 Task: Find a house in Frankston, Victoria for 7 guests from 10th to 15th July with 4 bedrooms, 7 beds, 4 bathrooms, Wifi, and Free parking, within a price range of ₹4100 to ₹15000, and with self check-in available.
Action: Mouse moved to (505, 104)
Screenshot: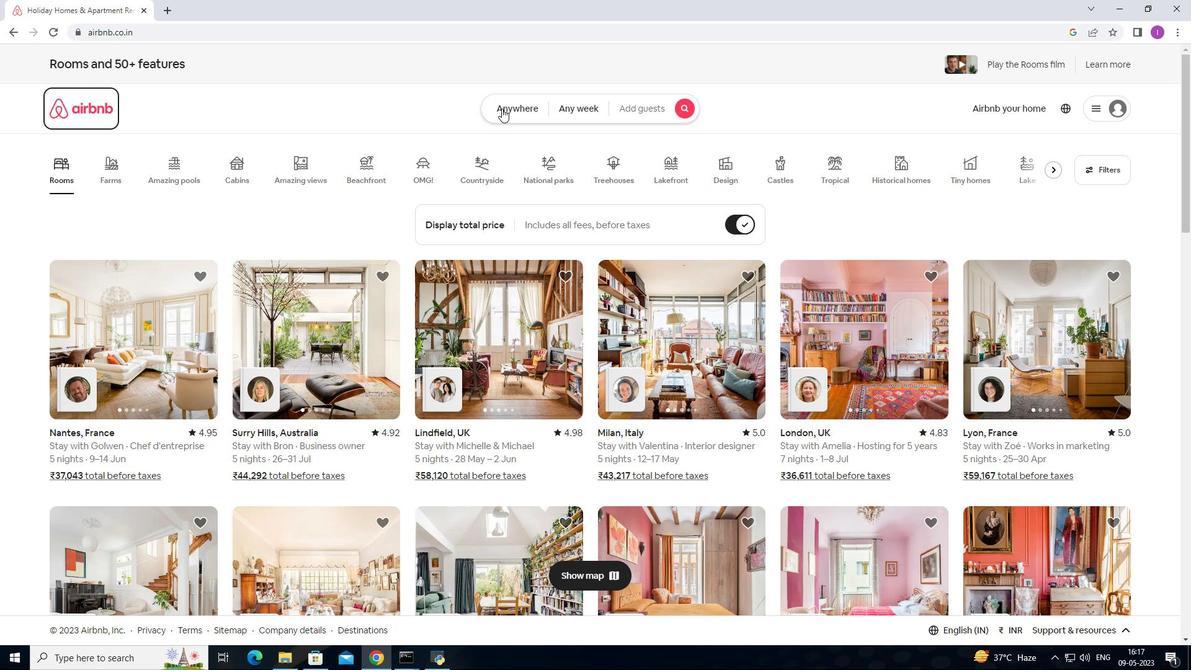 
Action: Mouse pressed left at (505, 104)
Screenshot: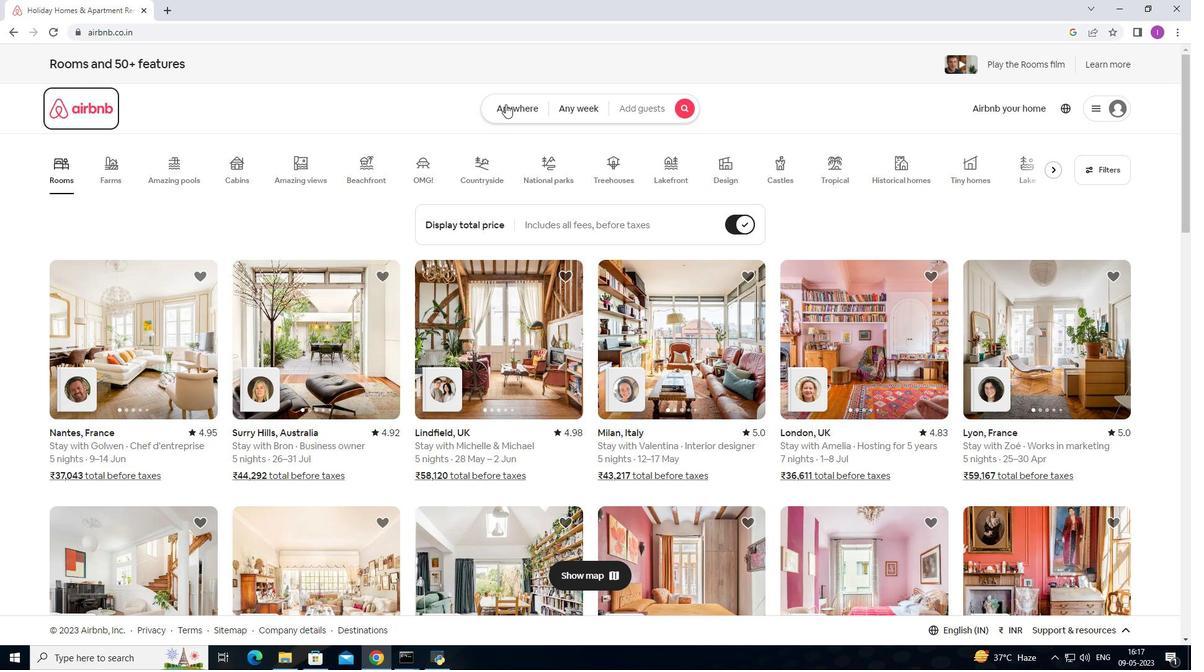 
Action: Mouse moved to (401, 154)
Screenshot: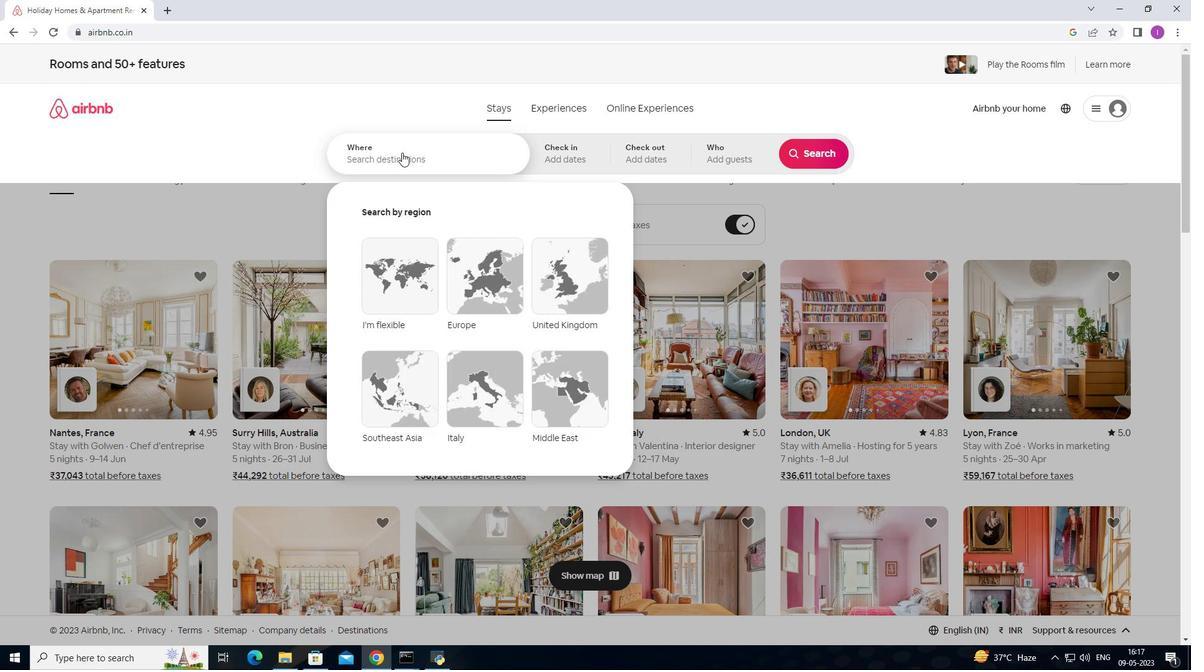 
Action: Mouse pressed left at (401, 154)
Screenshot: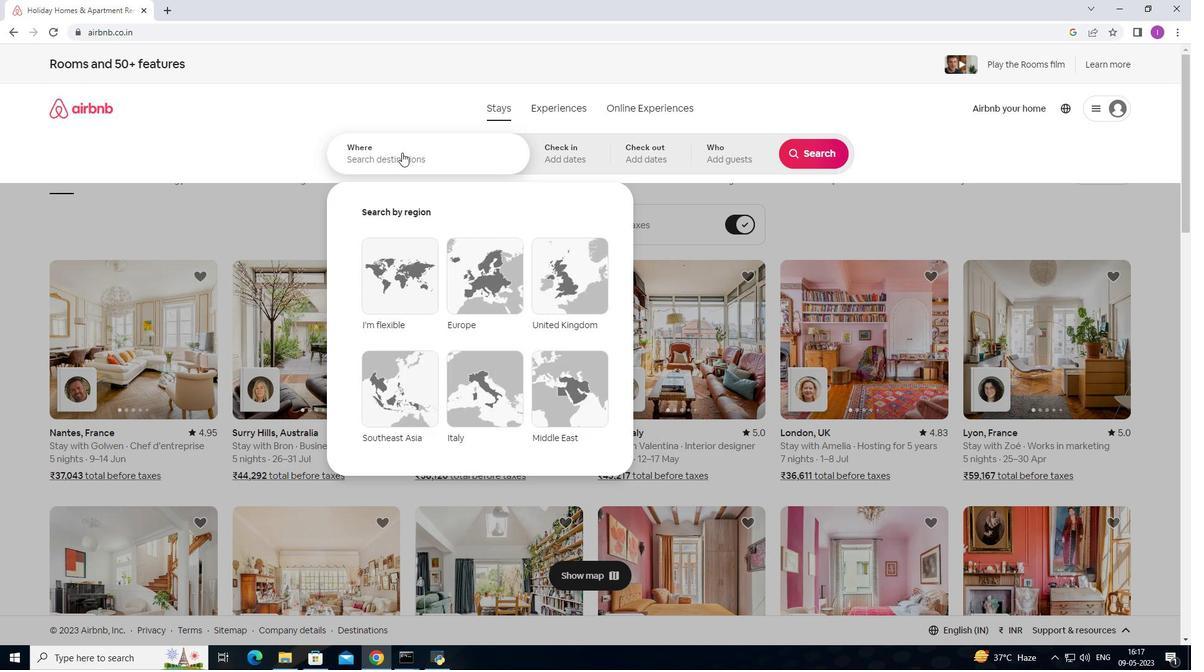 
Action: Mouse moved to (478, 154)
Screenshot: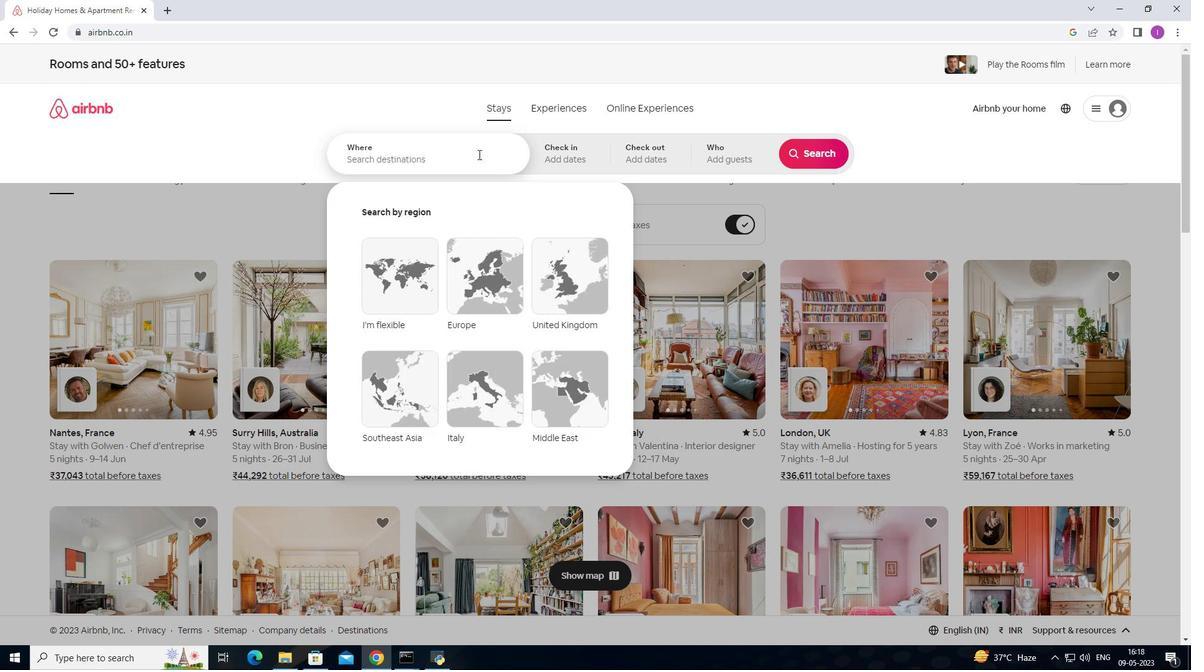 
Action: Key pressed <Key.shift><Key.shift><Key.shift><Key.shift><Key.shift><Key.shift><Key.shift><Key.shift><Key.shift><Key.shift><Key.shift><Key.shift><Key.shift><Key.shift><Key.shift><Key.shift>Frab<Key.backspace>nkston,<Key.shift>Australia
Screenshot: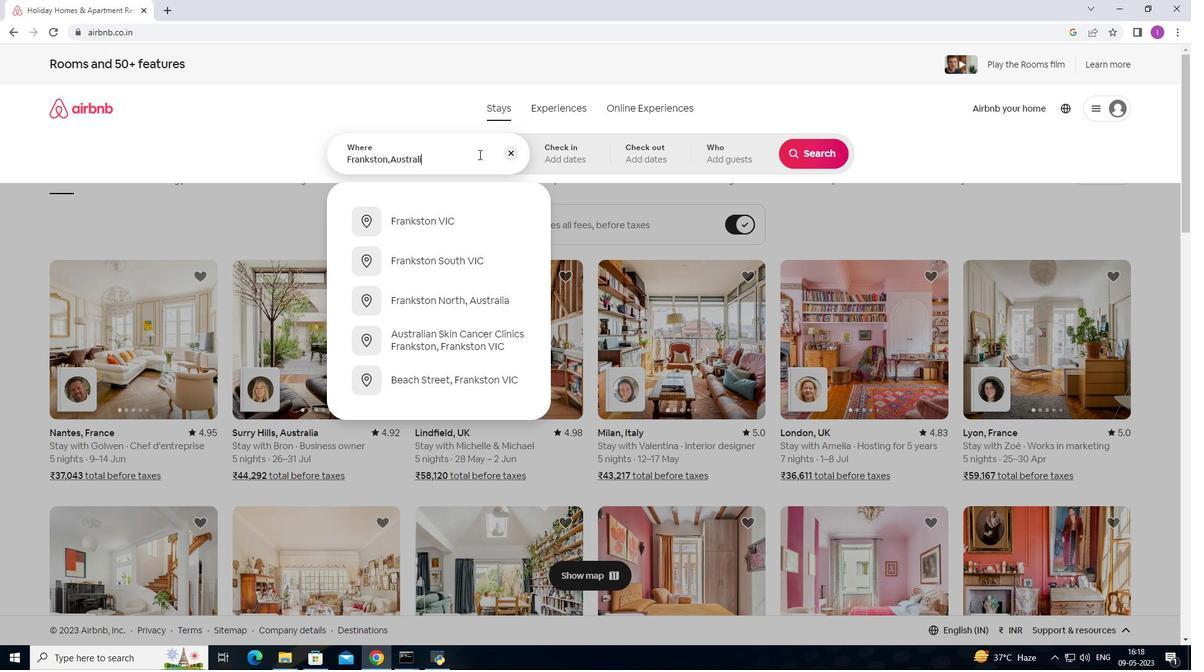 
Action: Mouse moved to (579, 162)
Screenshot: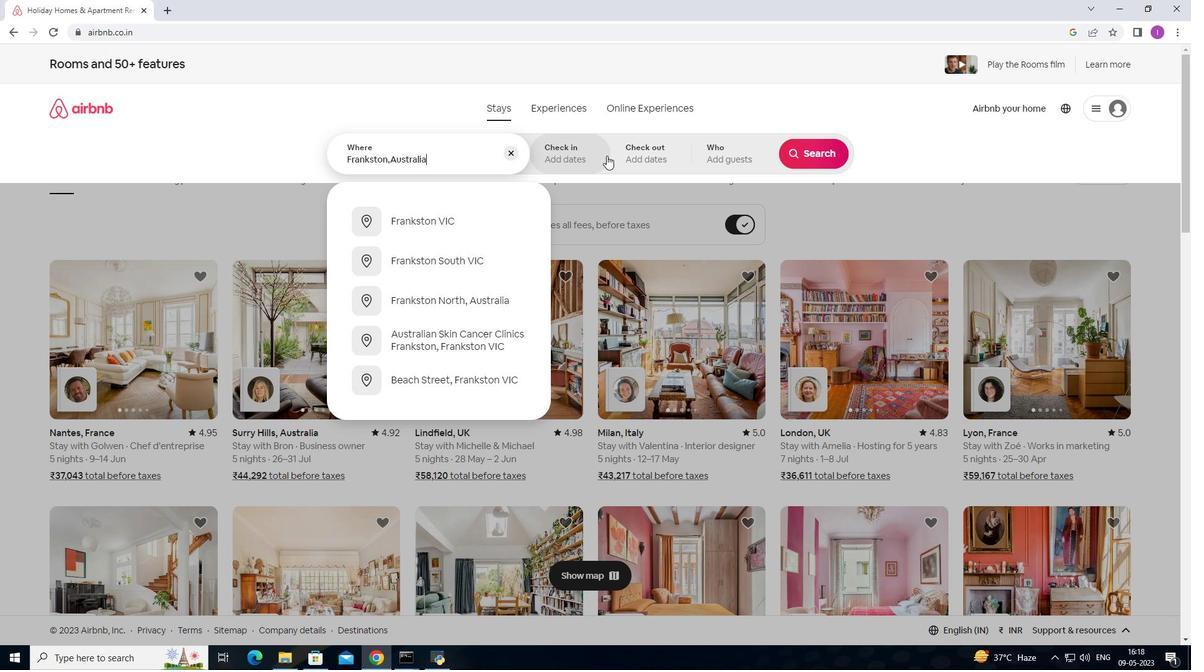 
Action: Mouse pressed left at (579, 162)
Screenshot: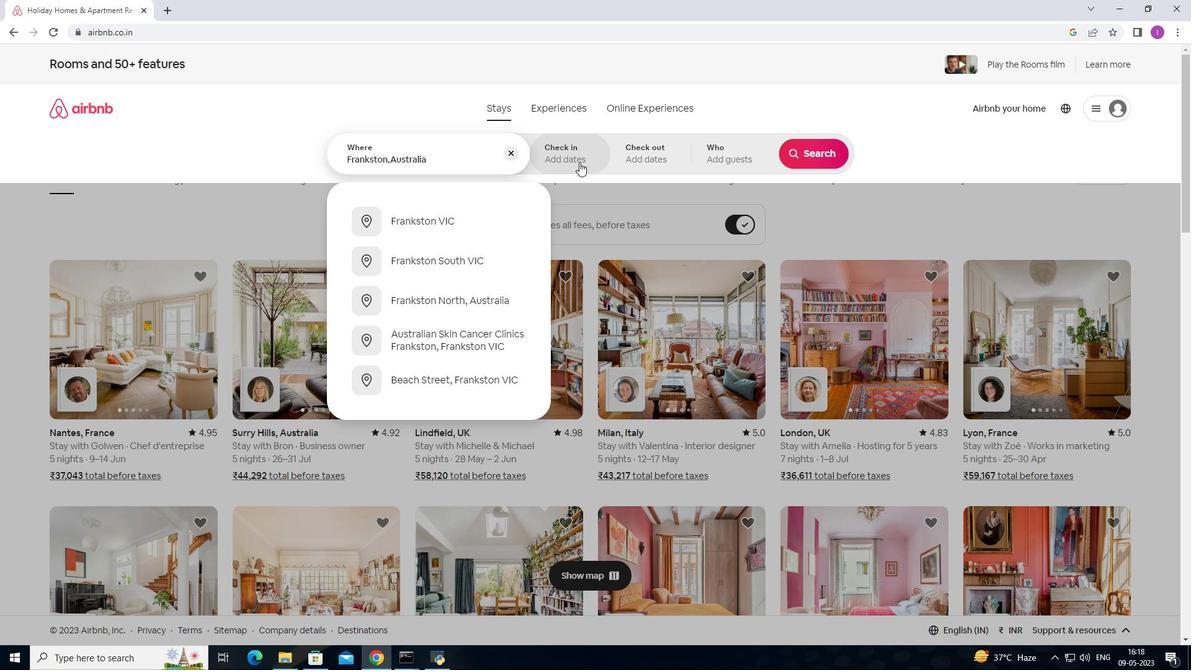 
Action: Mouse moved to (809, 248)
Screenshot: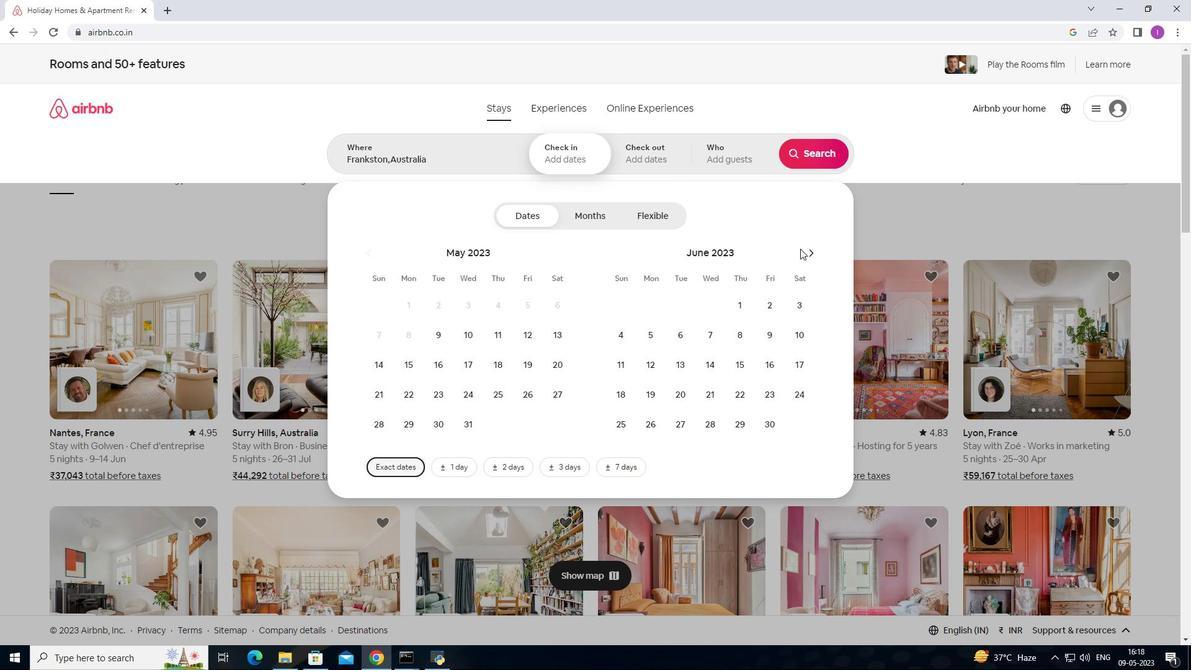 
Action: Mouse pressed left at (809, 248)
Screenshot: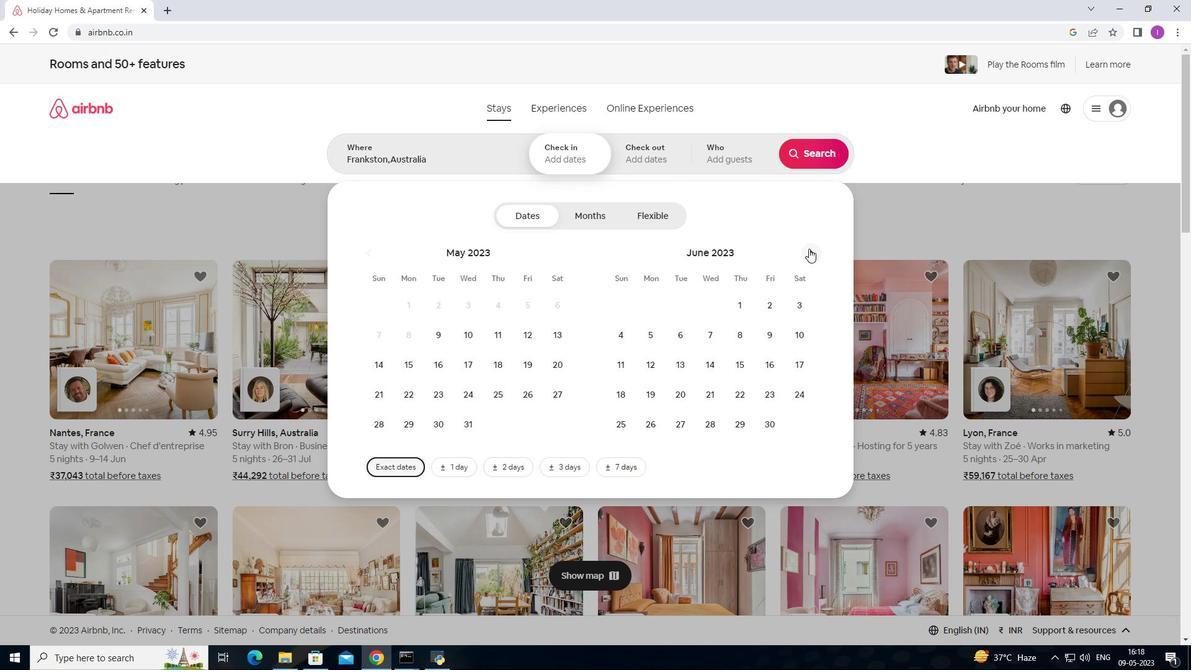 
Action: Mouse moved to (654, 364)
Screenshot: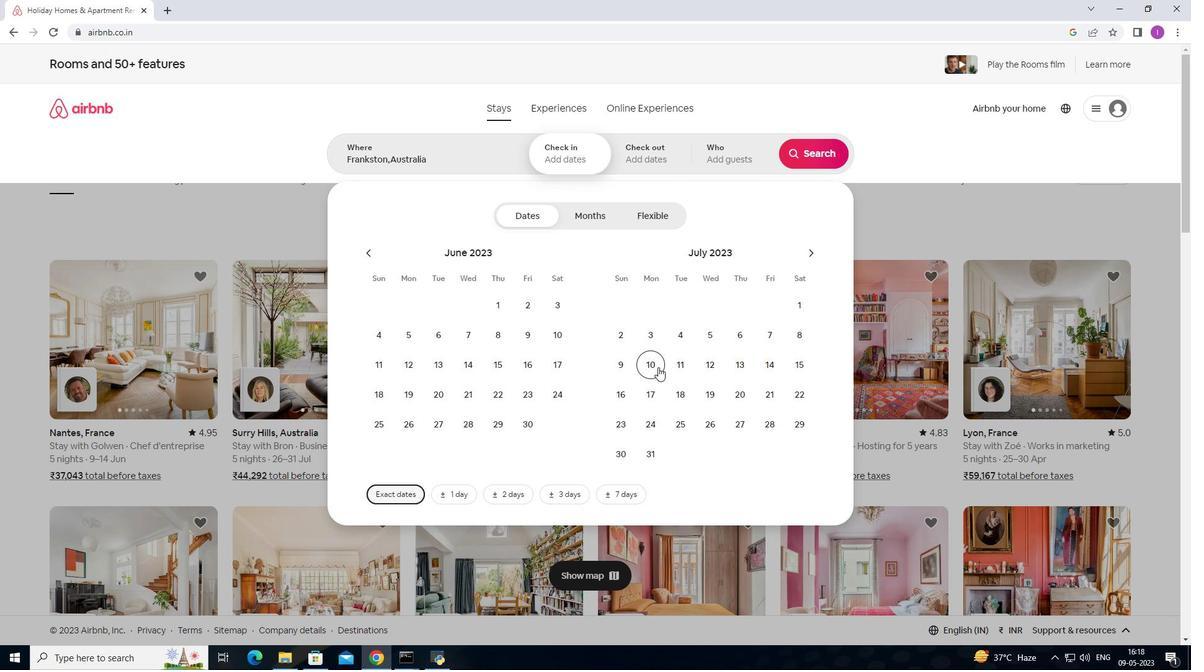 
Action: Mouse pressed left at (654, 364)
Screenshot: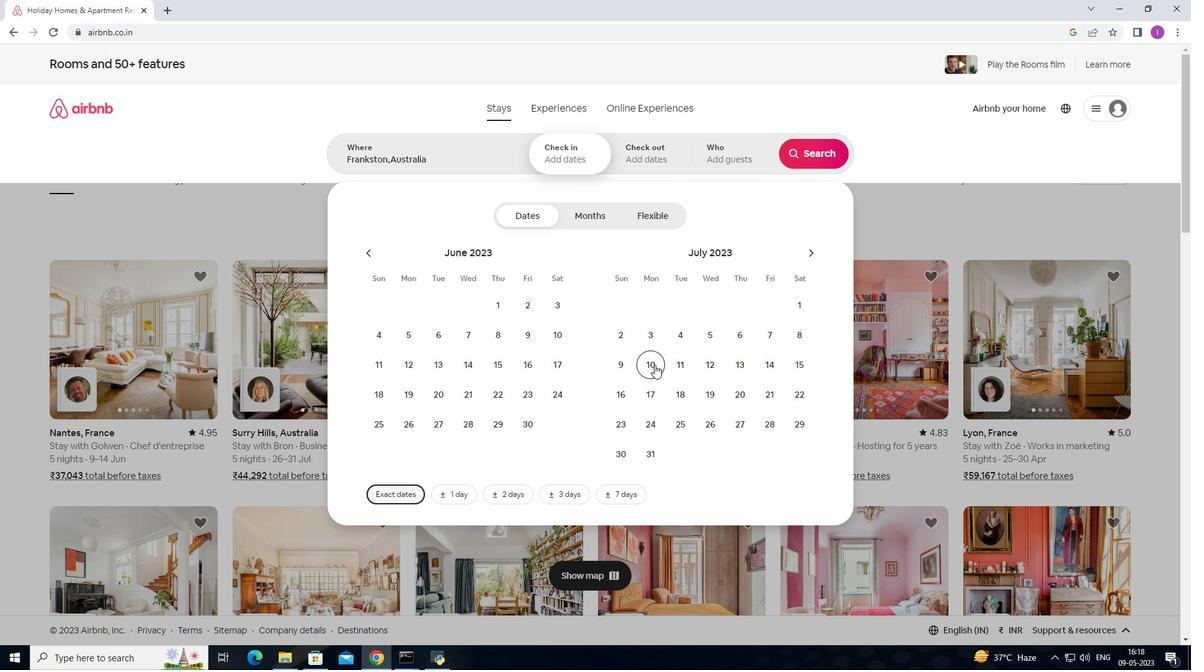 
Action: Mouse moved to (803, 359)
Screenshot: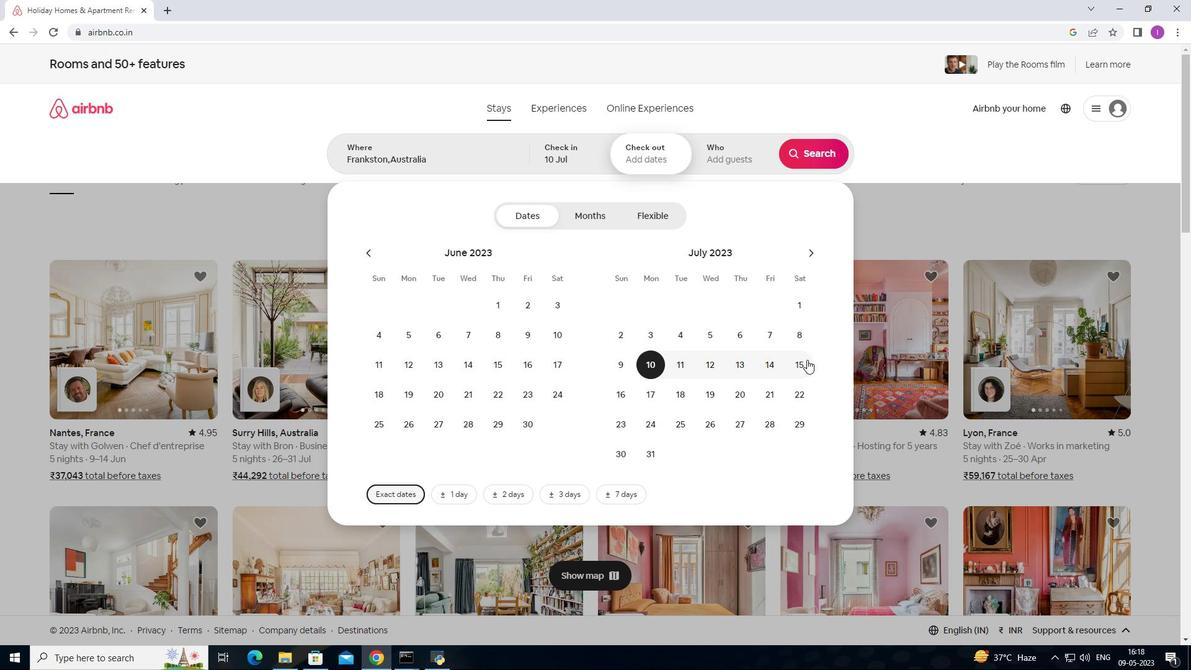 
Action: Mouse pressed left at (803, 359)
Screenshot: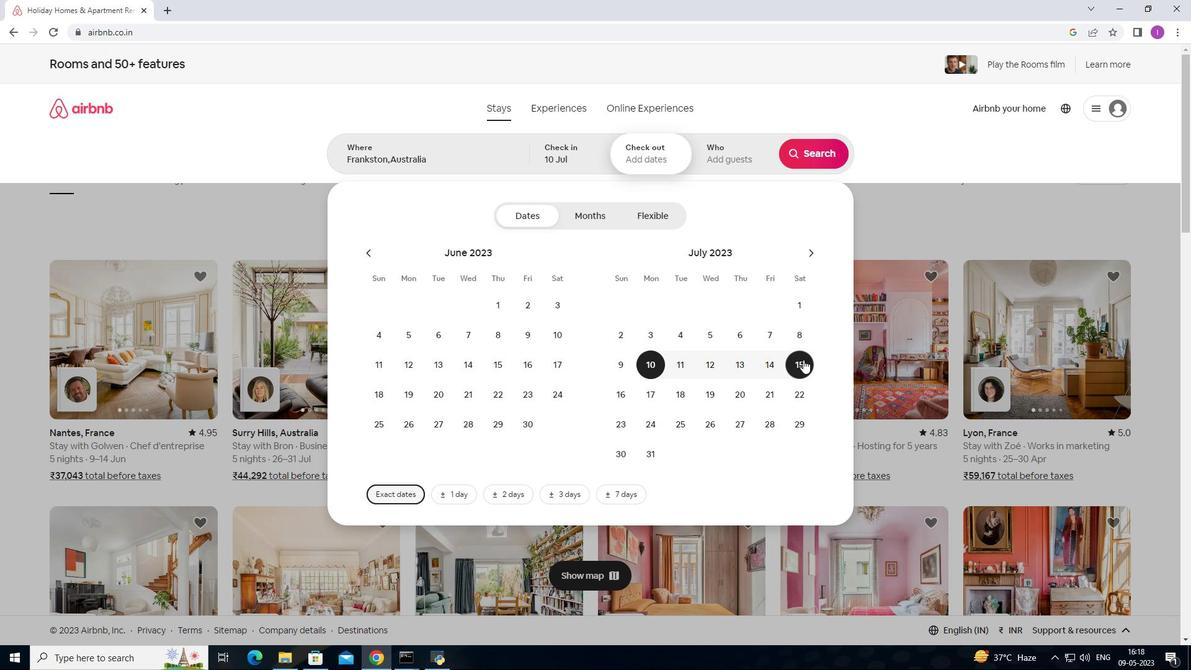 
Action: Mouse moved to (735, 158)
Screenshot: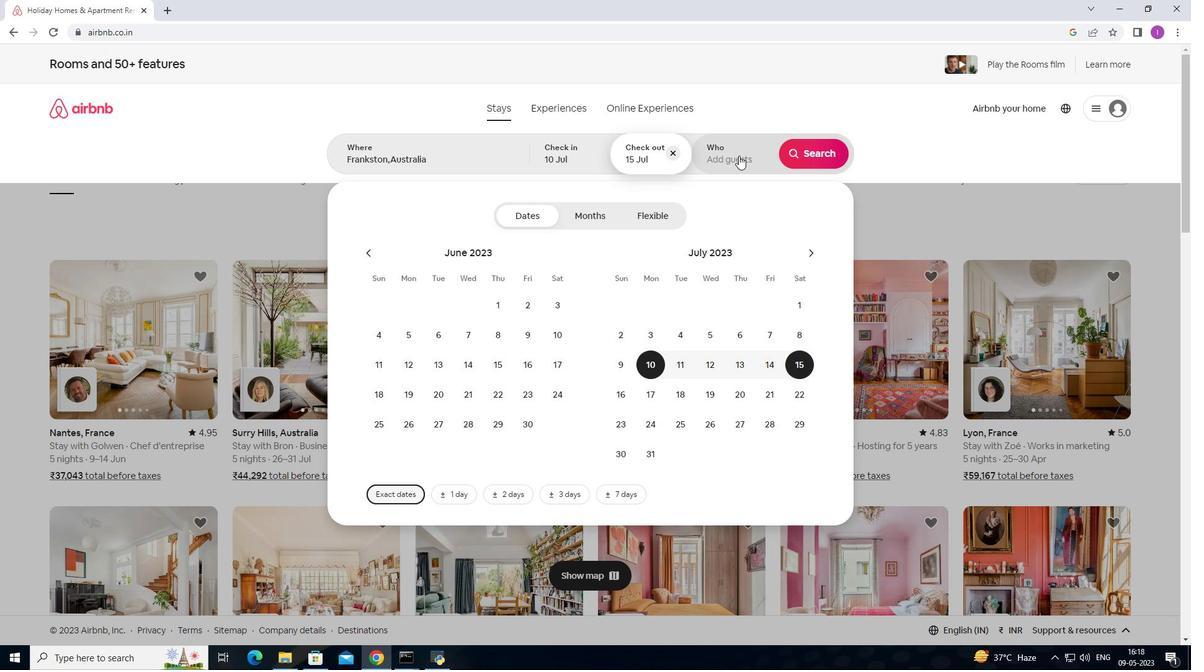 
Action: Mouse pressed left at (735, 158)
Screenshot: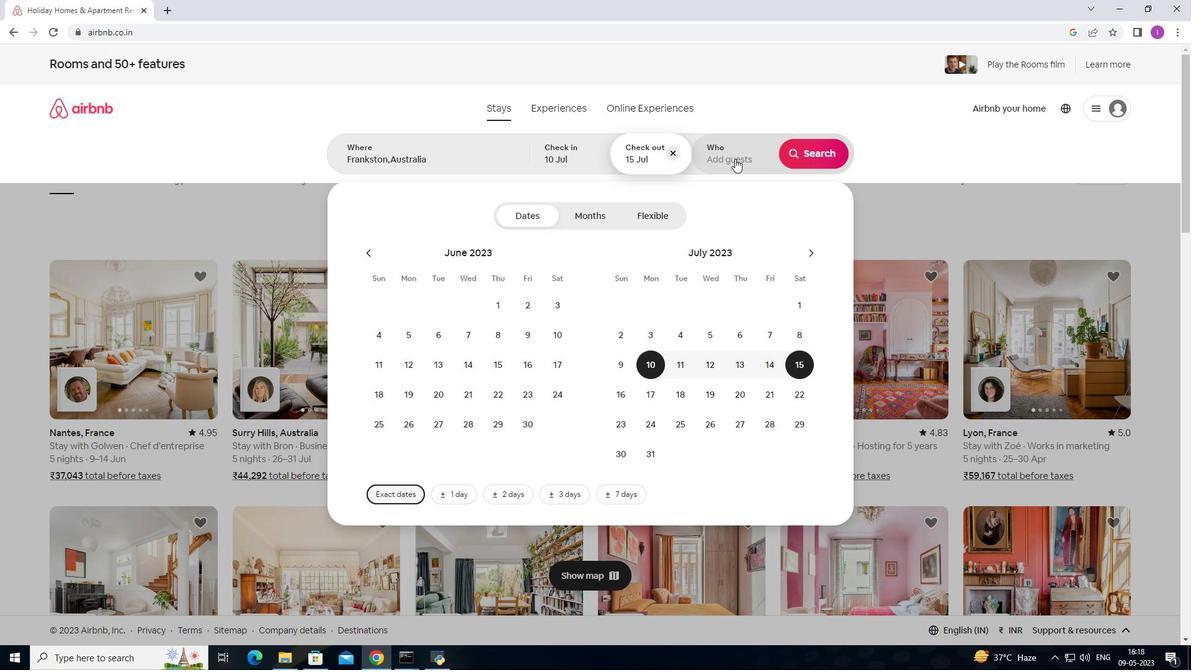 
Action: Mouse moved to (815, 217)
Screenshot: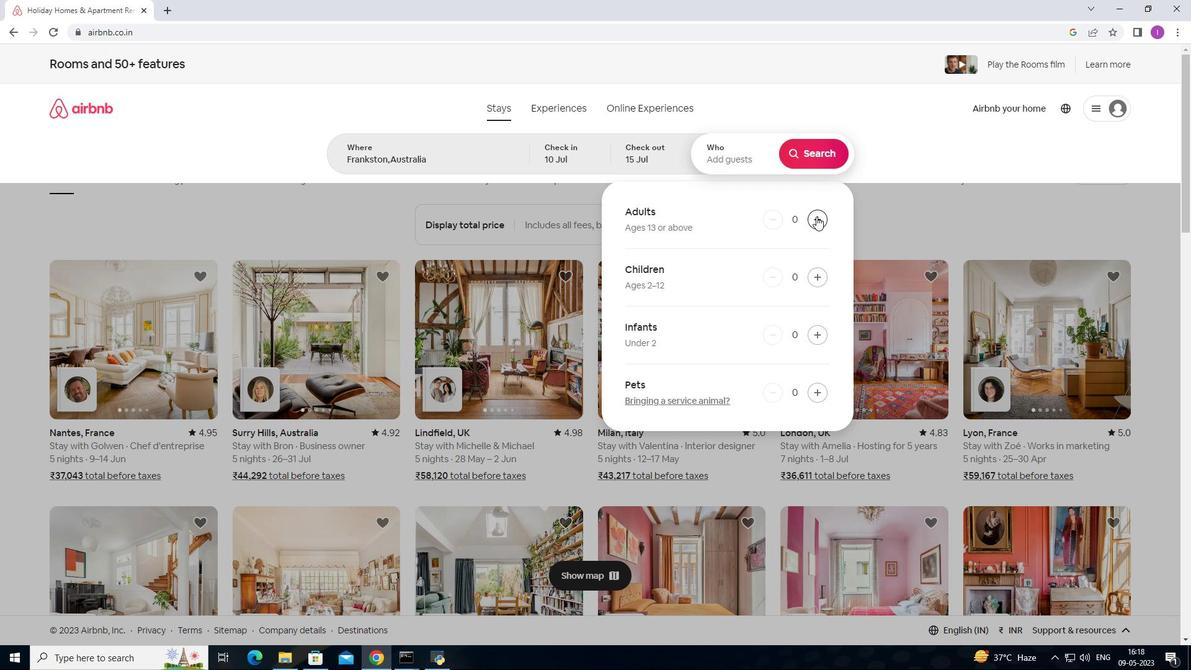 
Action: Mouse pressed left at (815, 217)
Screenshot: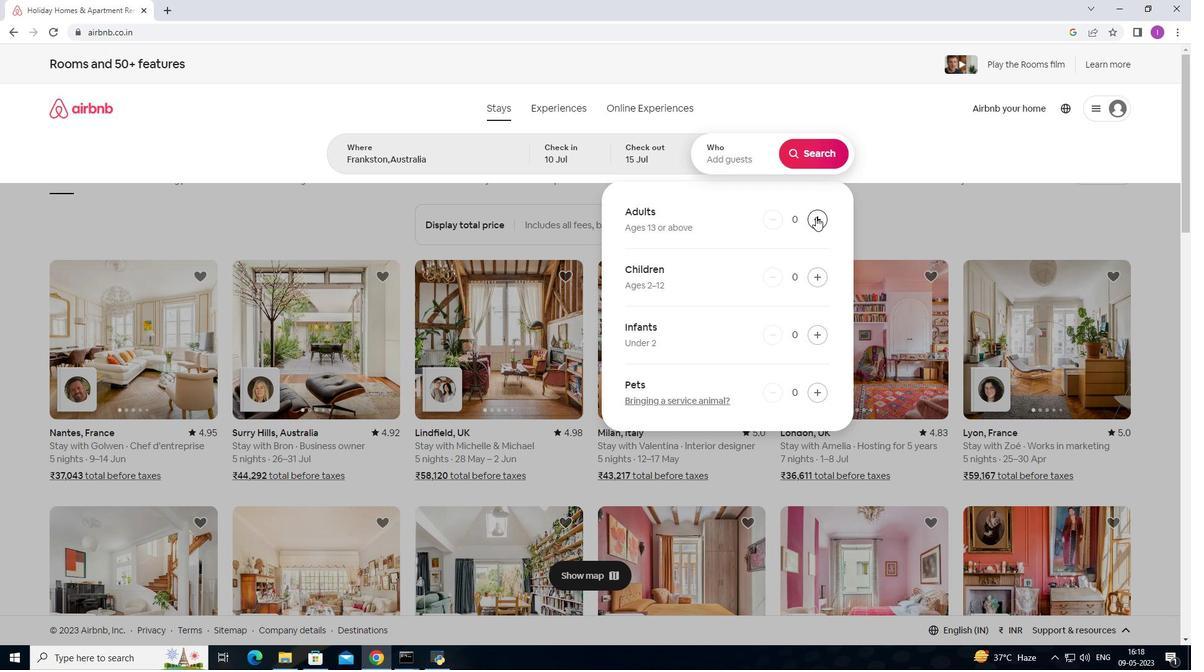 
Action: Mouse pressed left at (815, 217)
Screenshot: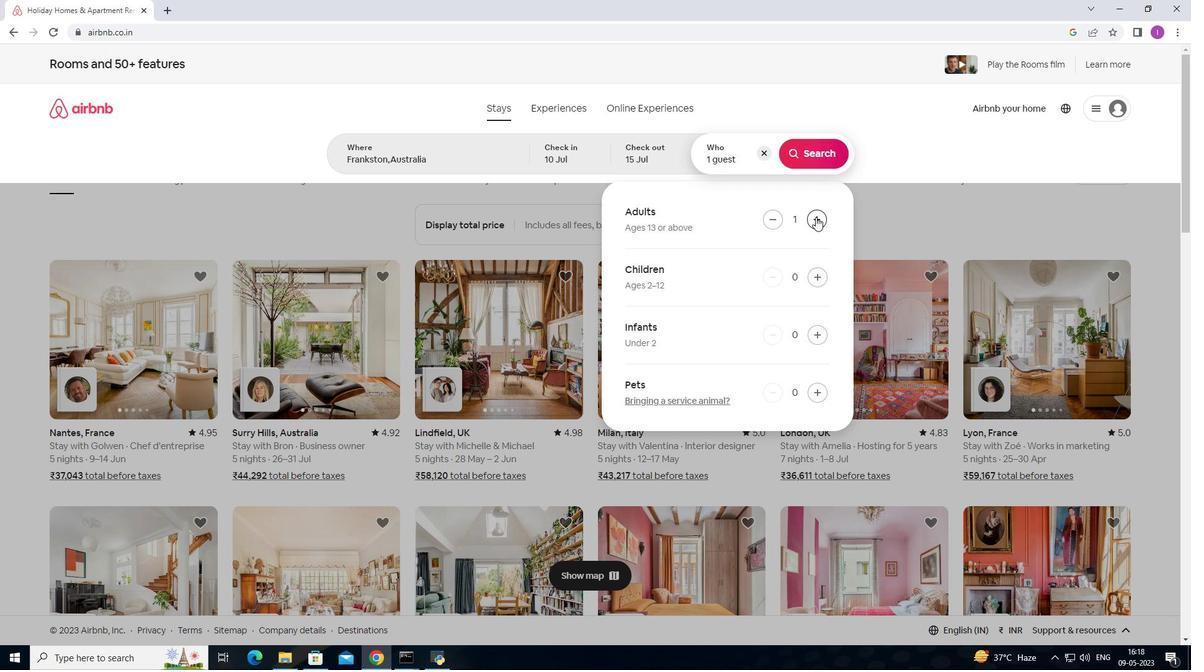 
Action: Mouse pressed left at (815, 217)
Screenshot: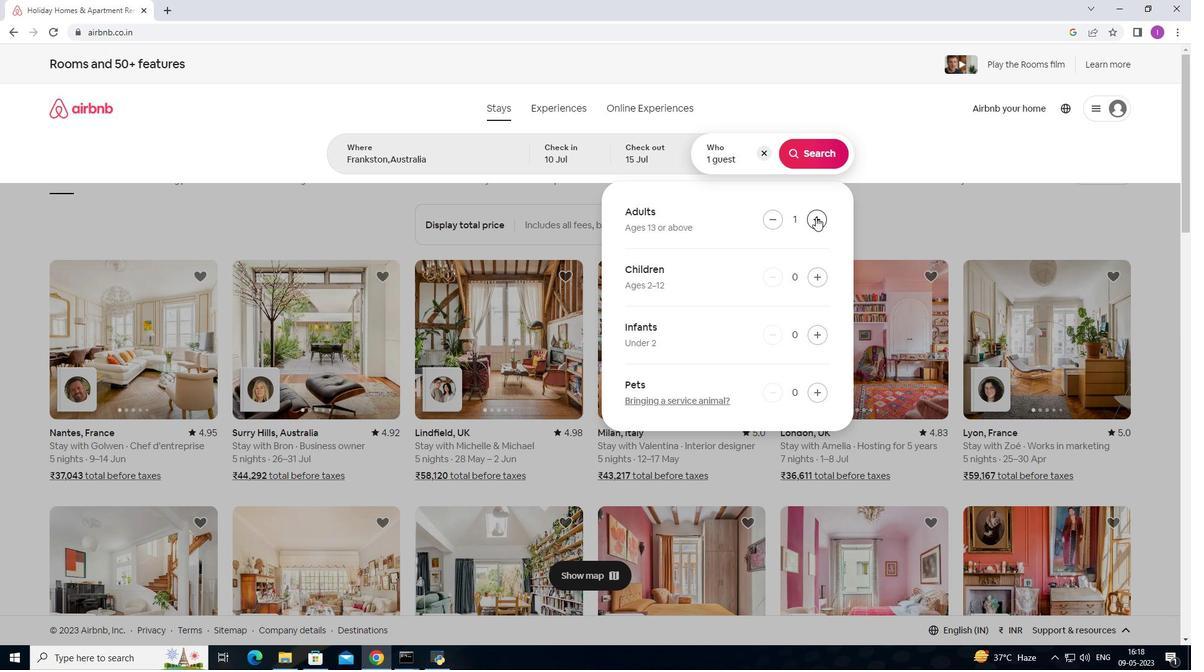 
Action: Mouse pressed left at (815, 217)
Screenshot: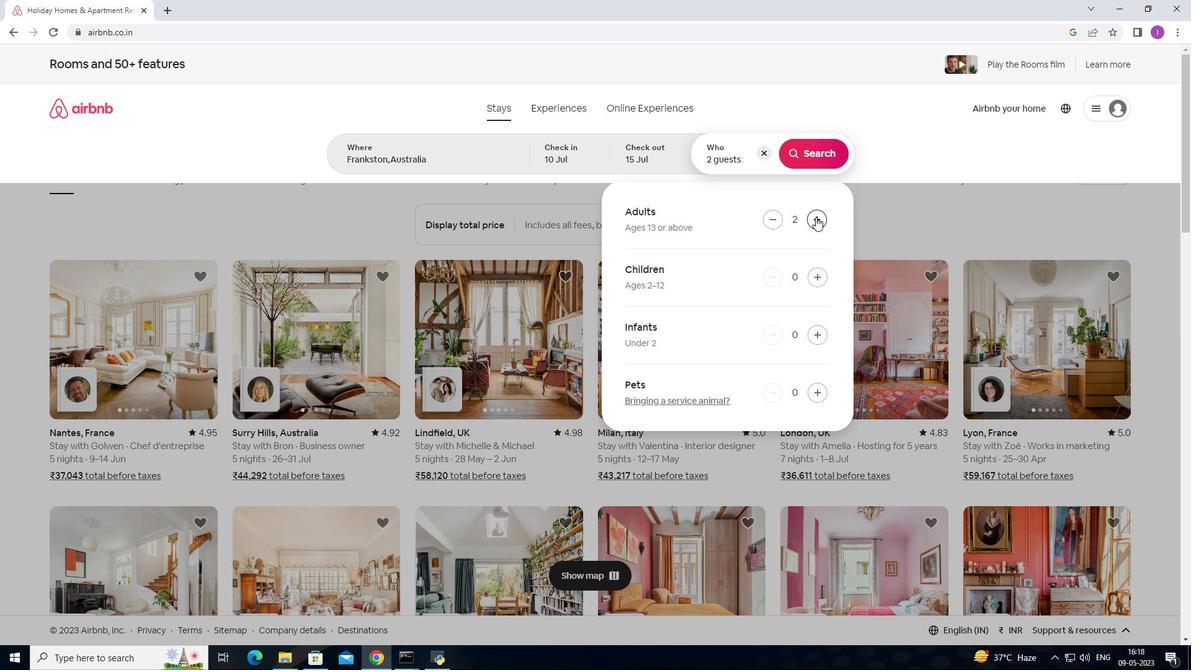 
Action: Mouse pressed left at (815, 217)
Screenshot: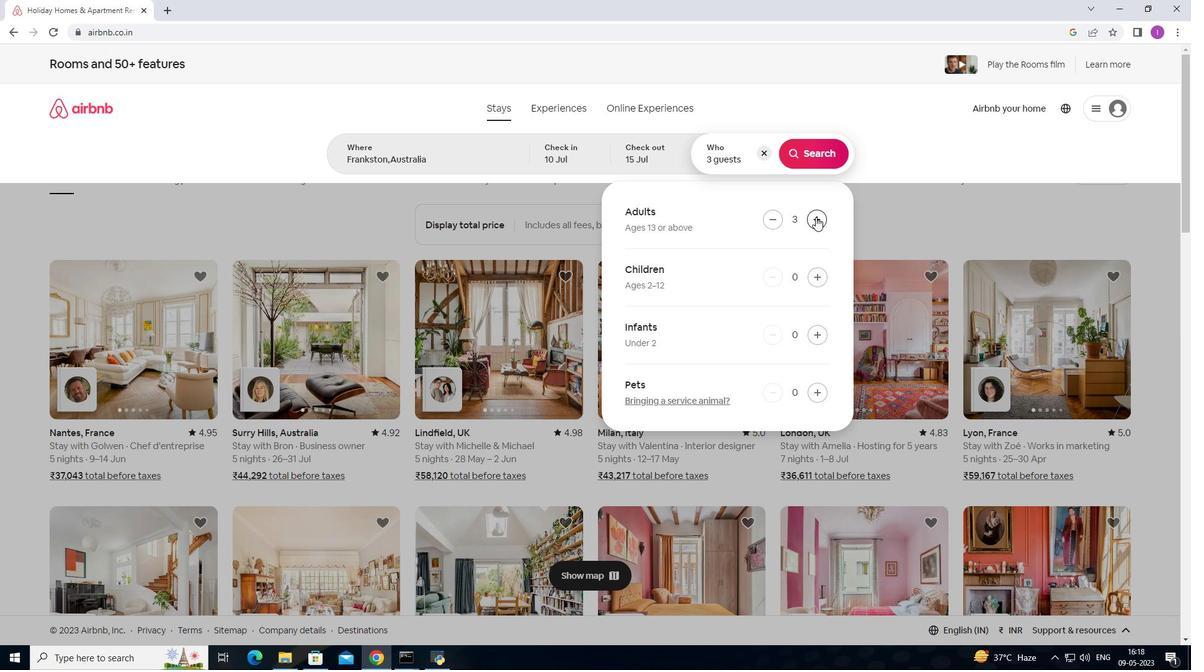 
Action: Mouse pressed left at (815, 217)
Screenshot: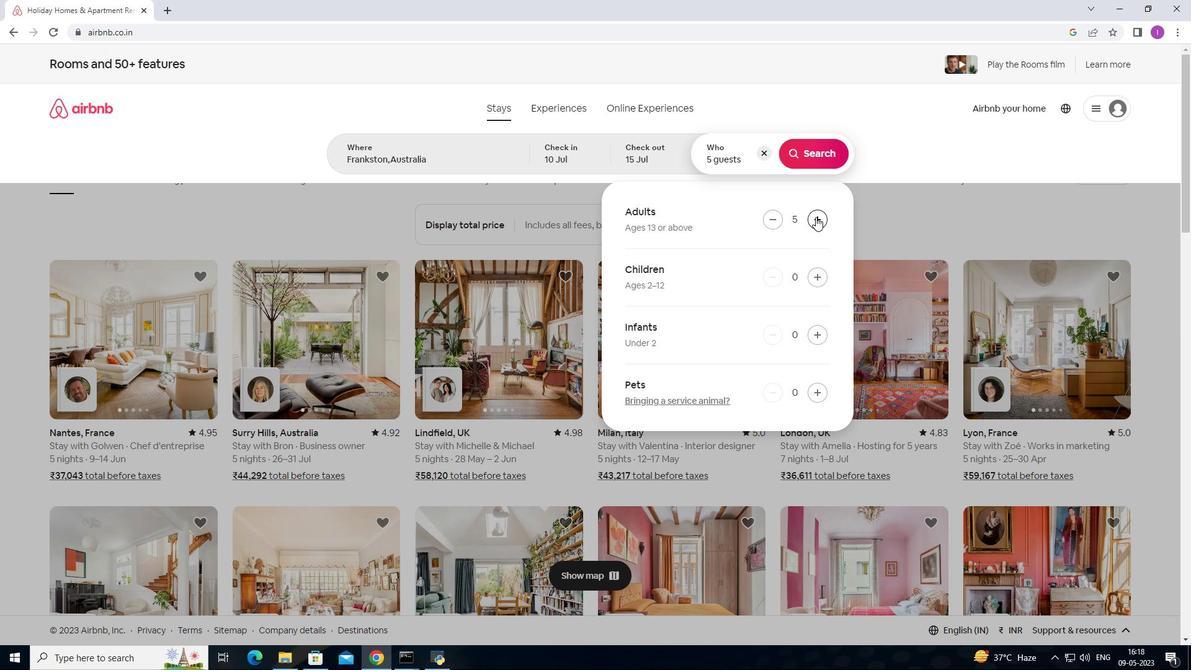 
Action: Mouse pressed left at (815, 217)
Screenshot: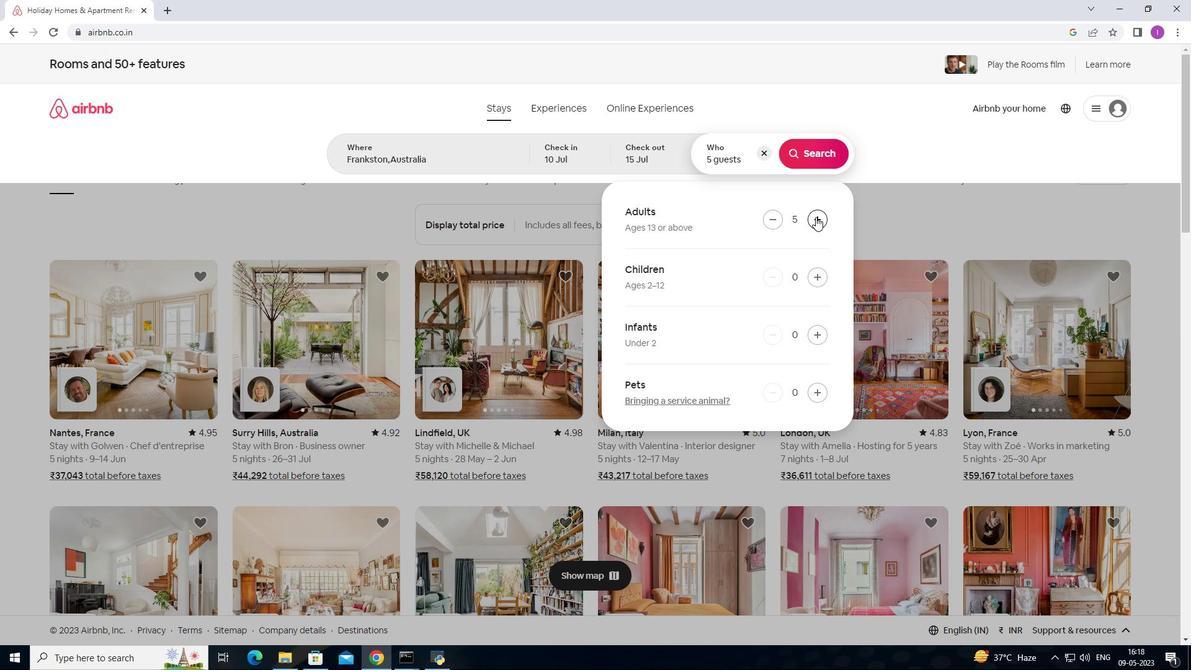 
Action: Mouse moved to (822, 144)
Screenshot: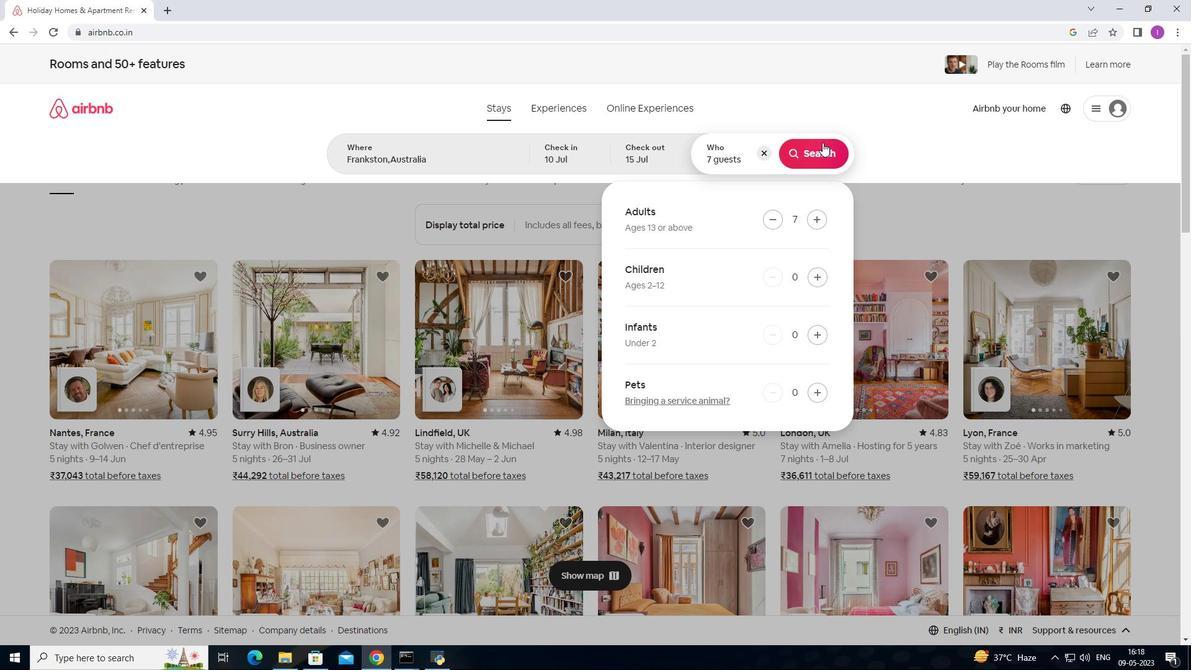
Action: Mouse pressed left at (822, 144)
Screenshot: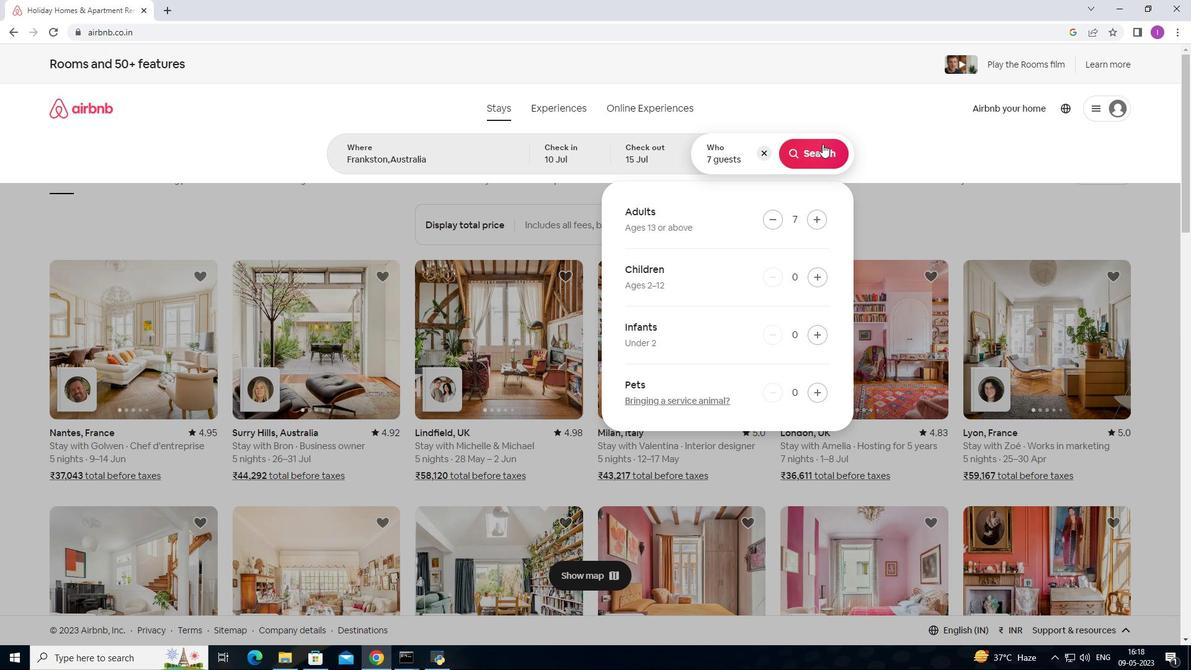 
Action: Mouse moved to (1135, 121)
Screenshot: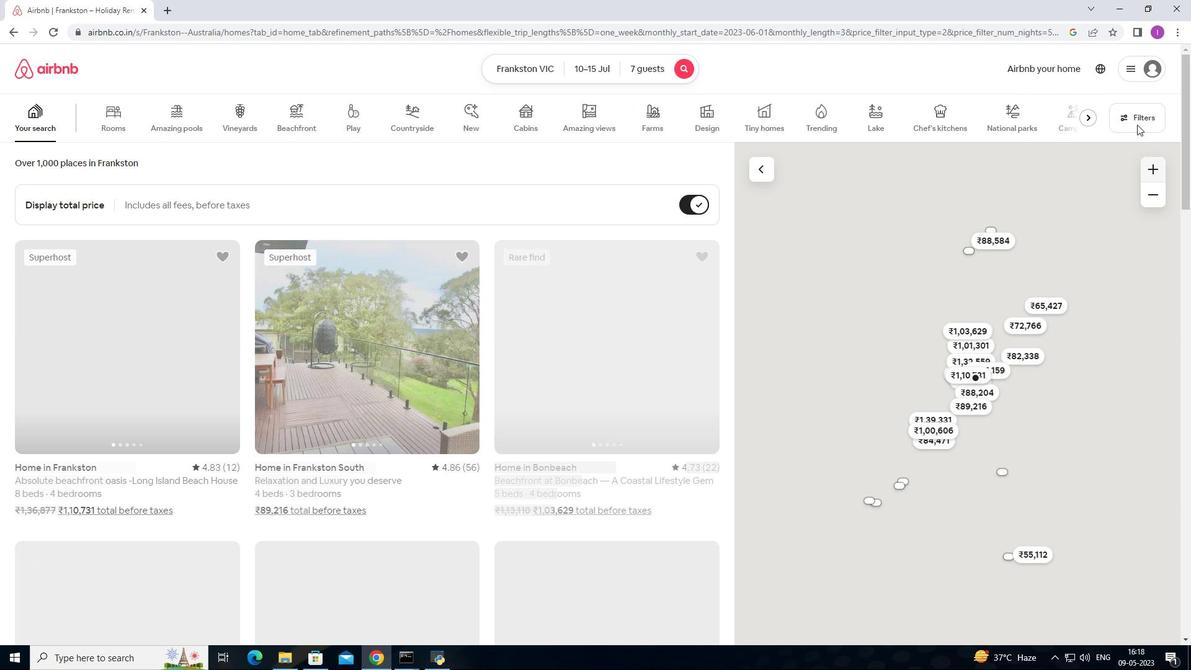 
Action: Mouse pressed left at (1135, 121)
Screenshot: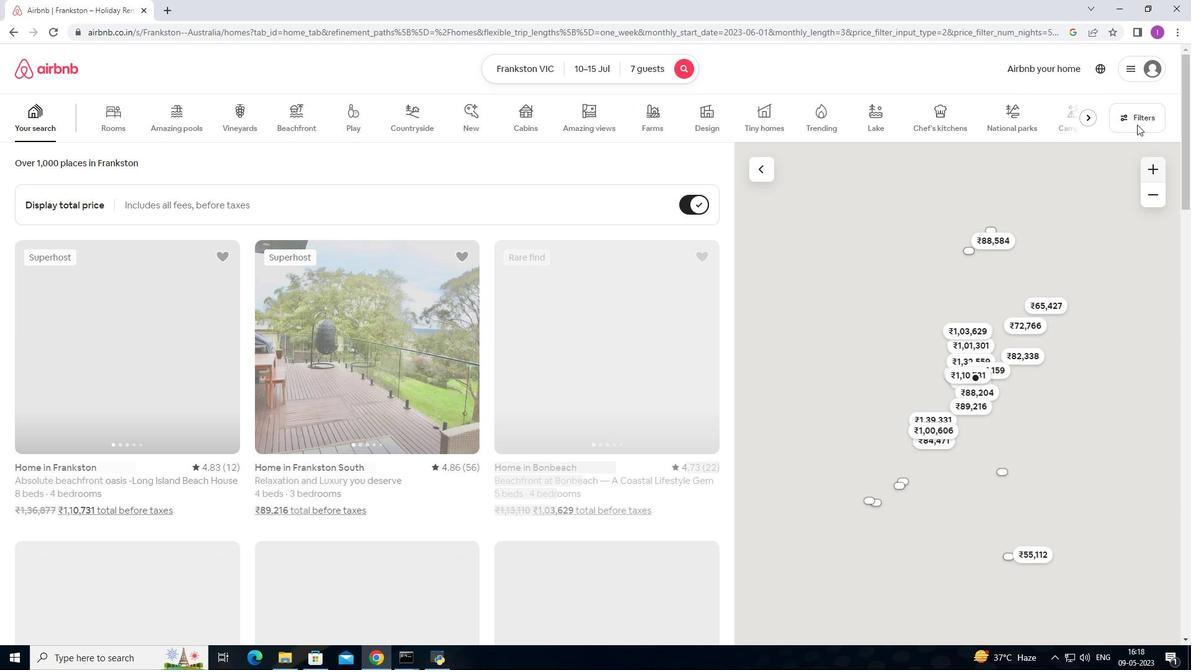 
Action: Mouse moved to (668, 418)
Screenshot: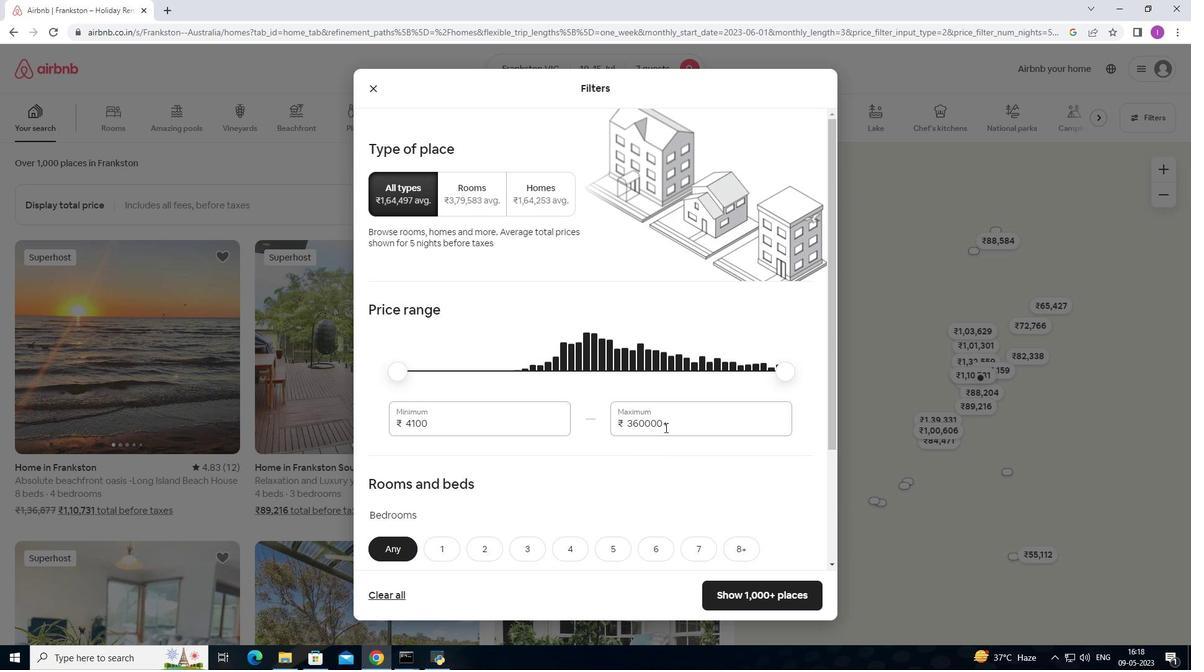 
Action: Mouse pressed left at (668, 418)
Screenshot: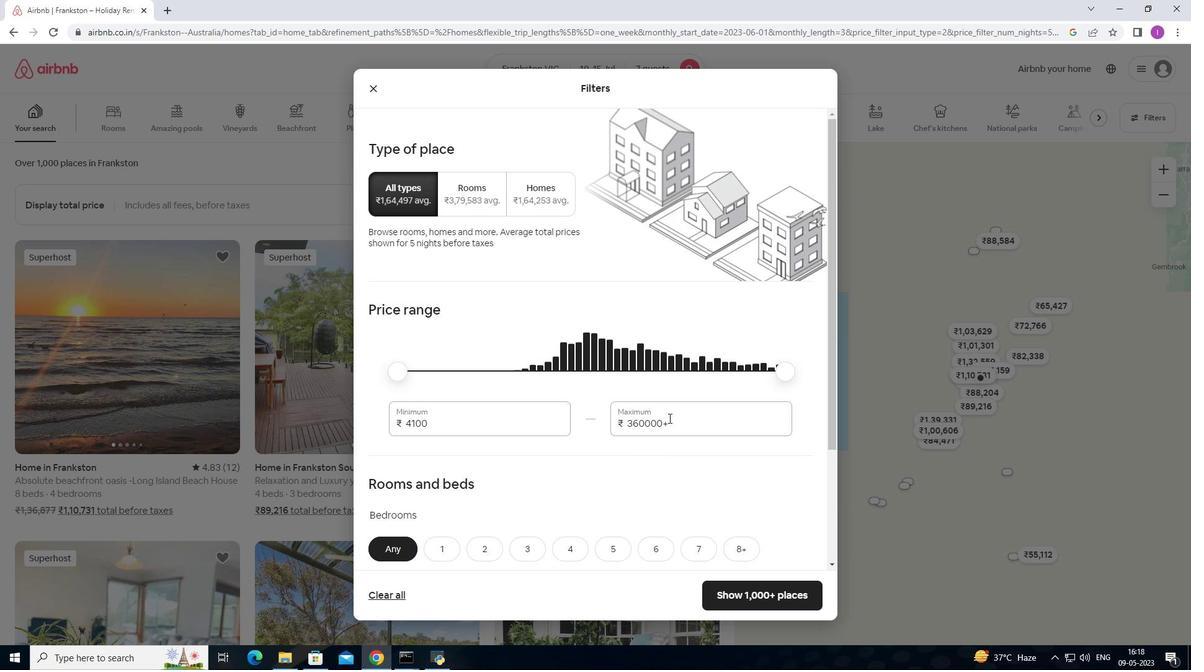 
Action: Mouse moved to (625, 428)
Screenshot: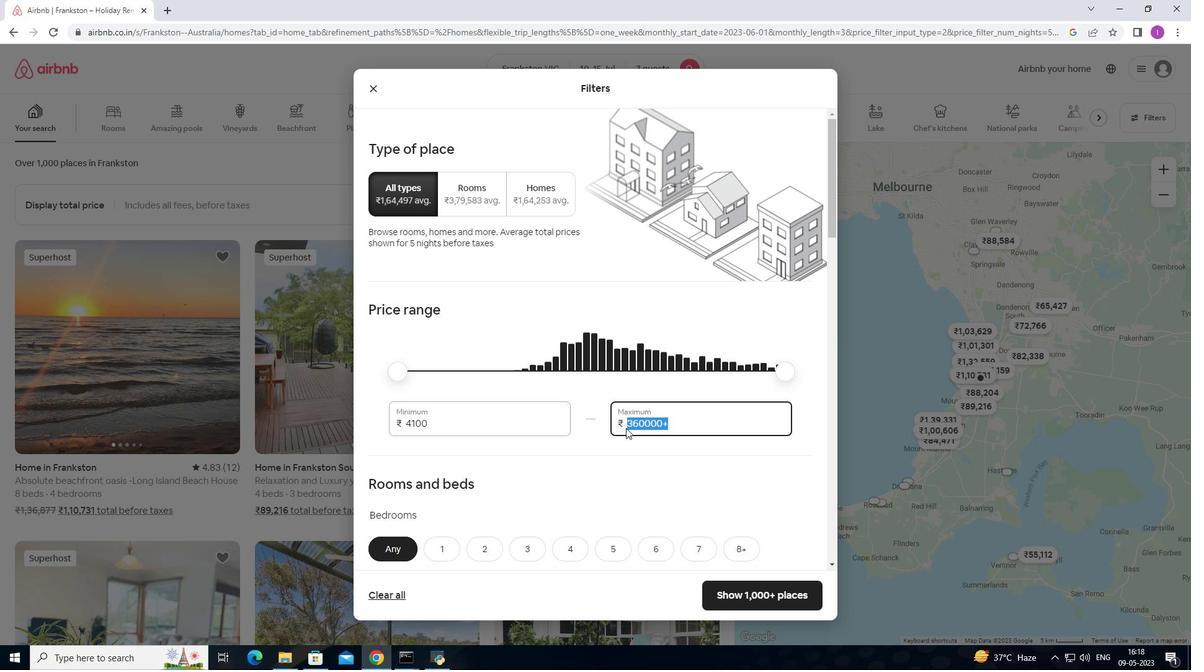 
Action: Key pressed 1
Screenshot: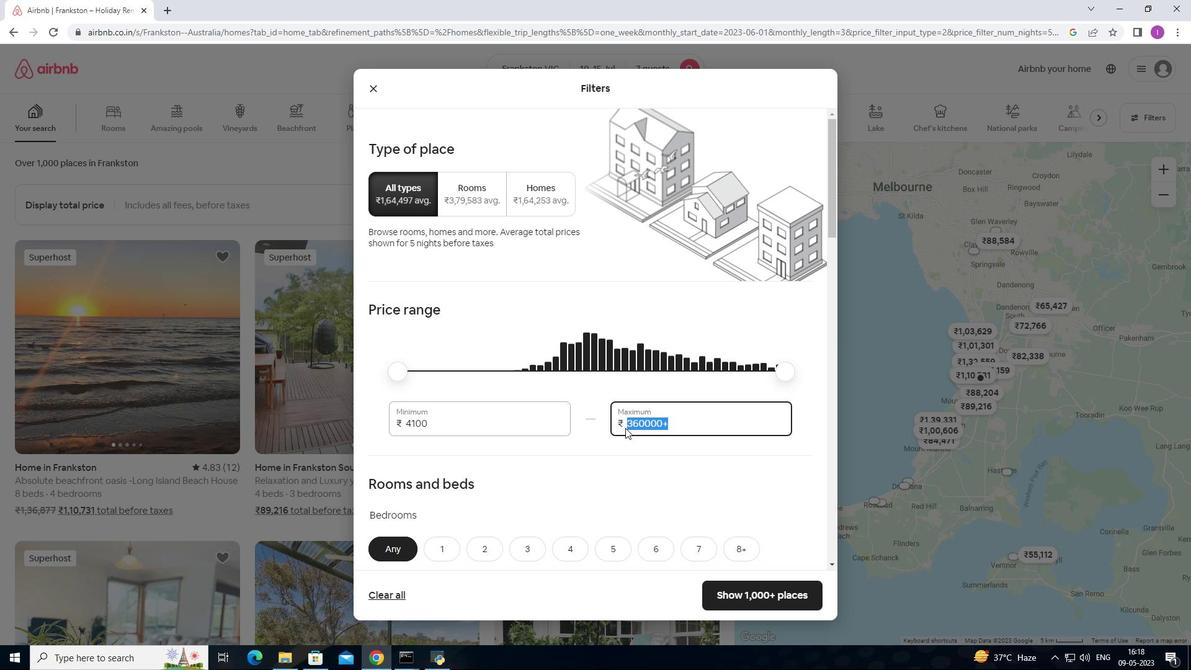 
Action: Mouse moved to (625, 426)
Screenshot: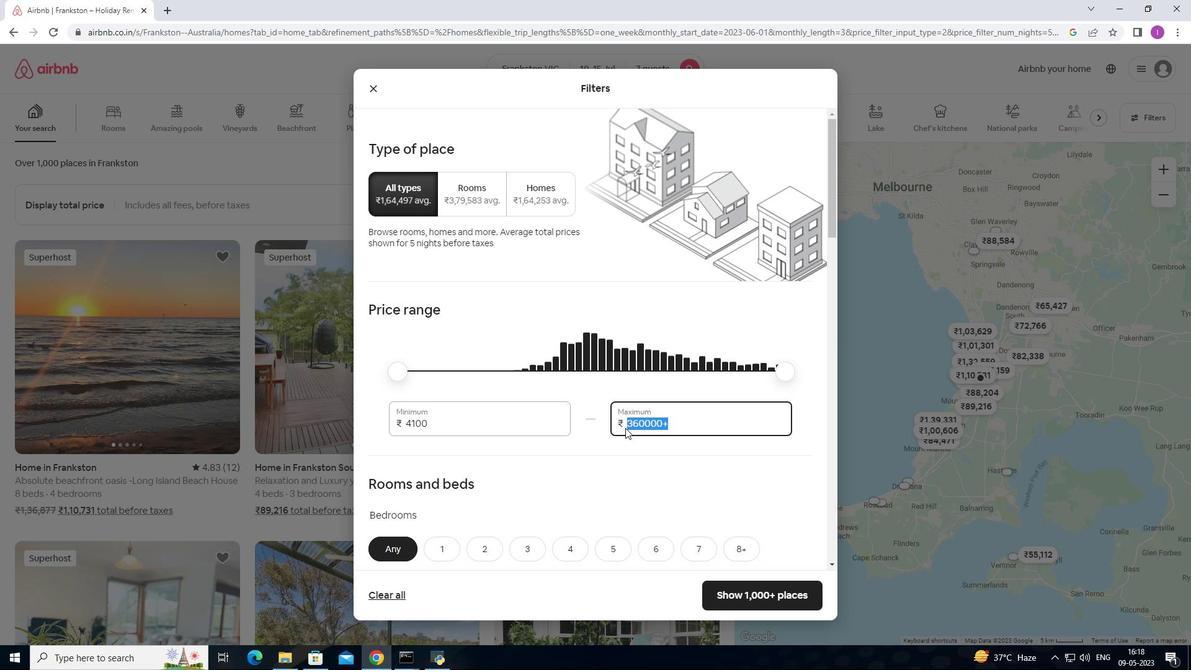 
Action: Key pressed 5
Screenshot: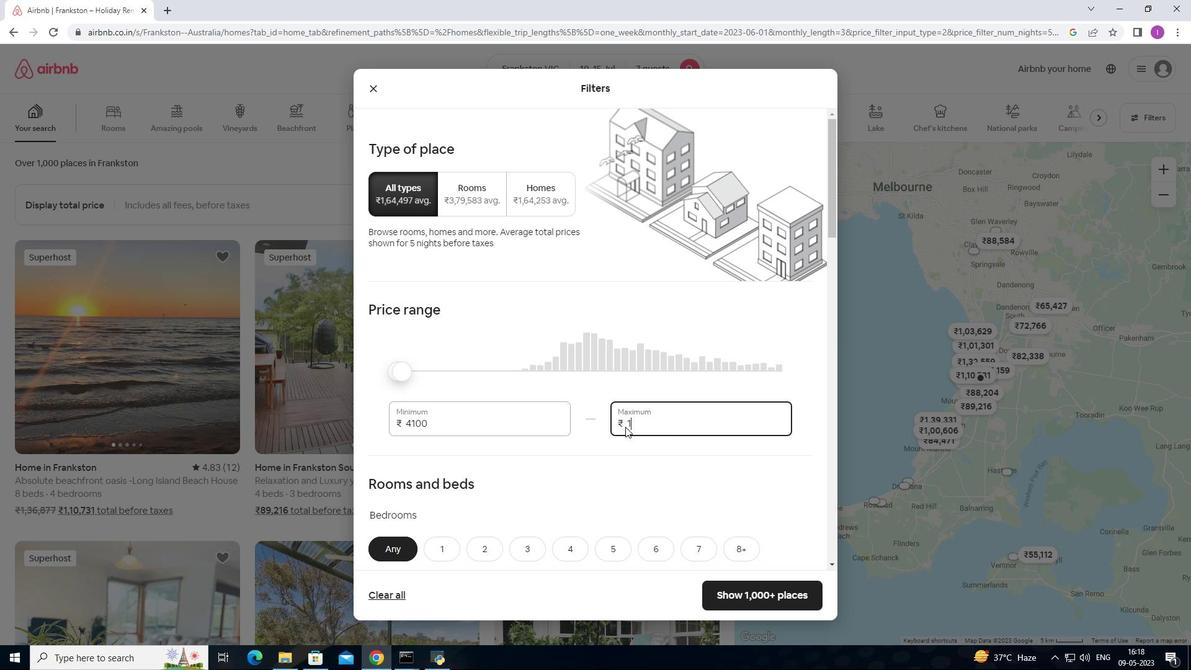 
Action: Mouse moved to (624, 424)
Screenshot: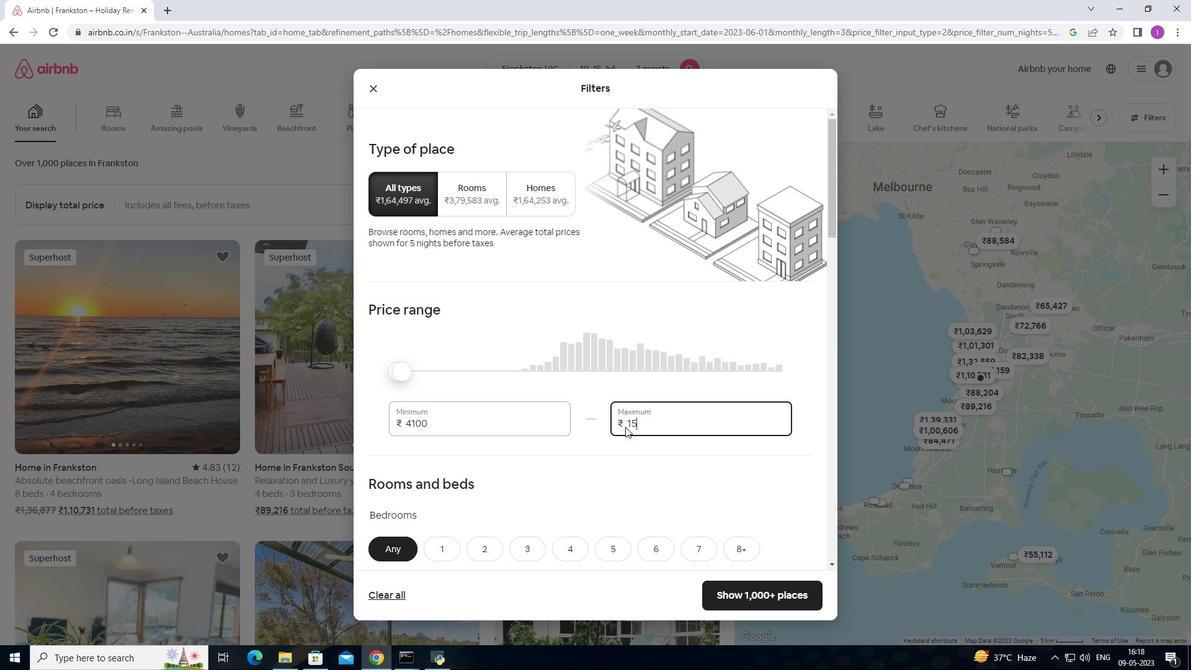 
Action: Key pressed 0
Screenshot: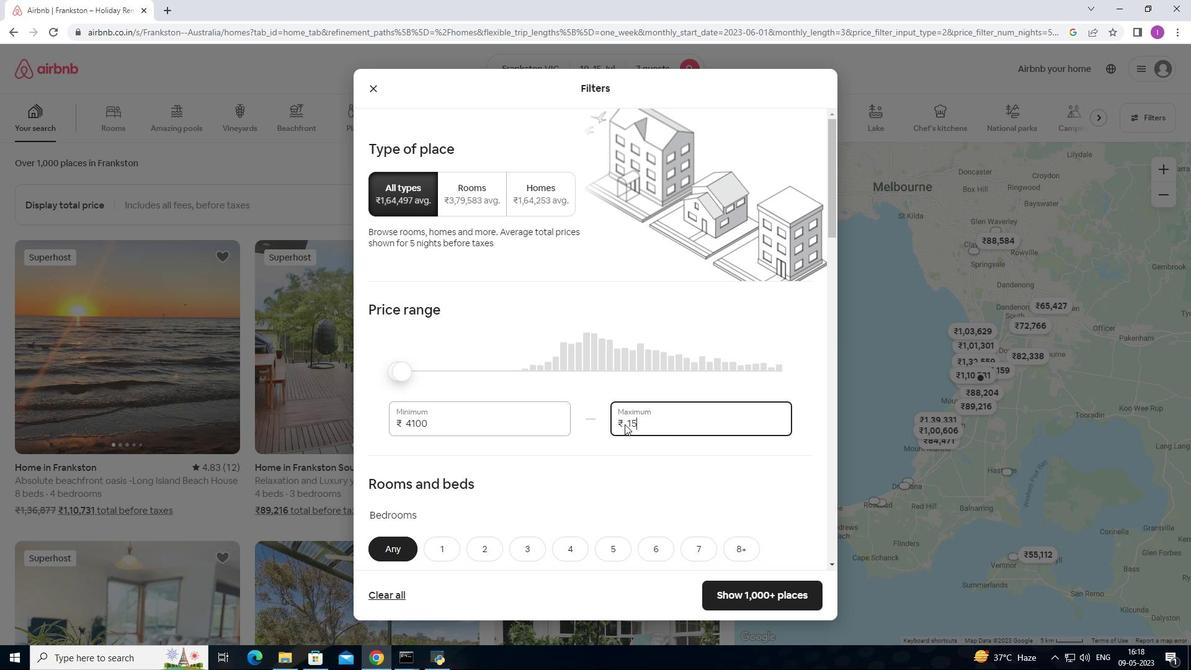 
Action: Mouse moved to (624, 423)
Screenshot: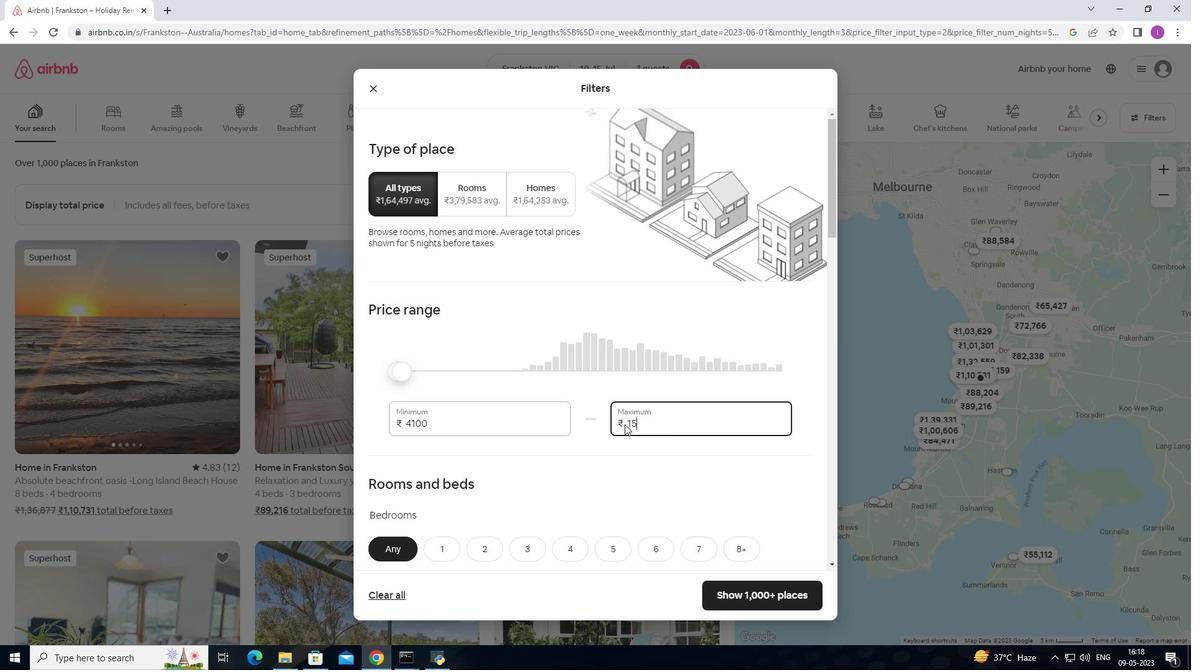 
Action: Key pressed 0
Screenshot: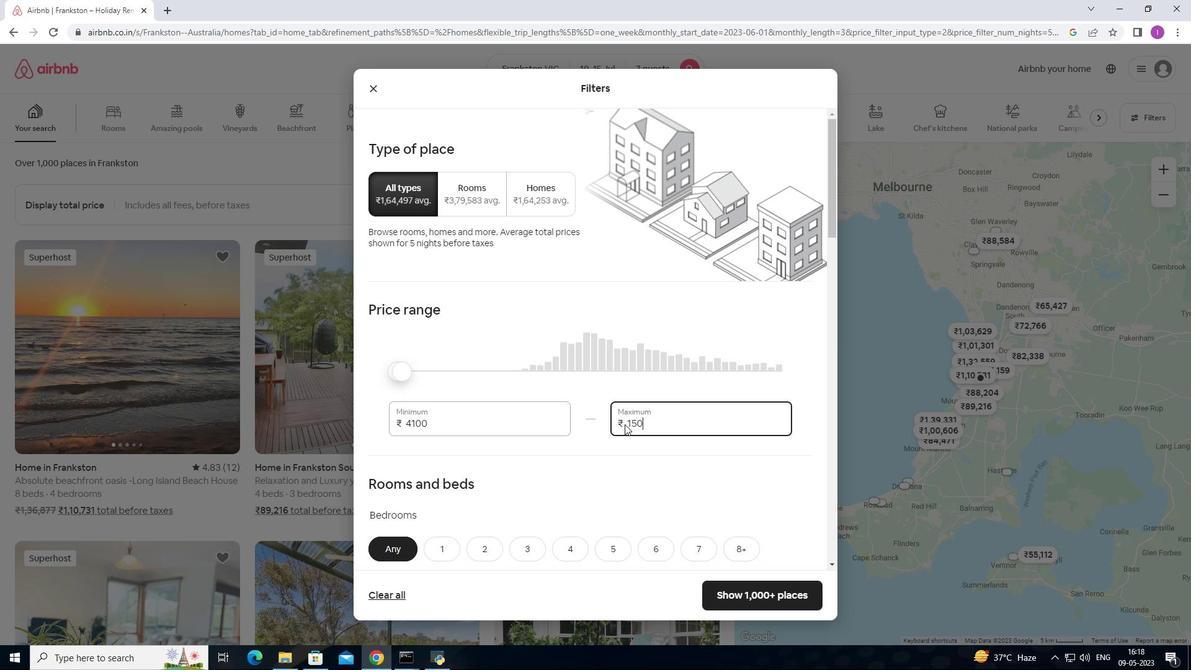 
Action: Mouse moved to (624, 423)
Screenshot: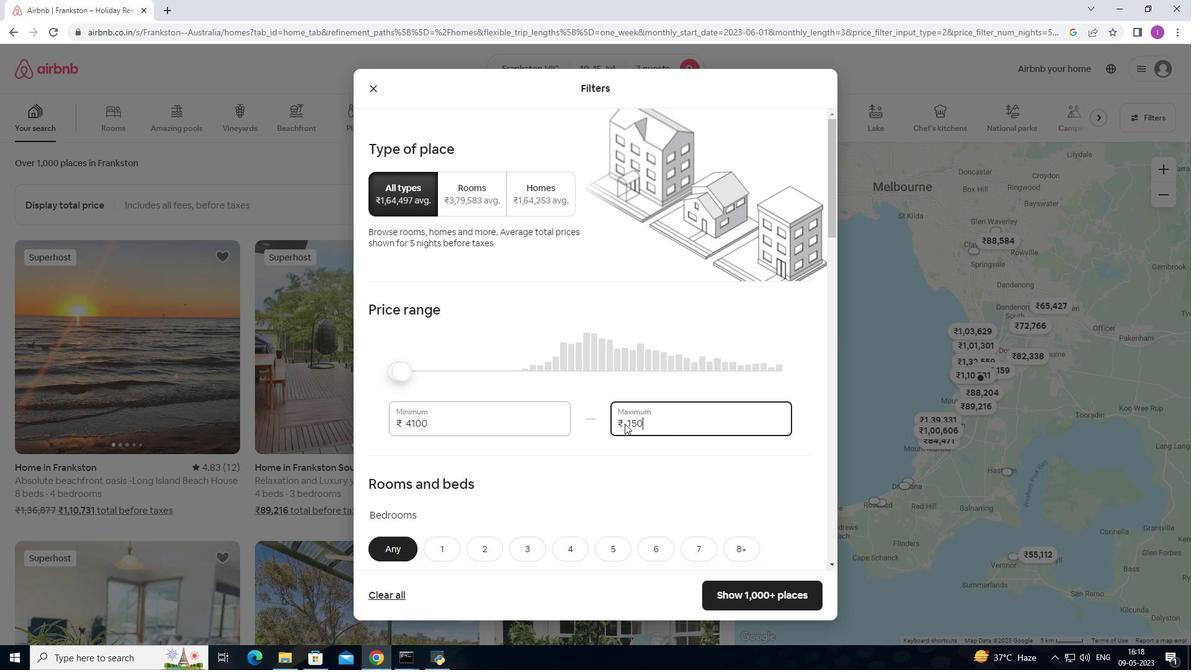 
Action: Key pressed 0
Screenshot: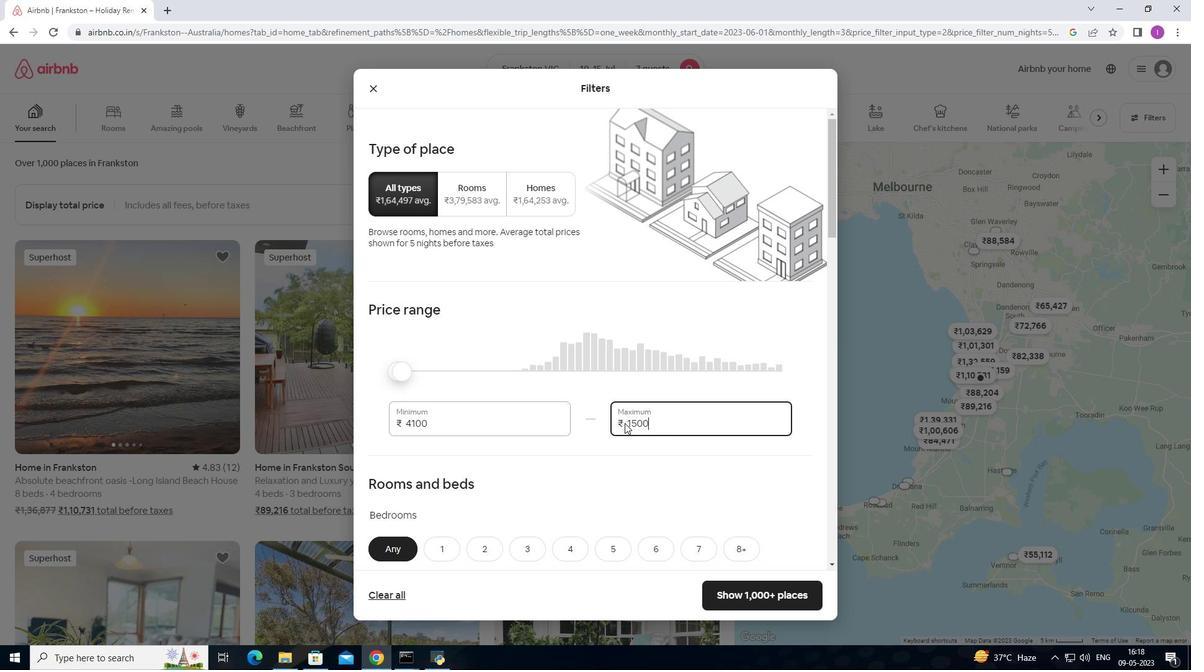
Action: Mouse moved to (558, 457)
Screenshot: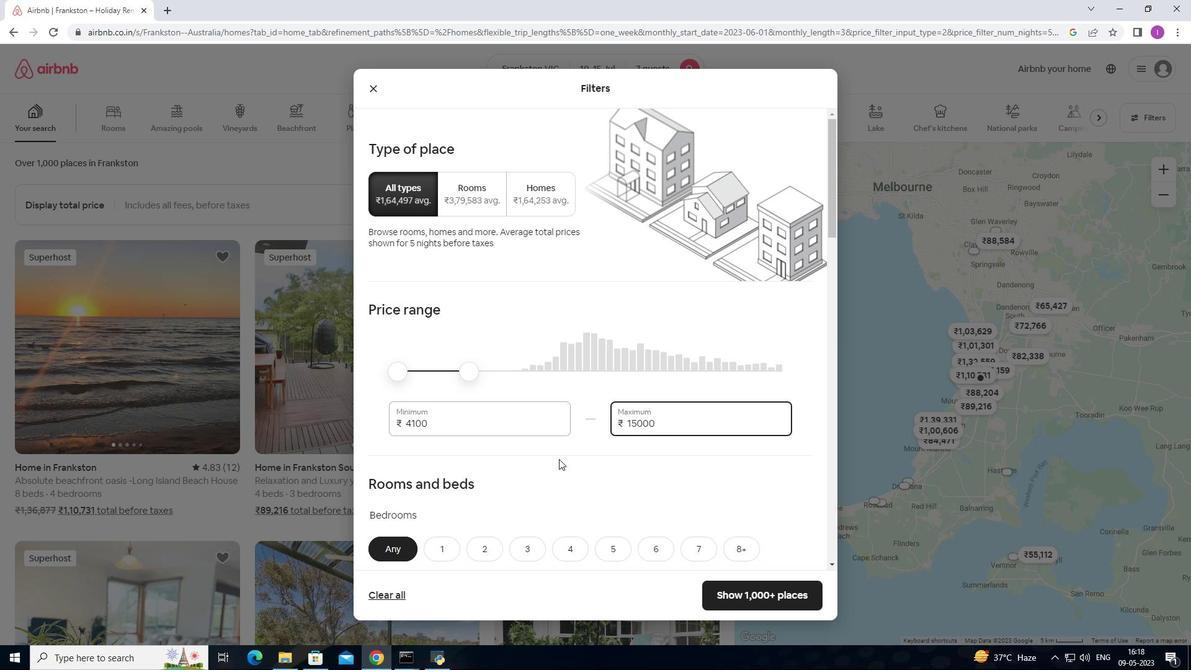 
Action: Mouse scrolled (558, 456) with delta (0, 0)
Screenshot: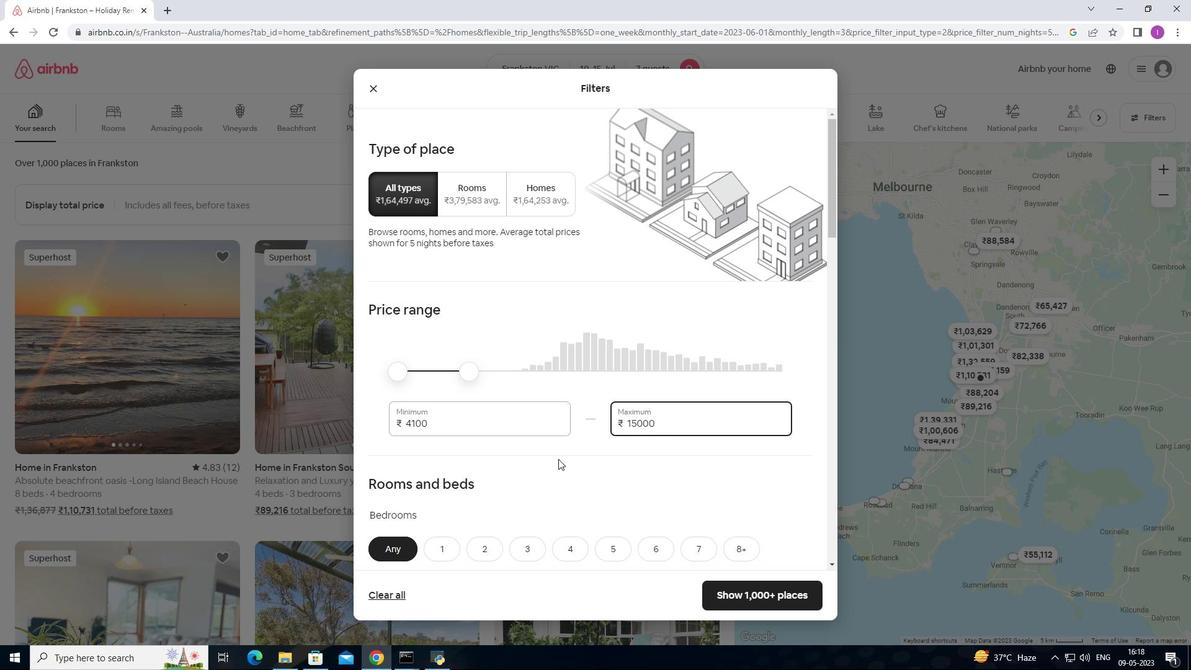 
Action: Mouse scrolled (558, 456) with delta (0, 0)
Screenshot: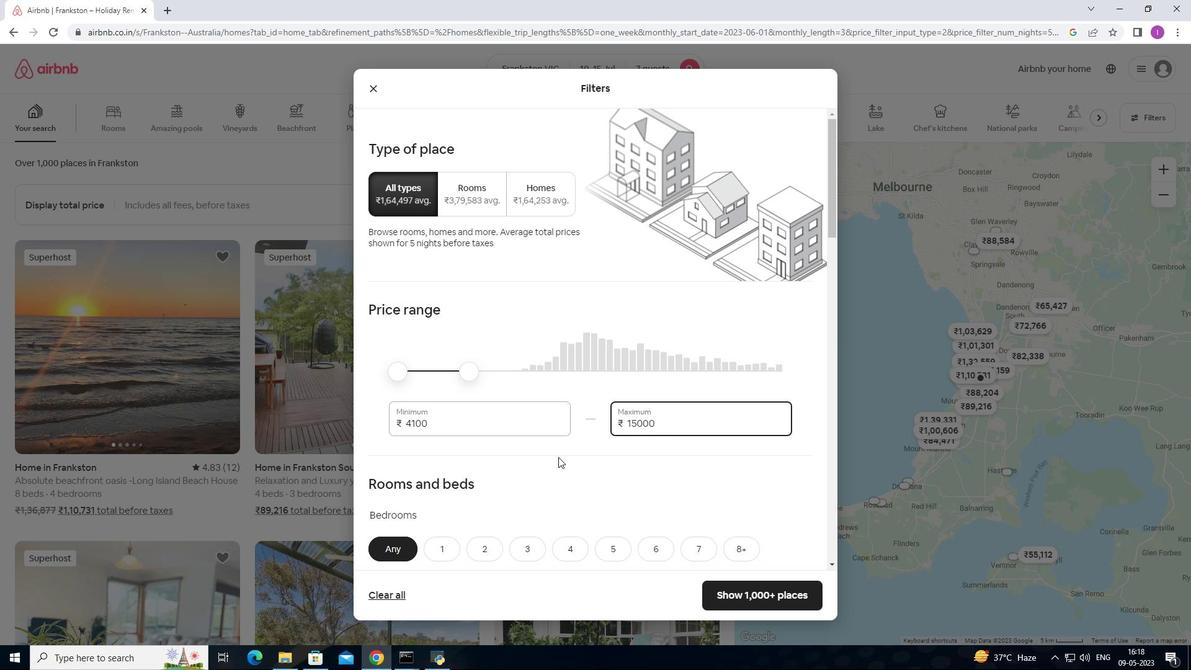 
Action: Mouse moved to (468, 307)
Screenshot: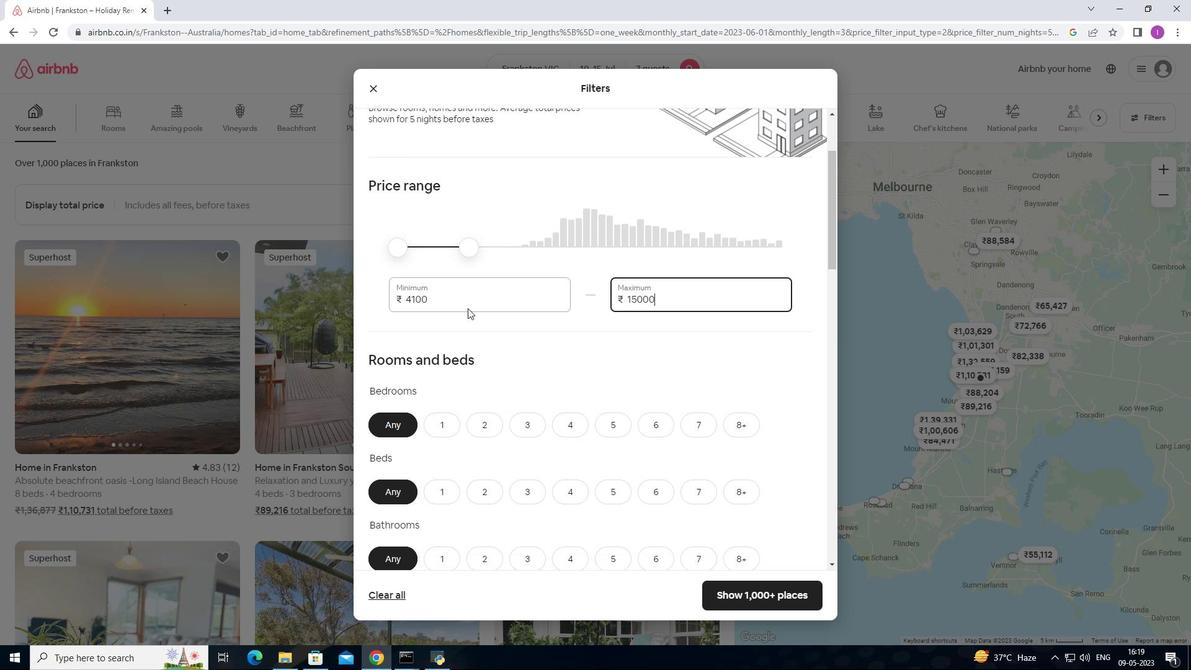 
Action: Mouse pressed left at (468, 307)
Screenshot: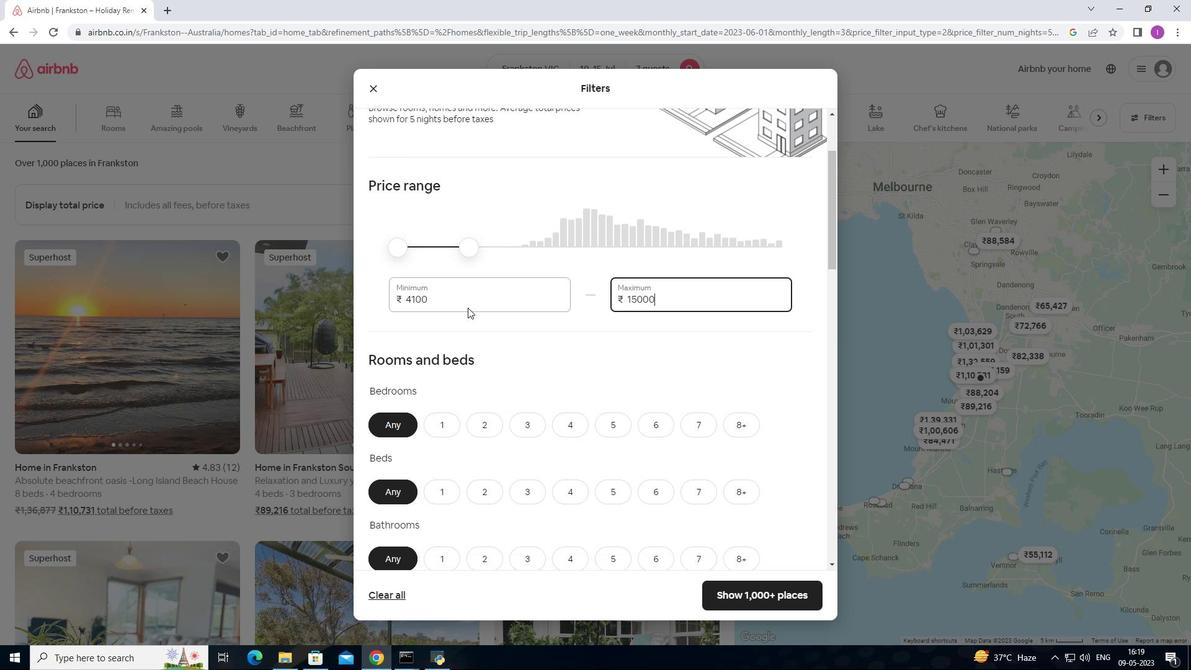 
Action: Mouse pressed left at (468, 307)
Screenshot: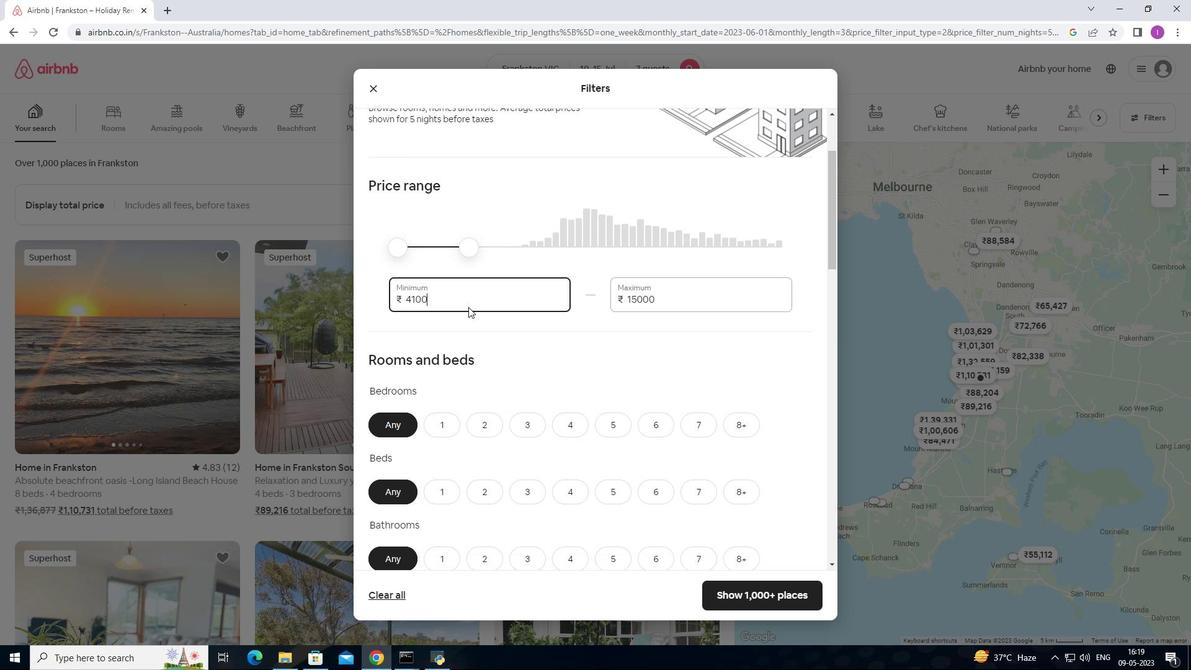 
Action: Mouse moved to (431, 297)
Screenshot: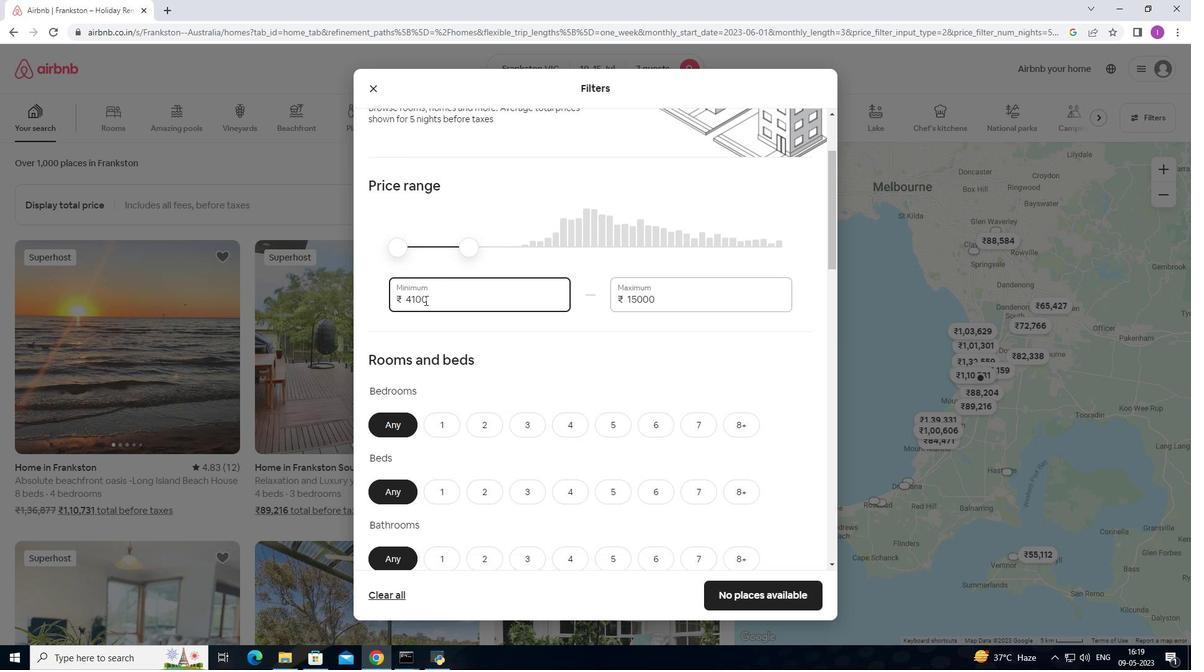 
Action: Mouse pressed left at (431, 297)
Screenshot: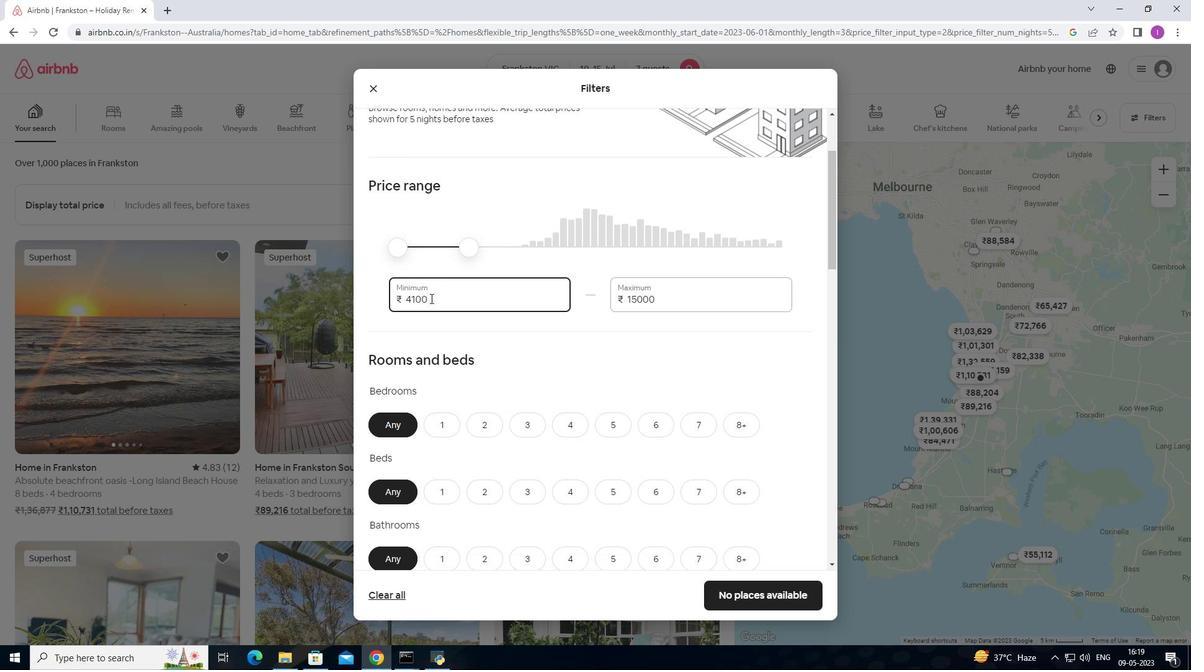 
Action: Mouse moved to (387, 297)
Screenshot: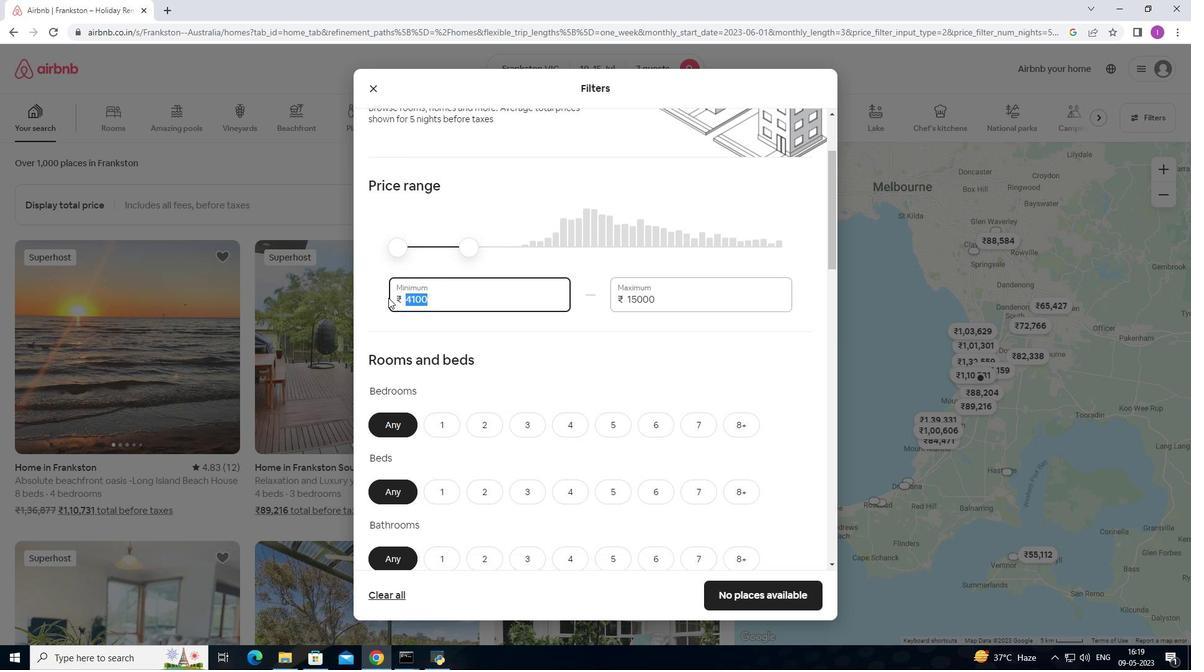 
Action: Key pressed 10000
Screenshot: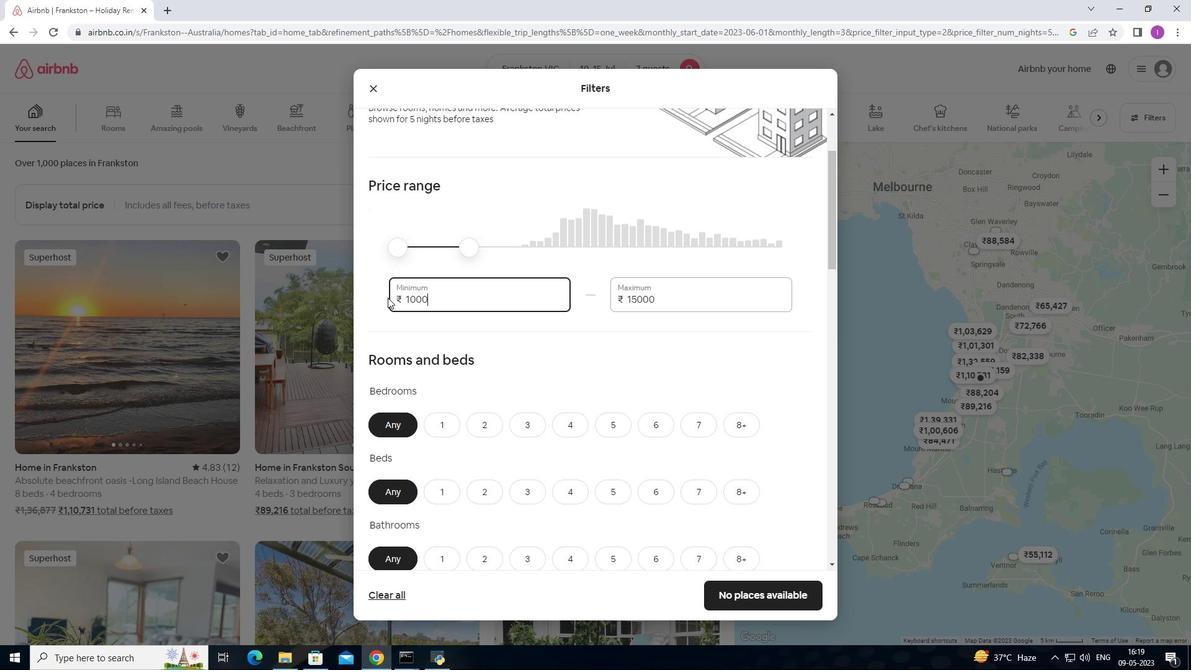 
Action: Mouse moved to (481, 322)
Screenshot: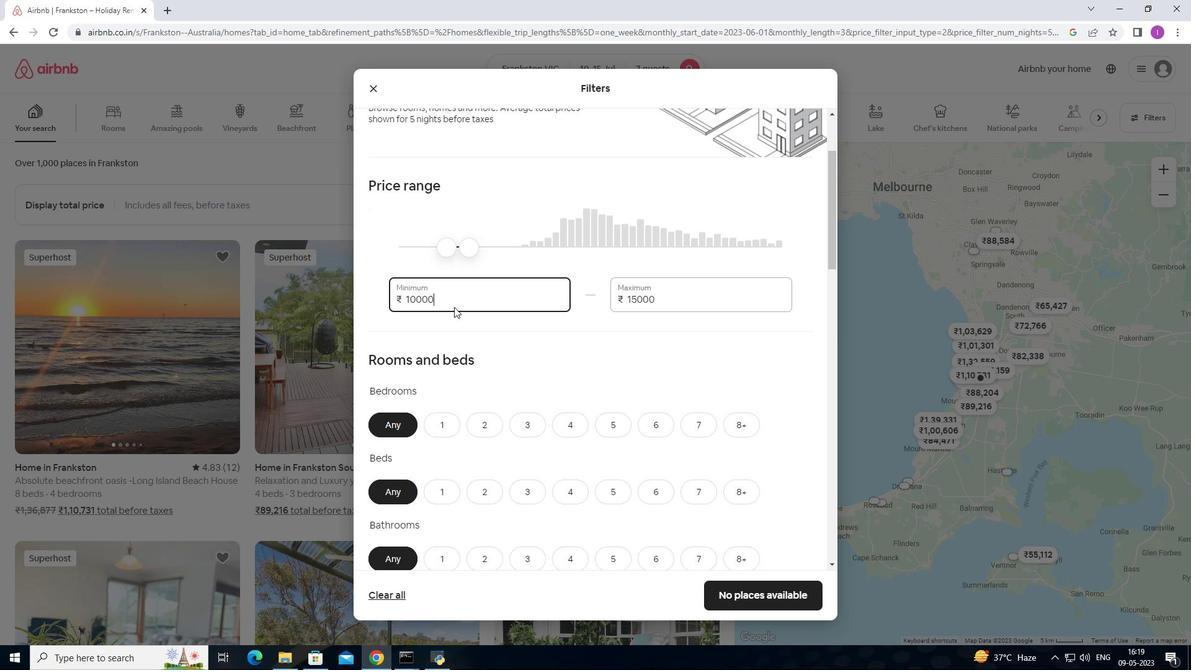 
Action: Mouse scrolled (481, 321) with delta (0, 0)
Screenshot: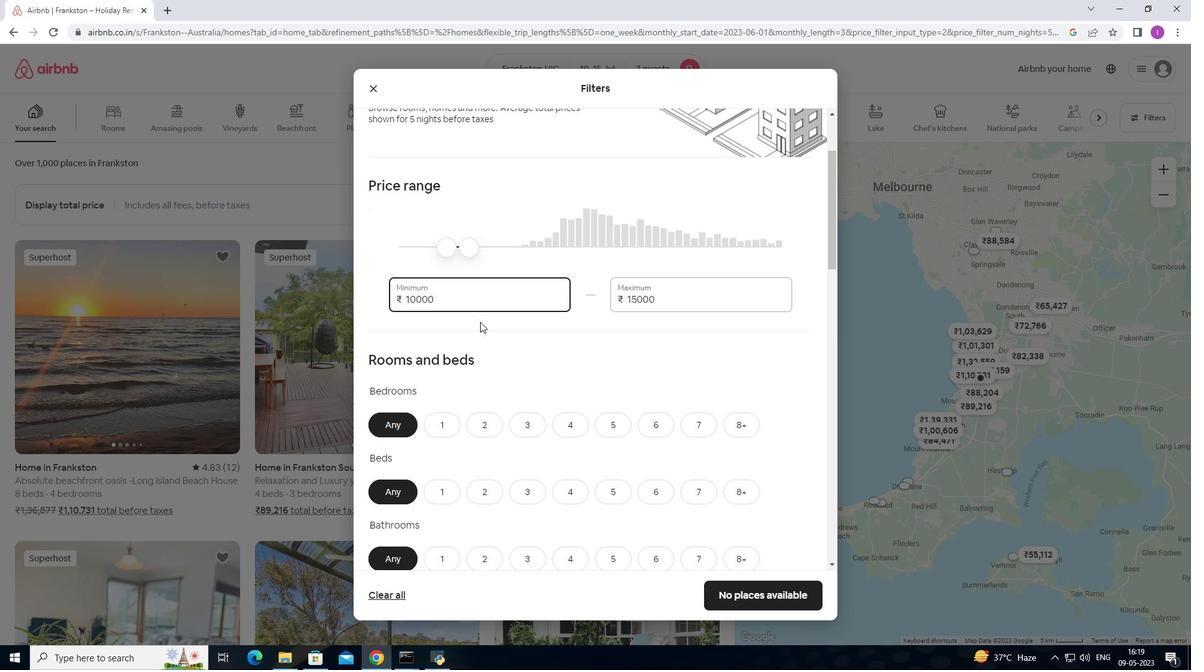 
Action: Mouse scrolled (481, 321) with delta (0, 0)
Screenshot: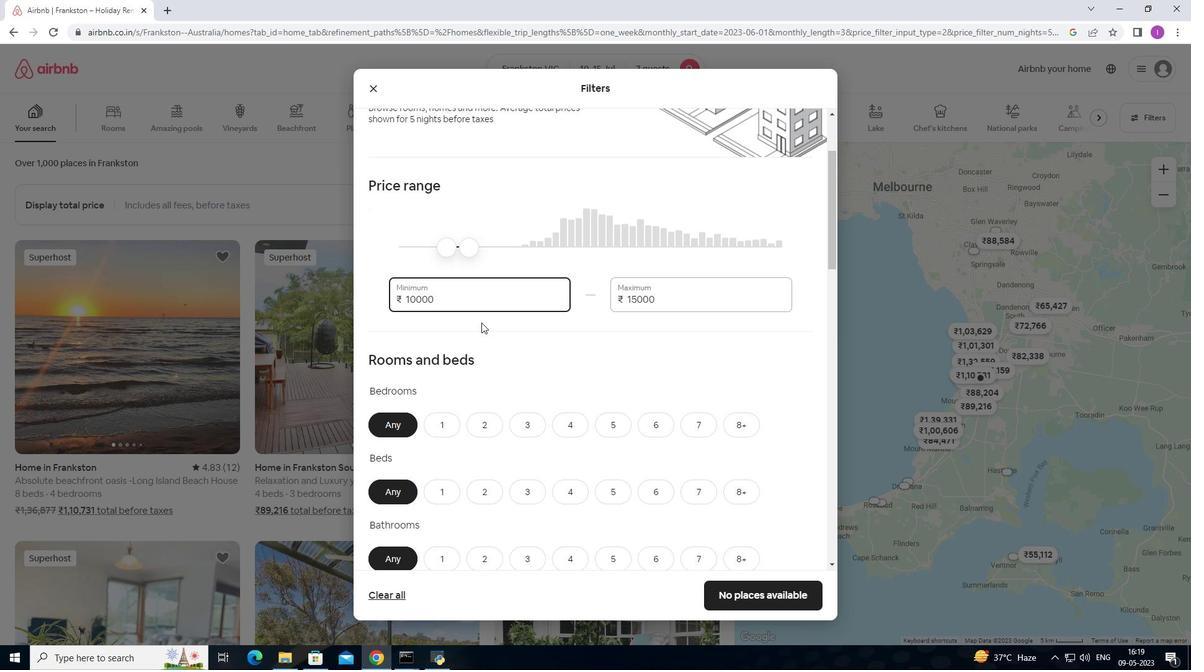 
Action: Mouse moved to (574, 299)
Screenshot: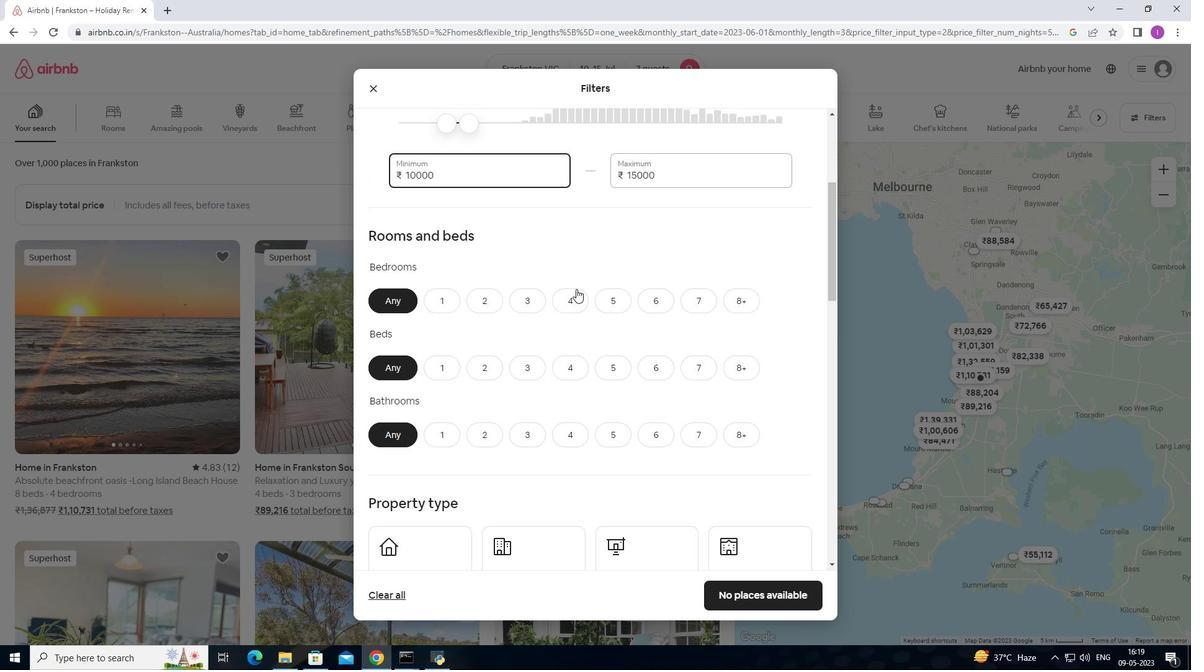 
Action: Mouse pressed left at (574, 299)
Screenshot: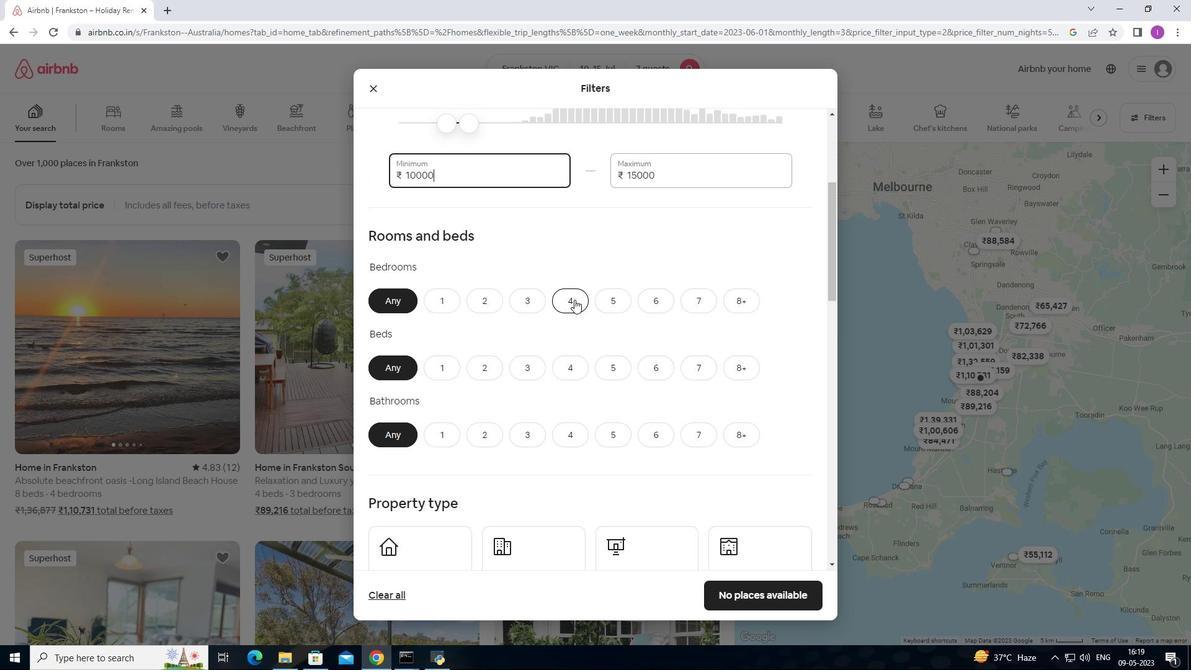 
Action: Mouse moved to (698, 362)
Screenshot: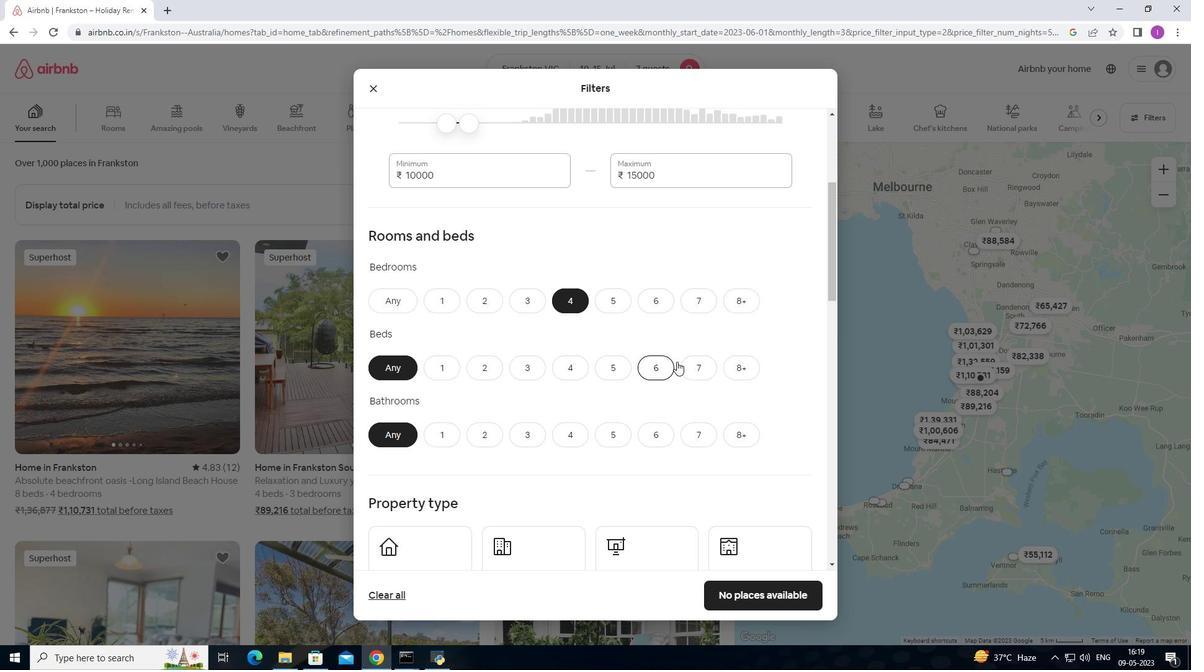 
Action: Mouse pressed left at (698, 362)
Screenshot: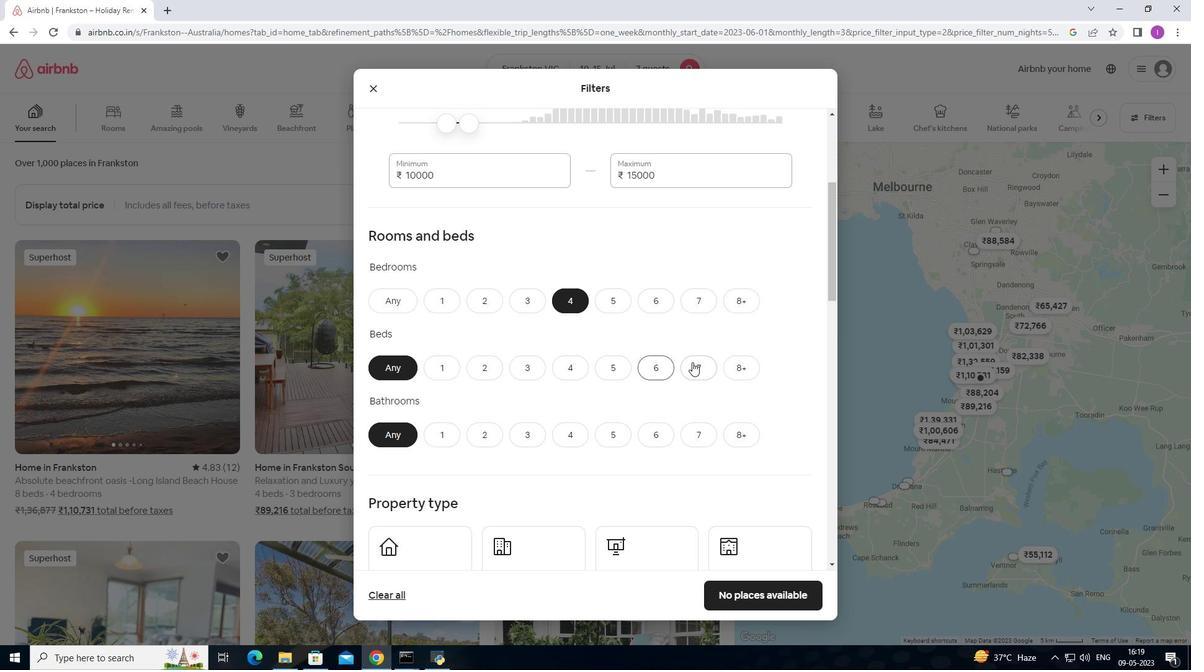 
Action: Mouse moved to (581, 431)
Screenshot: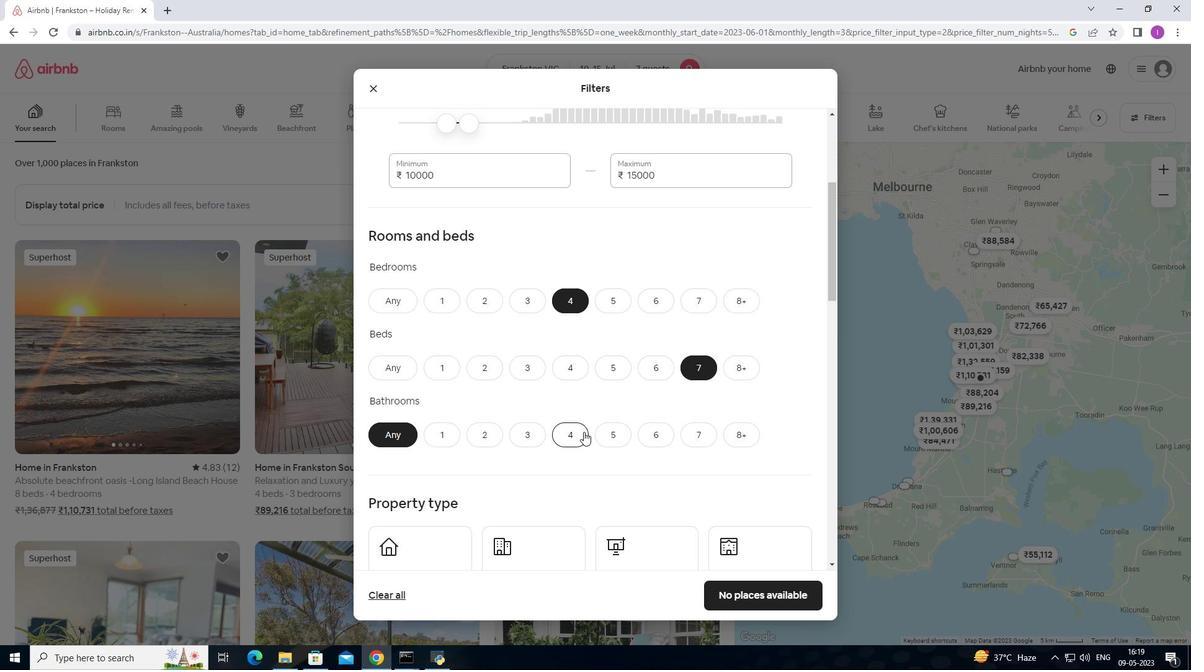 
Action: Mouse pressed left at (581, 431)
Screenshot: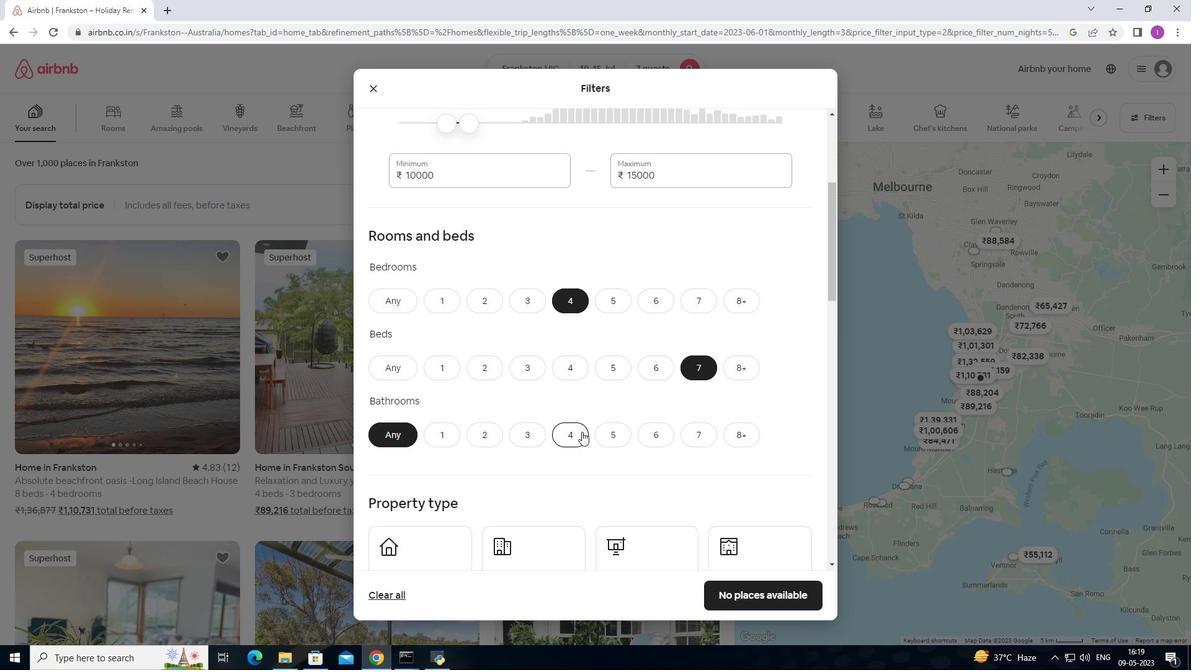 
Action: Mouse moved to (554, 333)
Screenshot: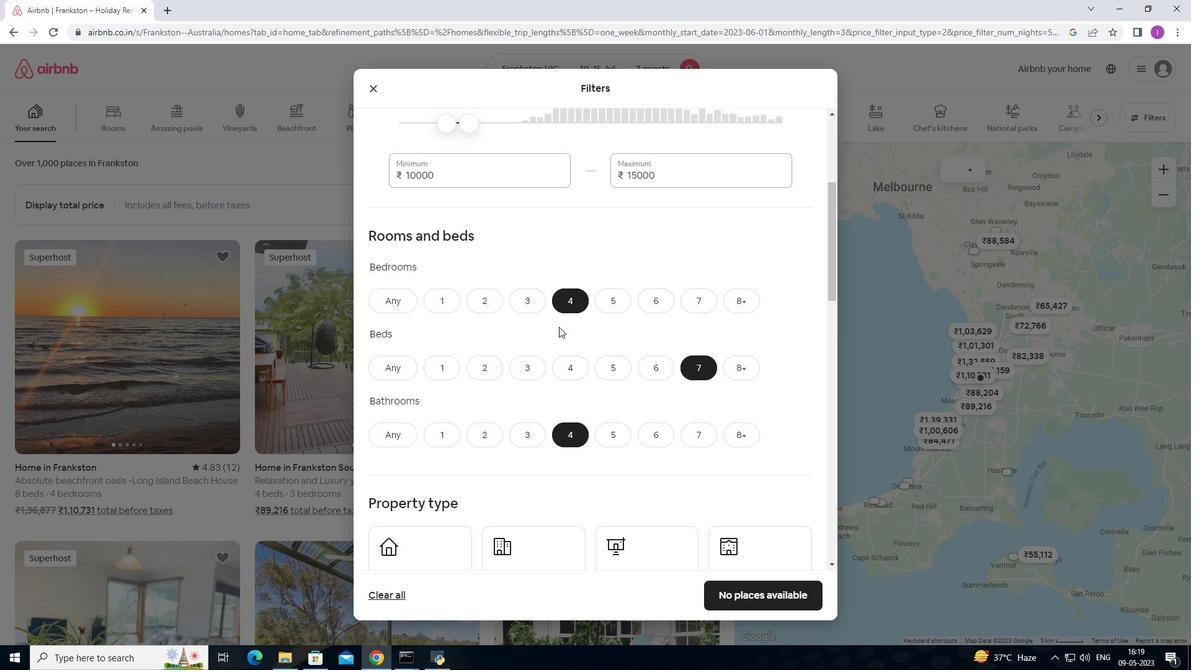 
Action: Mouse scrolled (554, 333) with delta (0, 0)
Screenshot: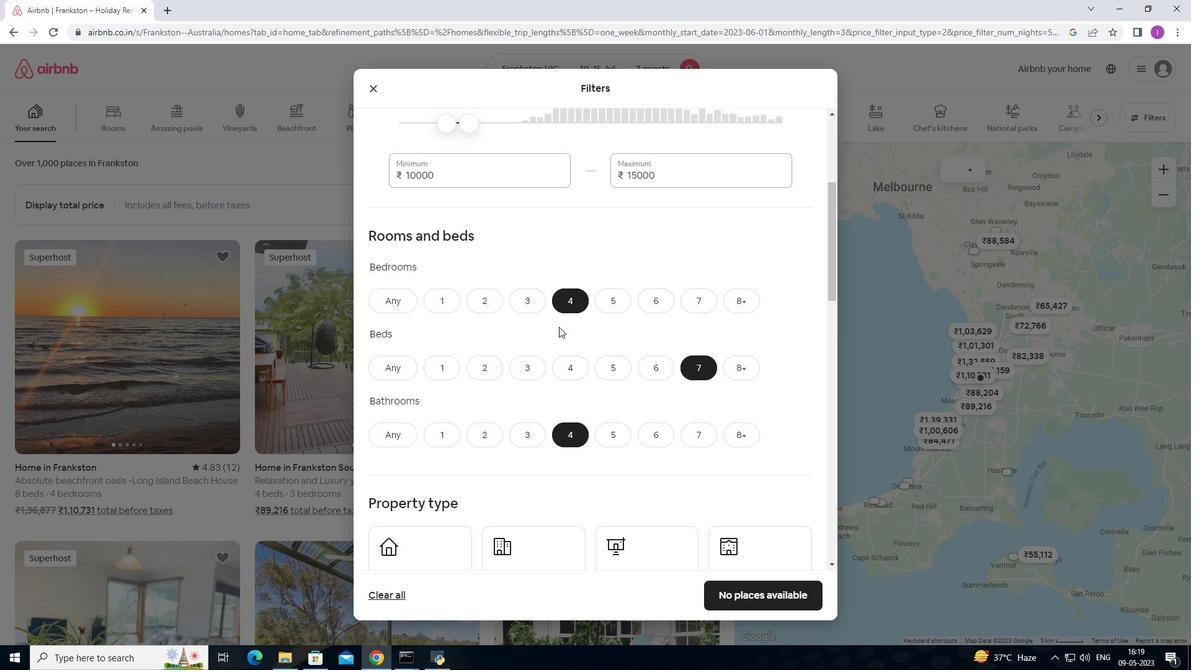 
Action: Mouse moved to (554, 335)
Screenshot: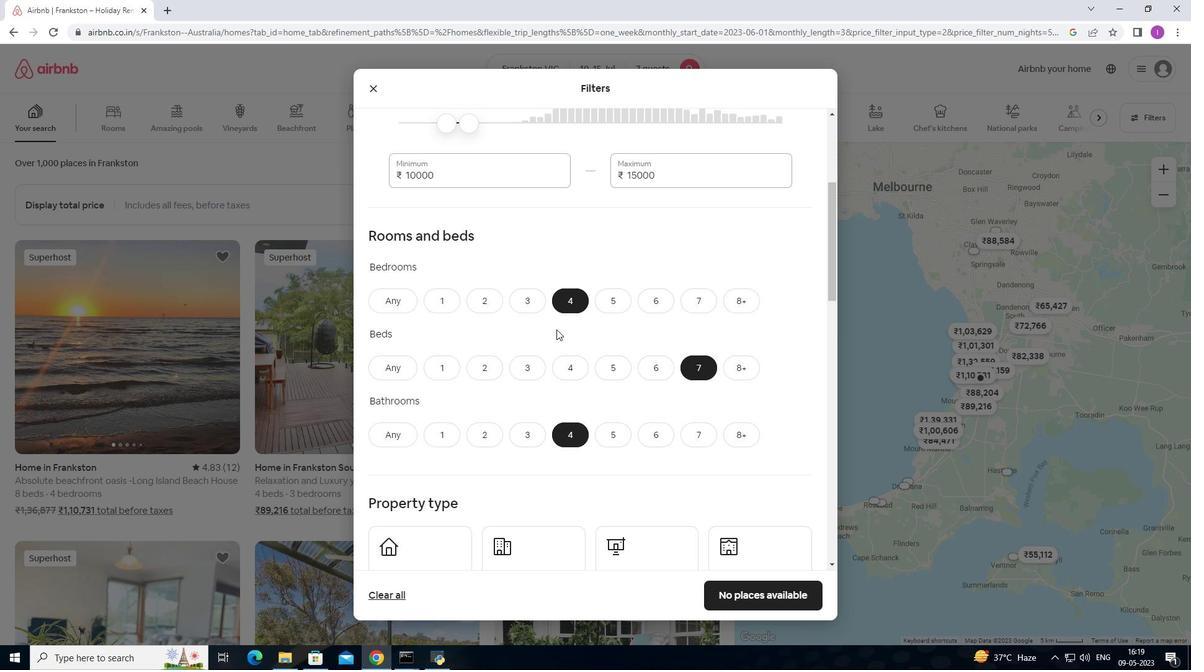 
Action: Mouse scrolled (554, 334) with delta (0, 0)
Screenshot: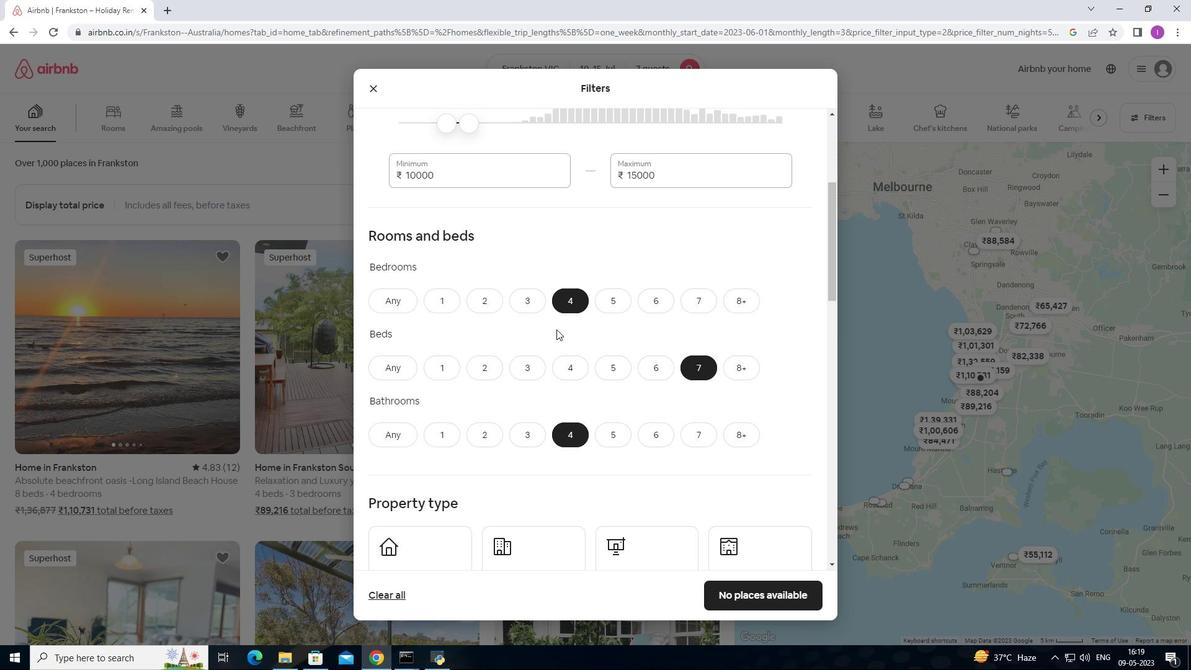 
Action: Mouse moved to (459, 439)
Screenshot: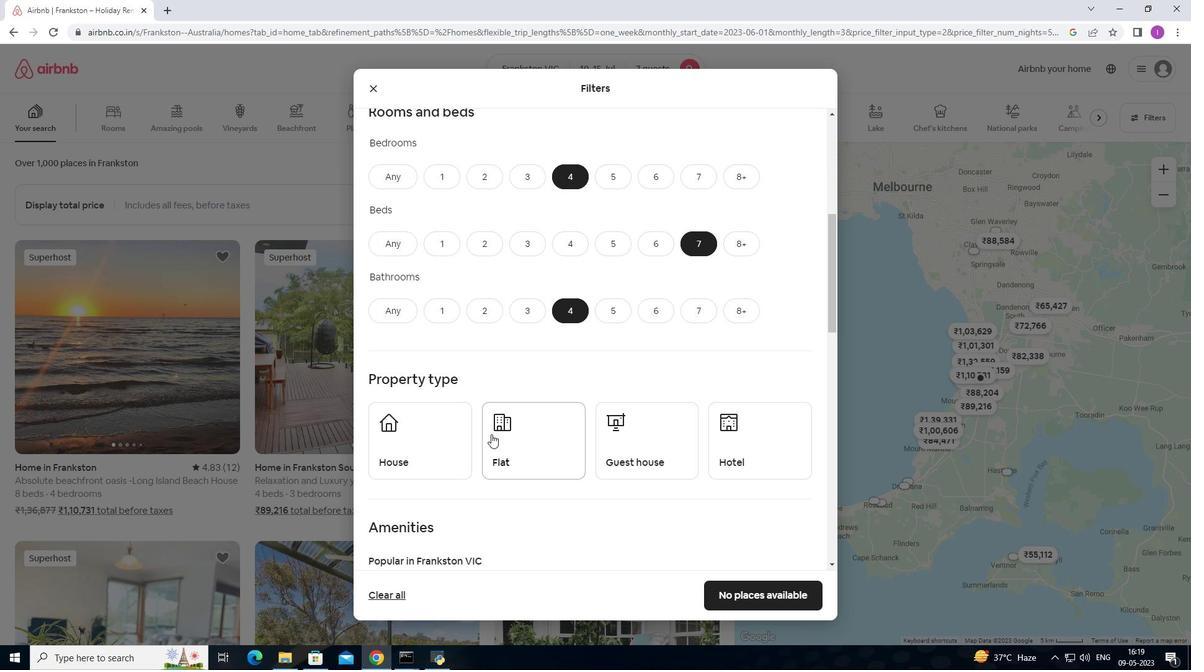 
Action: Mouse pressed left at (459, 439)
Screenshot: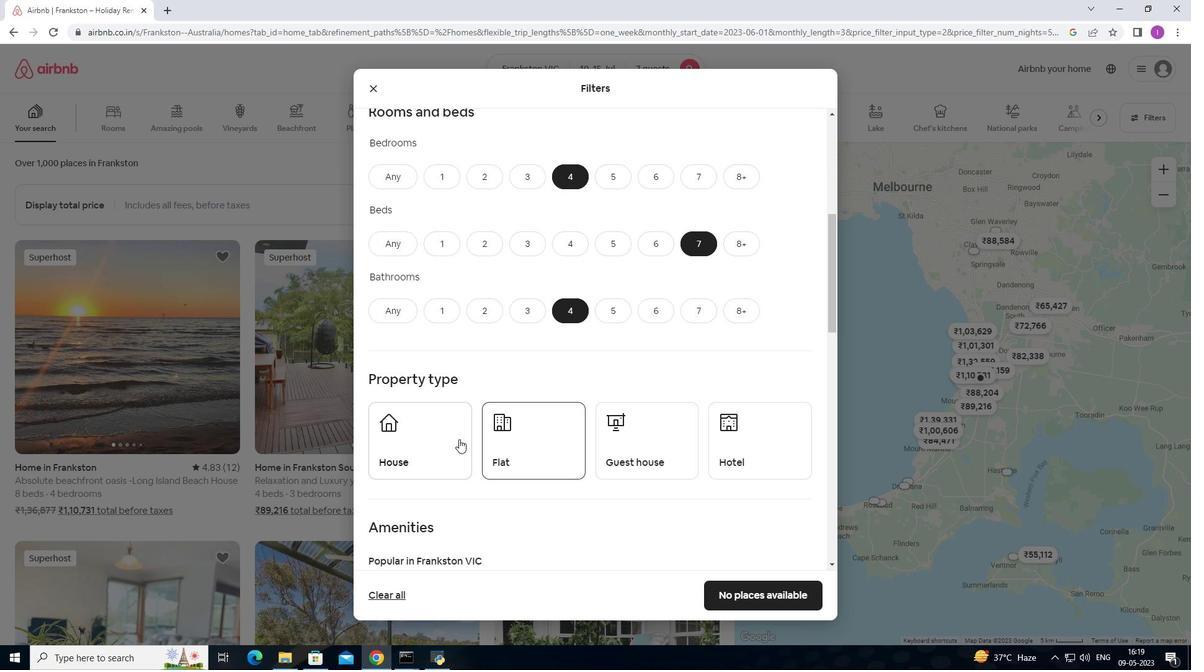 
Action: Mouse moved to (562, 454)
Screenshot: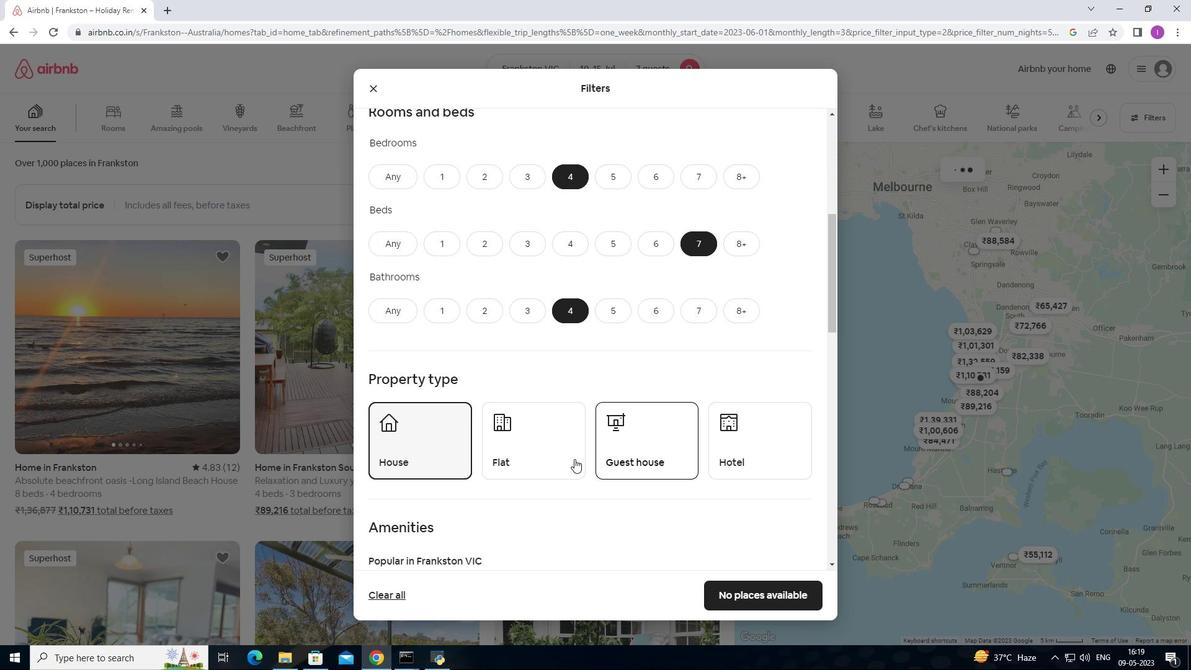
Action: Mouse pressed left at (562, 454)
Screenshot: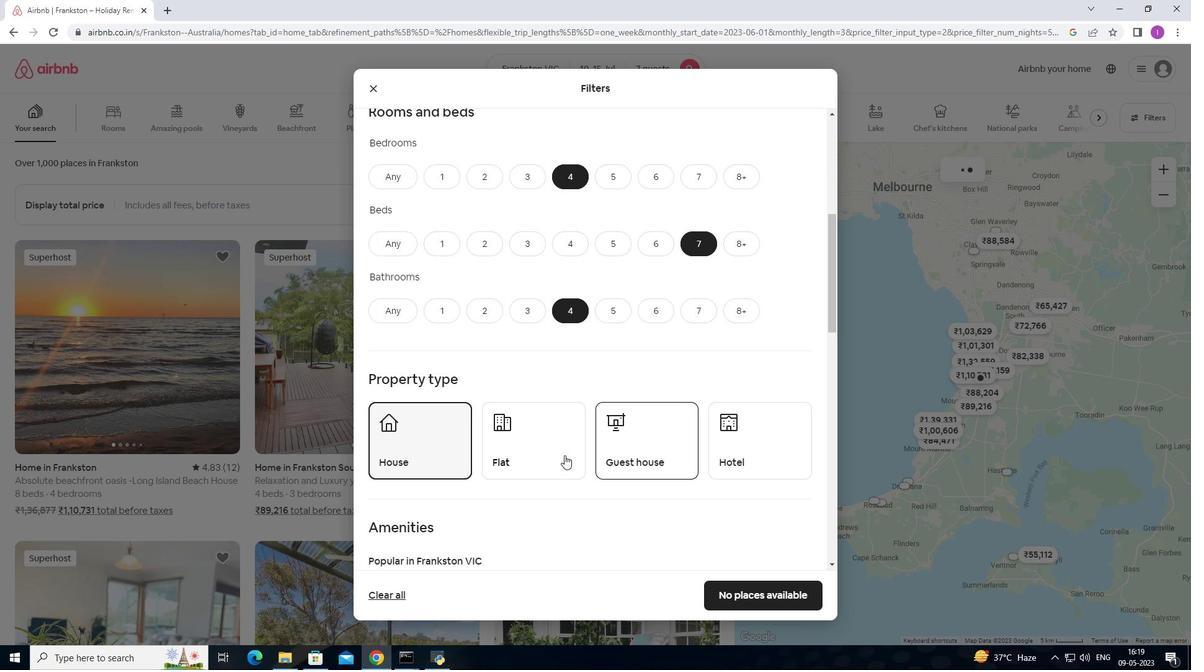 
Action: Mouse moved to (639, 449)
Screenshot: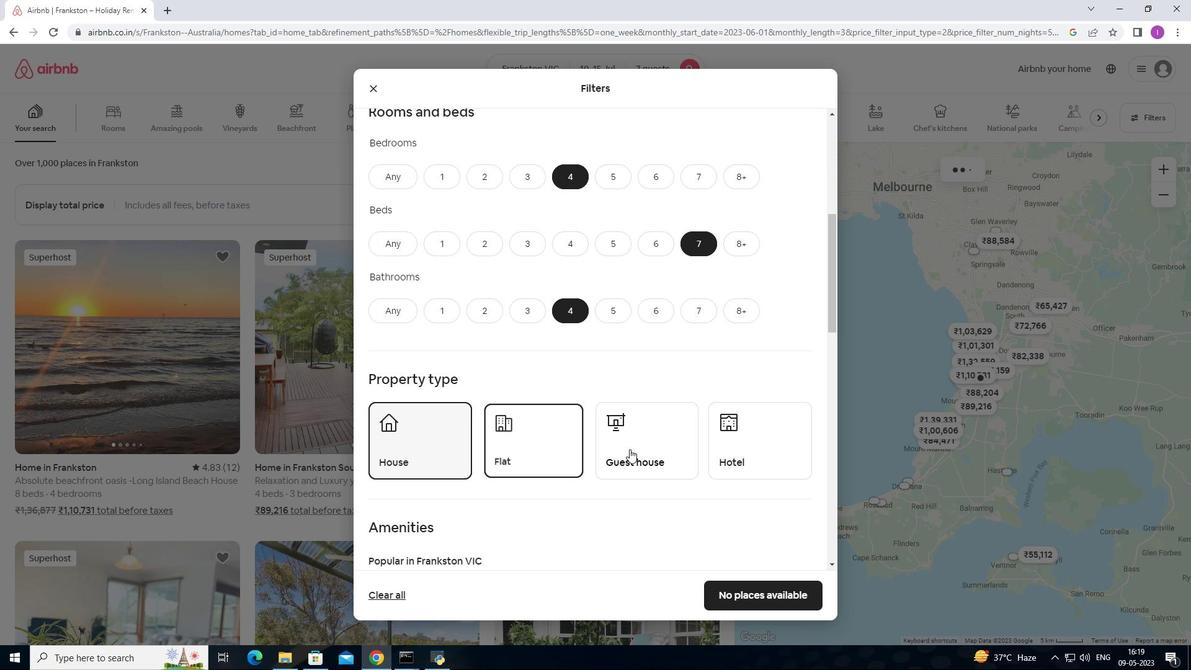 
Action: Mouse pressed left at (639, 449)
Screenshot: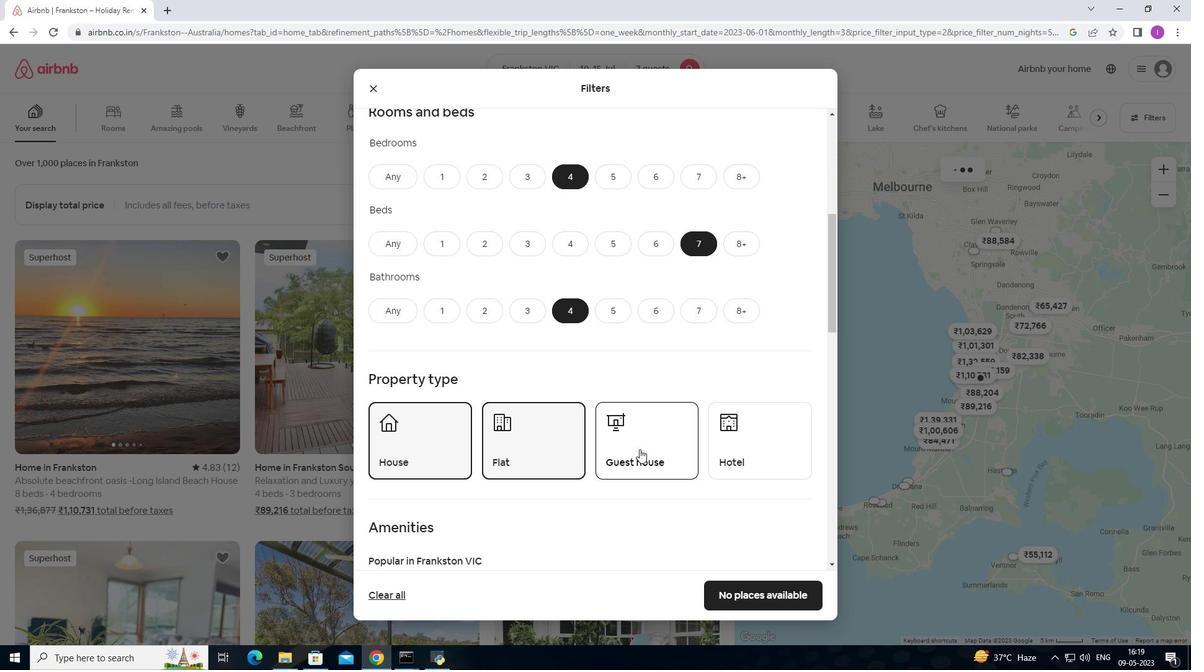 
Action: Mouse moved to (710, 447)
Screenshot: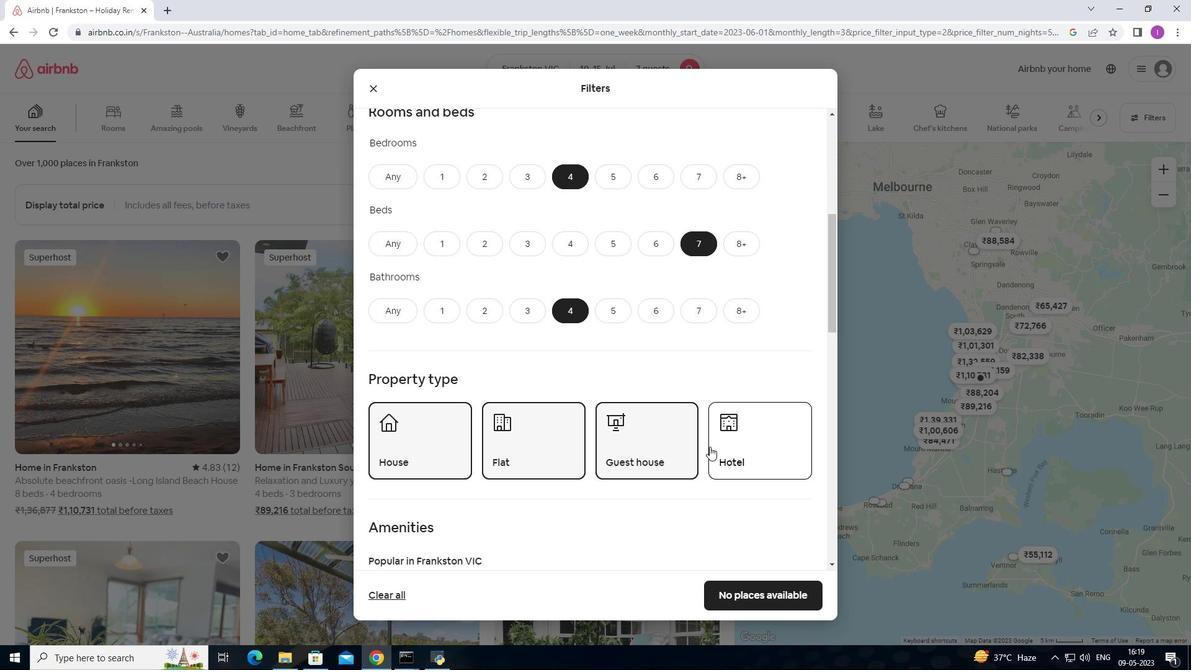 
Action: Mouse scrolled (710, 446) with delta (0, 0)
Screenshot: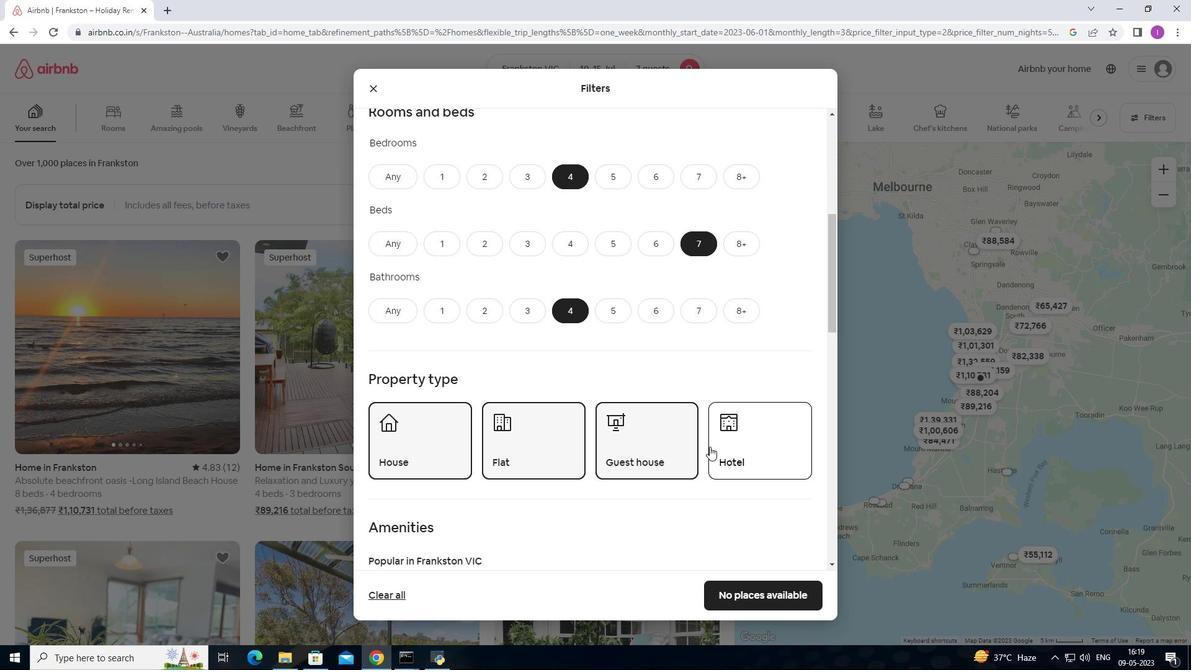 
Action: Mouse moved to (710, 447)
Screenshot: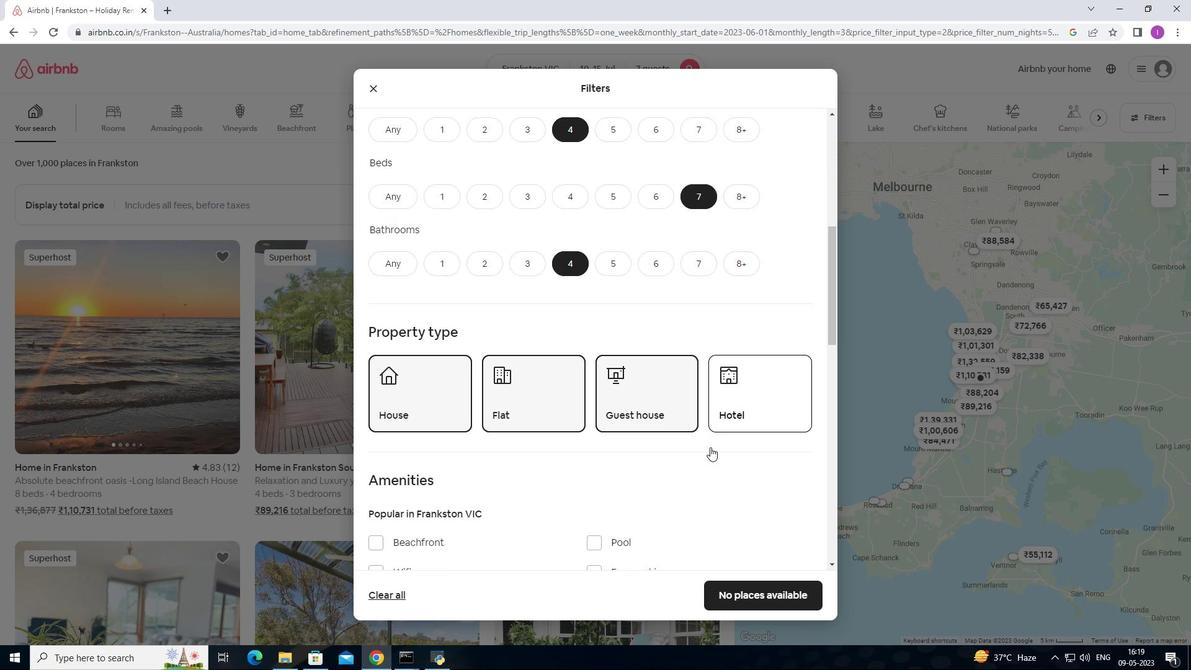 
Action: Mouse scrolled (710, 446) with delta (0, 0)
Screenshot: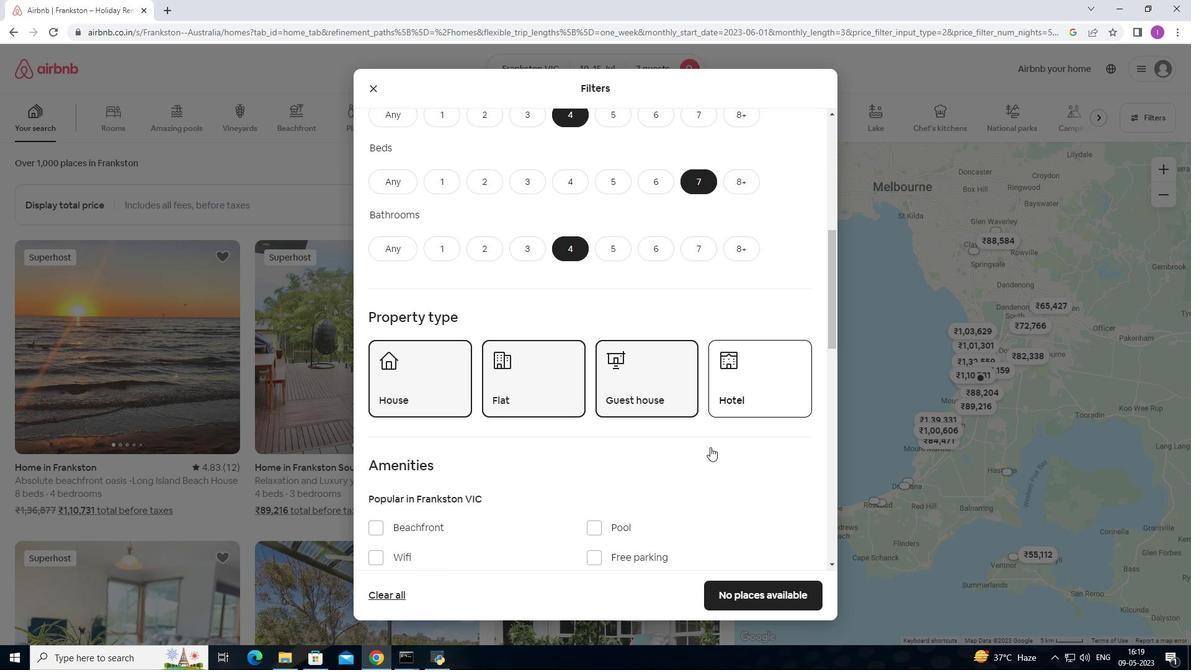 
Action: Mouse moved to (628, 442)
Screenshot: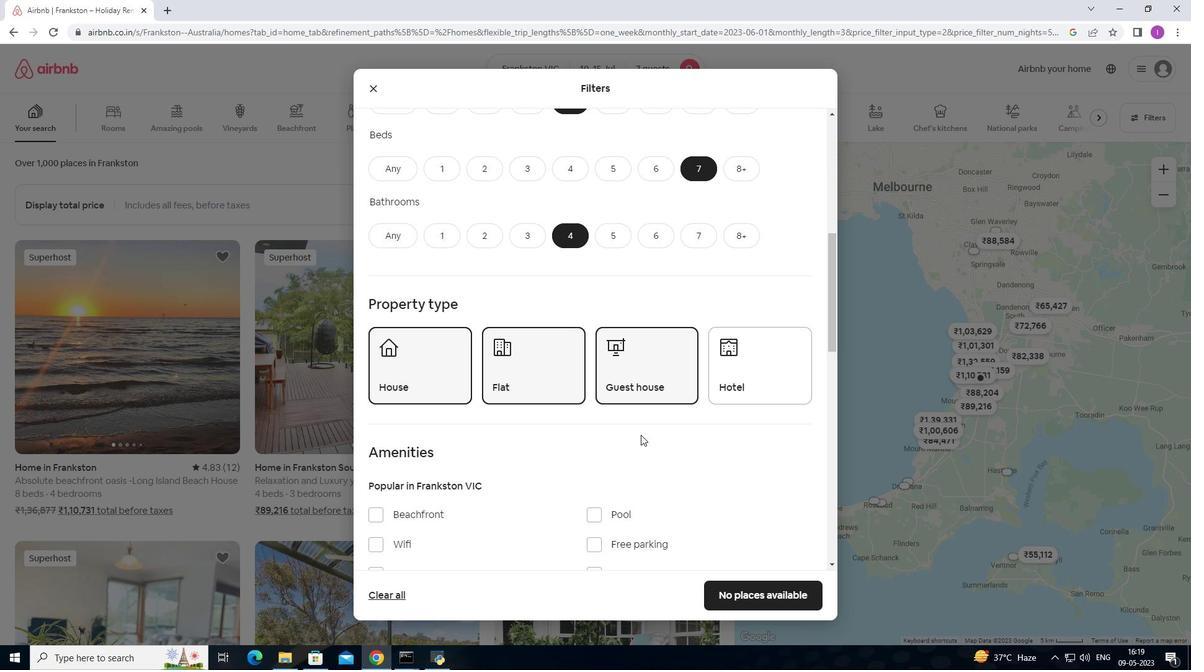 
Action: Mouse scrolled (628, 442) with delta (0, 0)
Screenshot: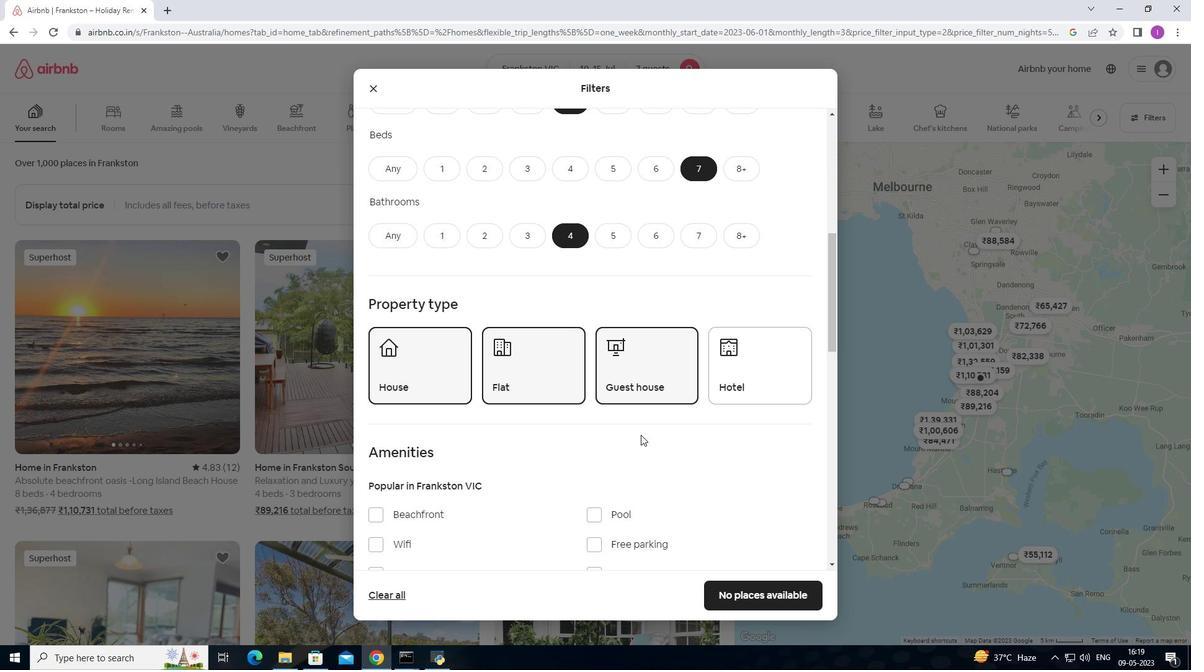 
Action: Mouse moved to (626, 449)
Screenshot: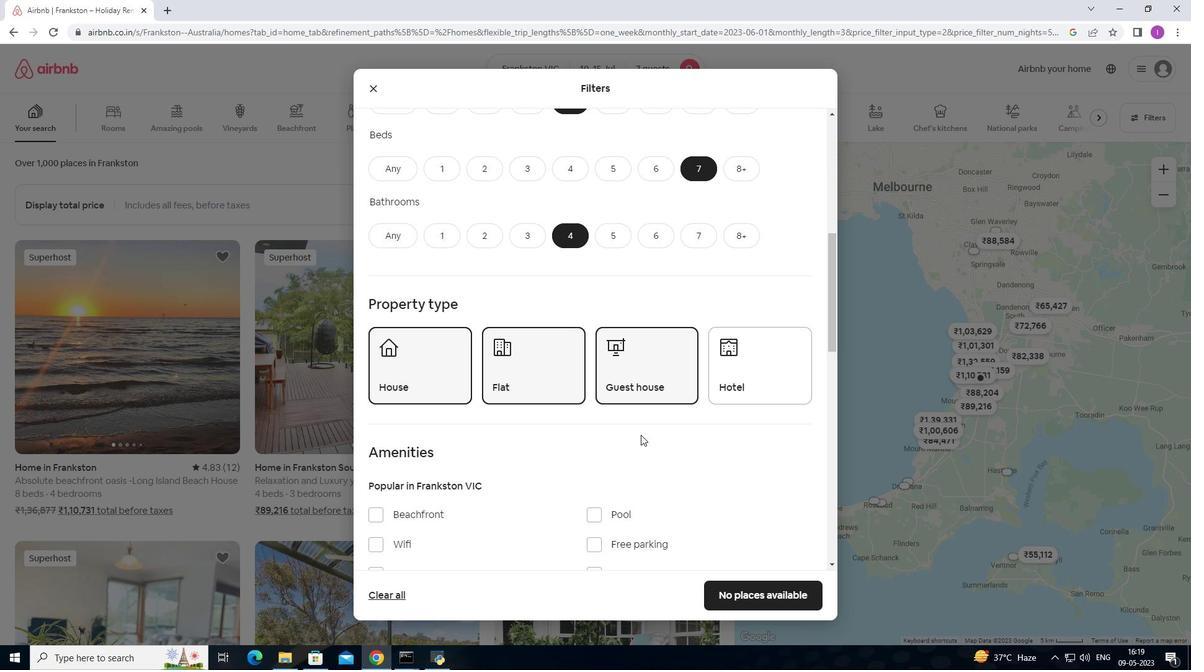 
Action: Mouse scrolled (626, 448) with delta (0, 0)
Screenshot: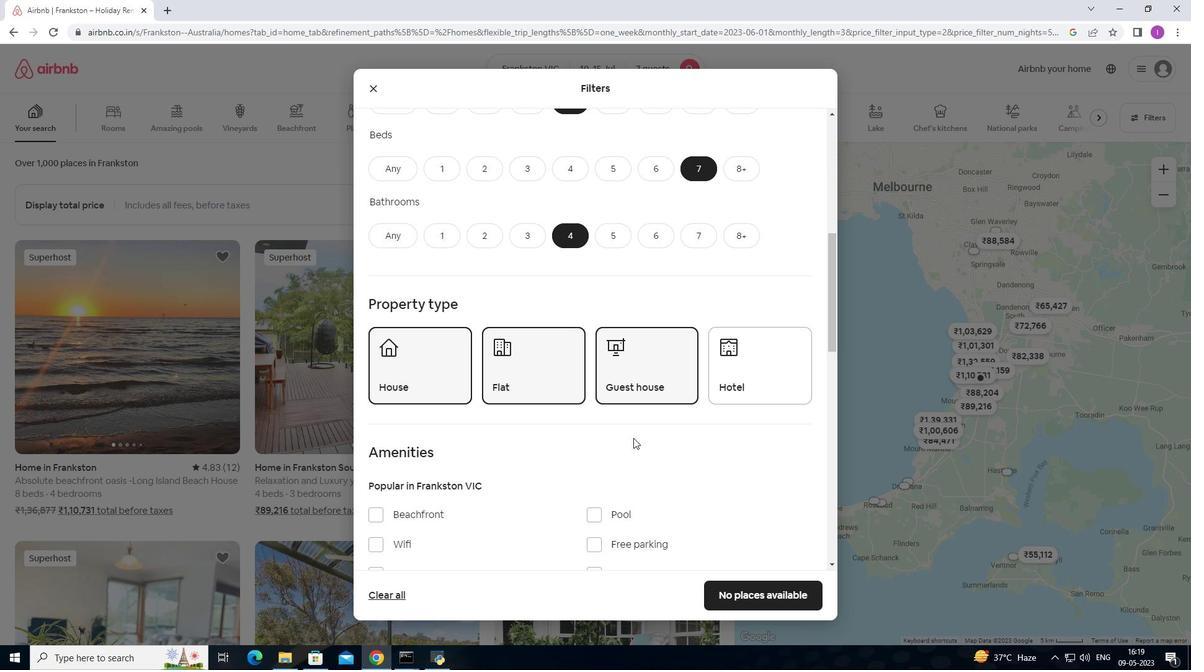 
Action: Mouse moved to (625, 455)
Screenshot: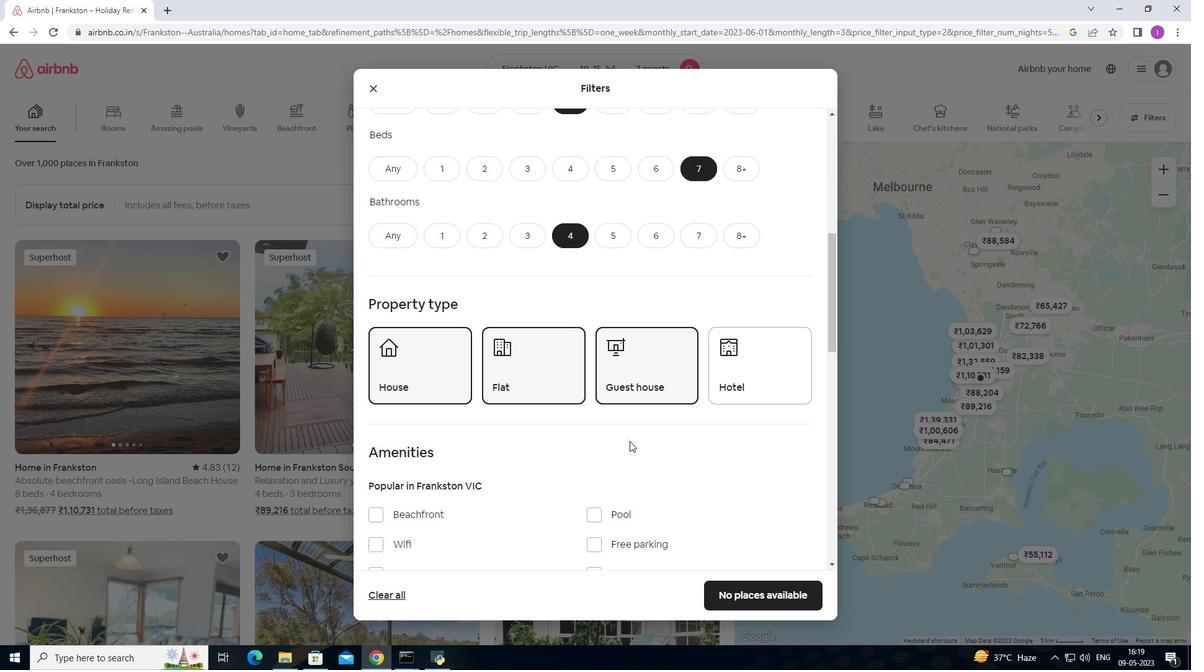 
Action: Mouse scrolled (625, 455) with delta (0, 0)
Screenshot: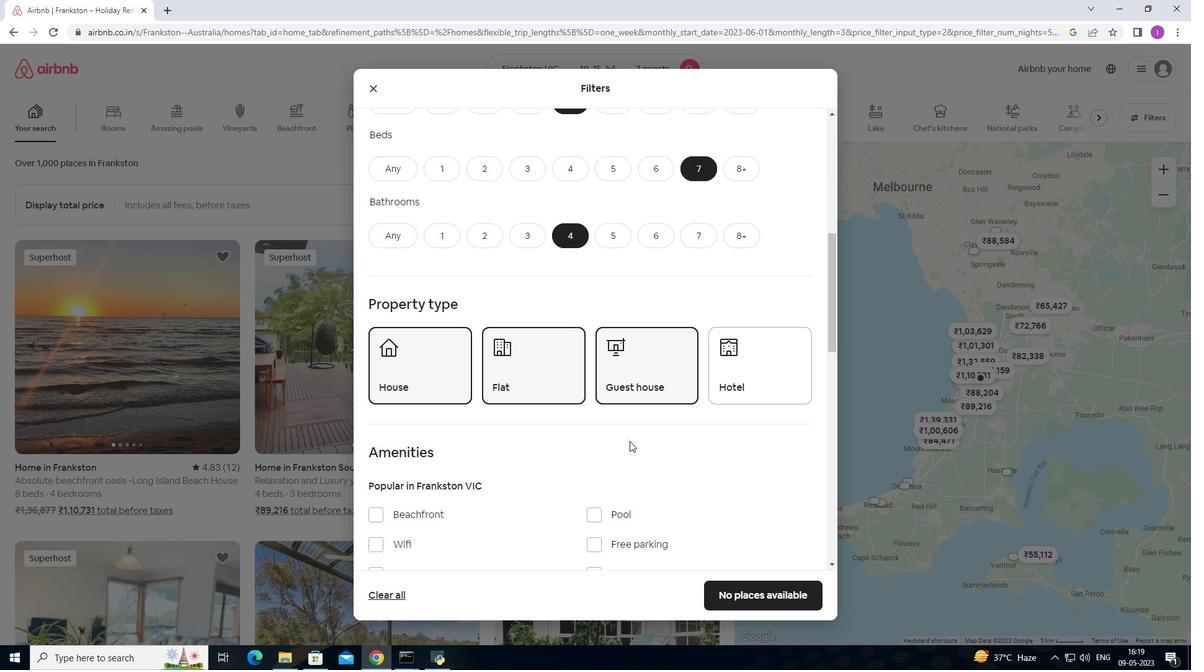
Action: Mouse scrolled (625, 455) with delta (0, 0)
Screenshot: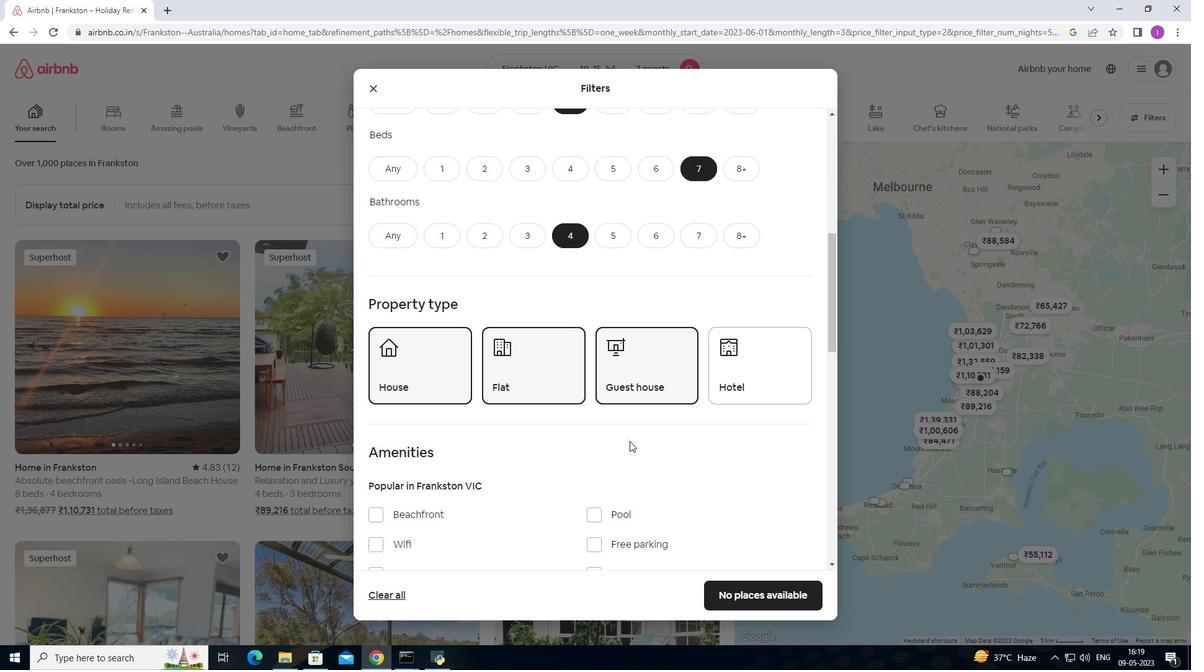 
Action: Mouse moved to (538, 480)
Screenshot: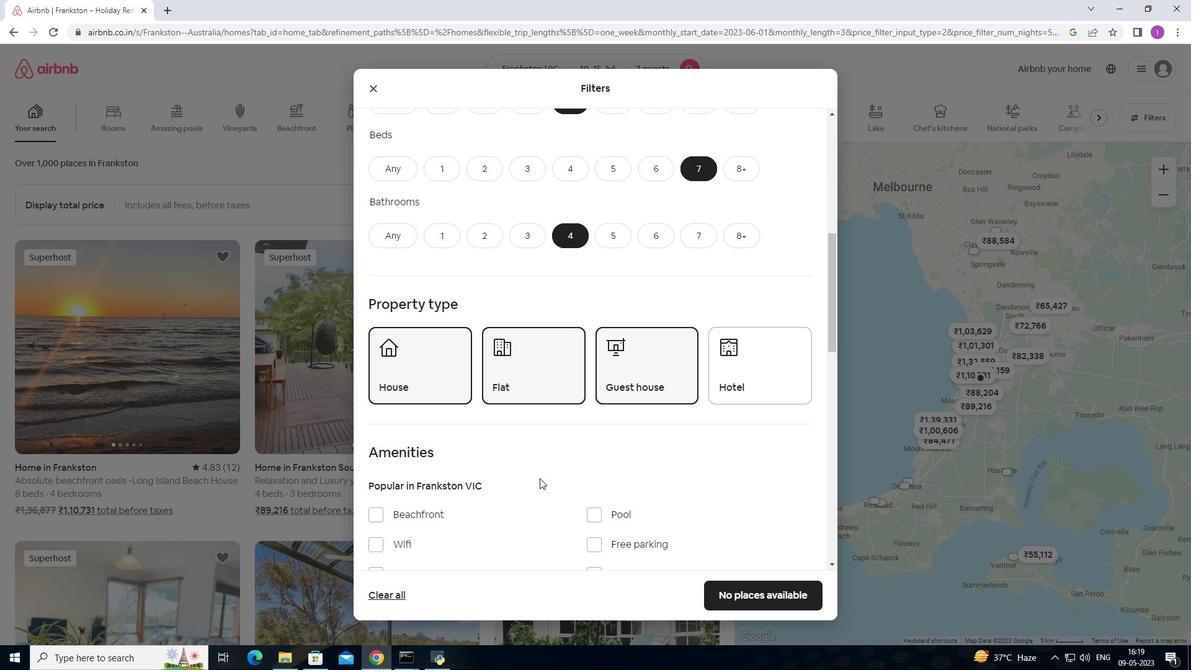 
Action: Mouse scrolled (538, 480) with delta (0, 0)
Screenshot: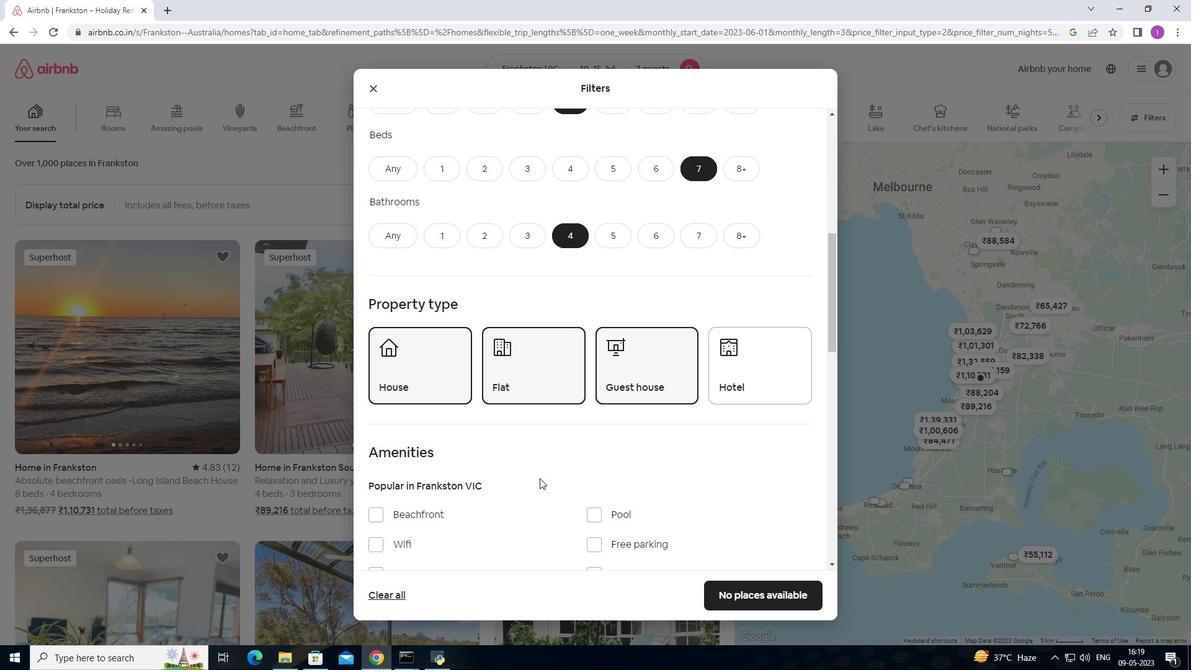 
Action: Mouse moved to (538, 482)
Screenshot: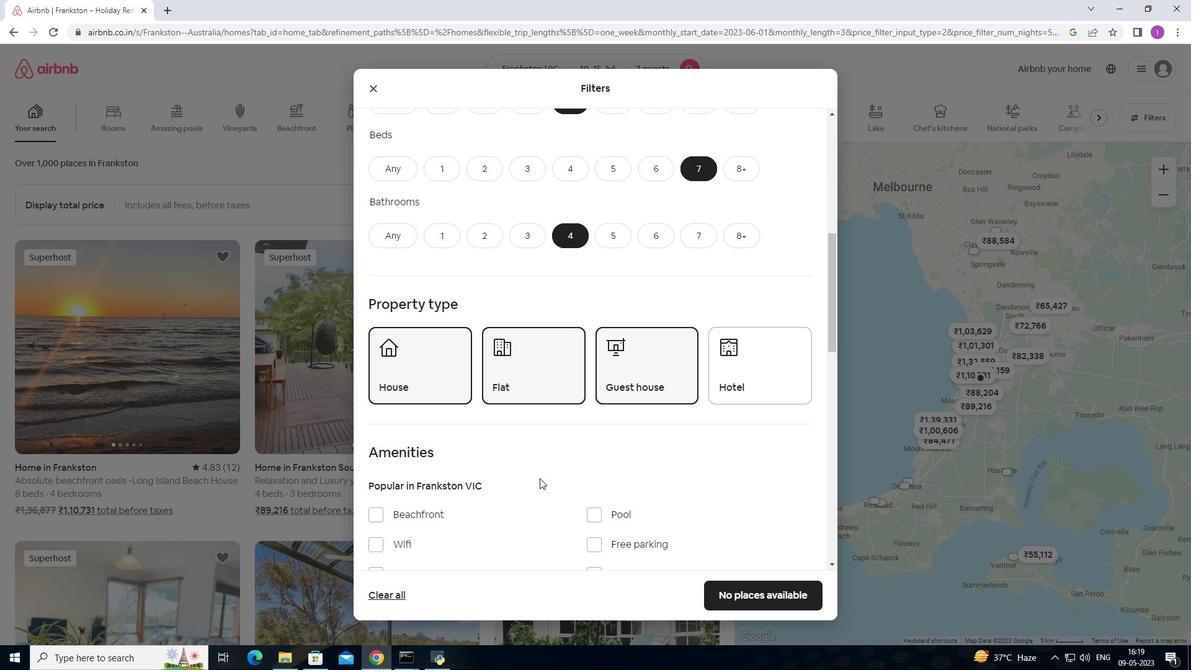 
Action: Mouse scrolled (538, 481) with delta (0, 0)
Screenshot: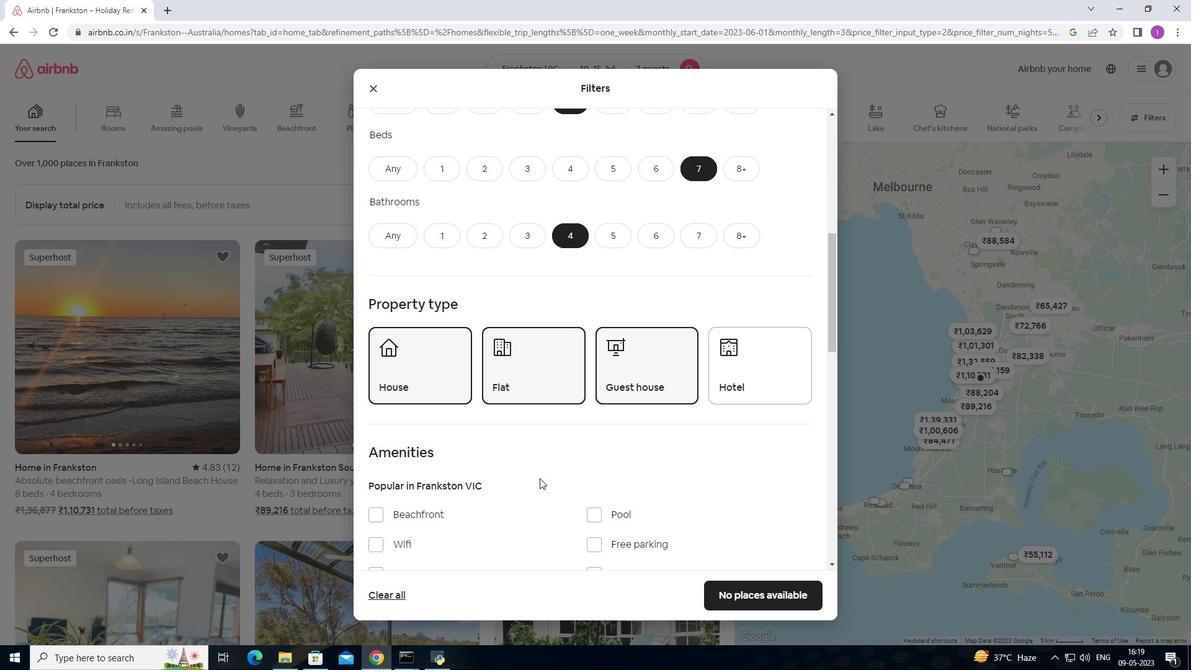 
Action: Mouse moved to (538, 482)
Screenshot: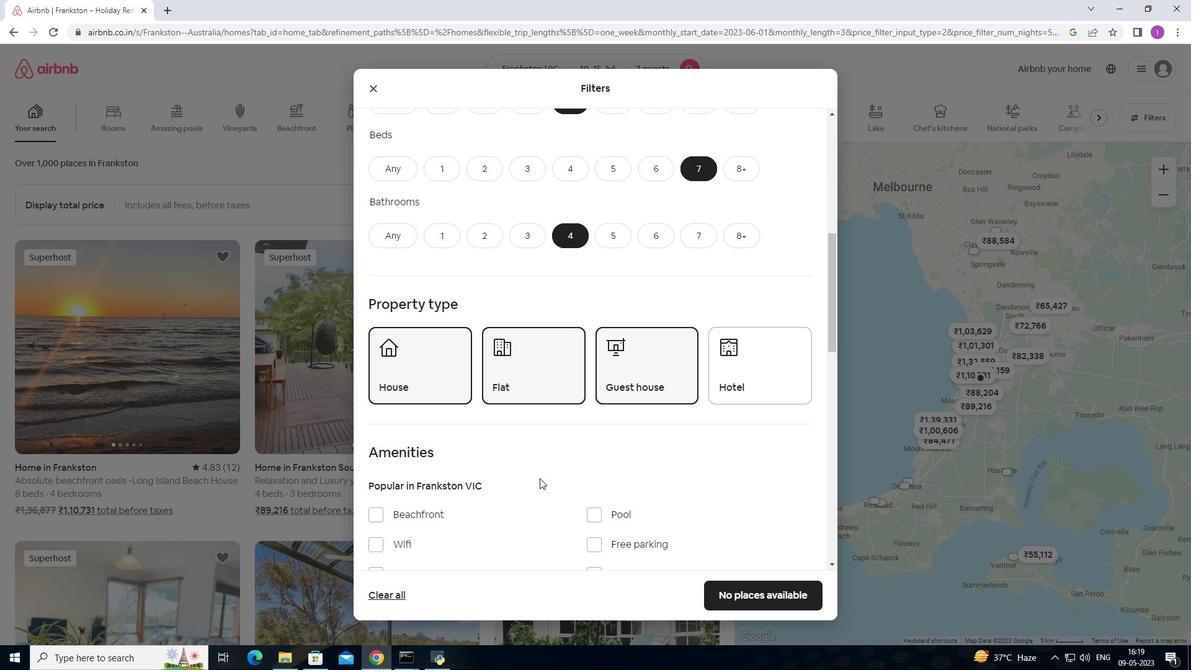 
Action: Mouse scrolled (538, 482) with delta (0, 0)
Screenshot: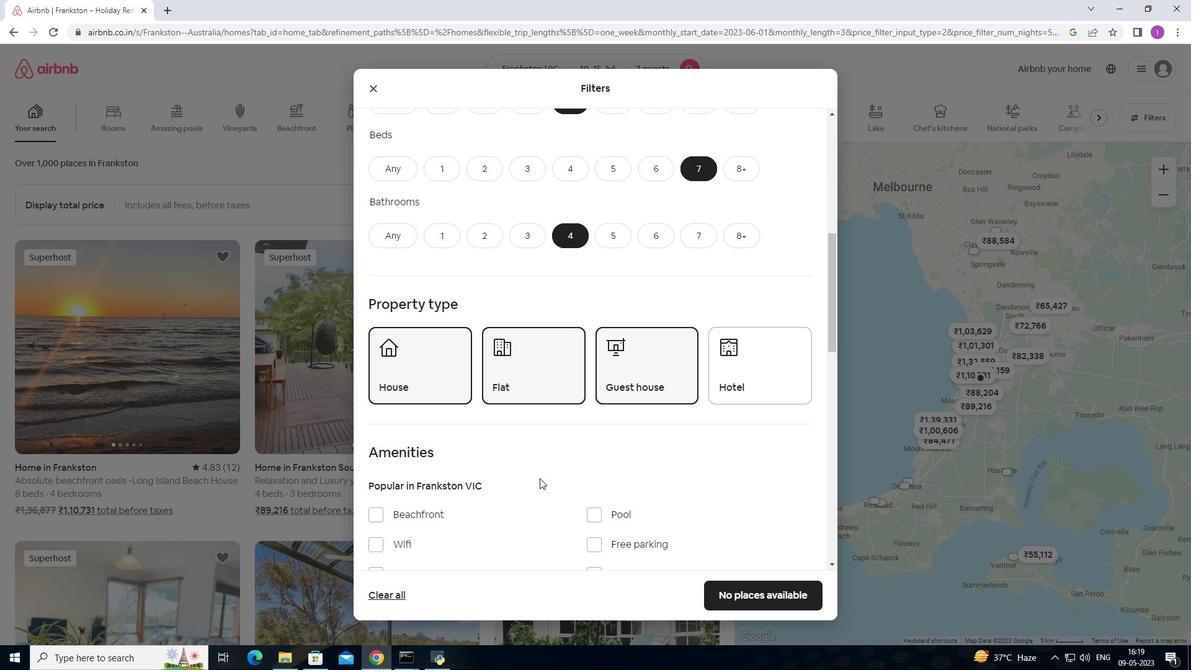 
Action: Mouse scrolled (538, 482) with delta (0, 0)
Screenshot: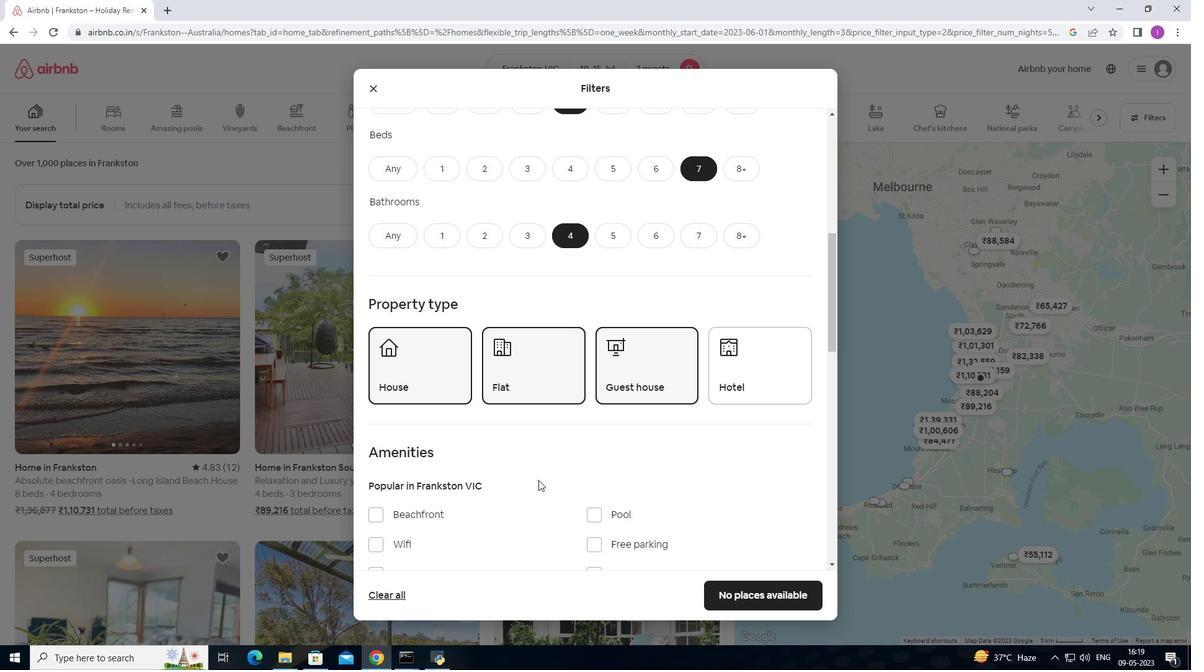 
Action: Mouse moved to (572, 356)
Screenshot: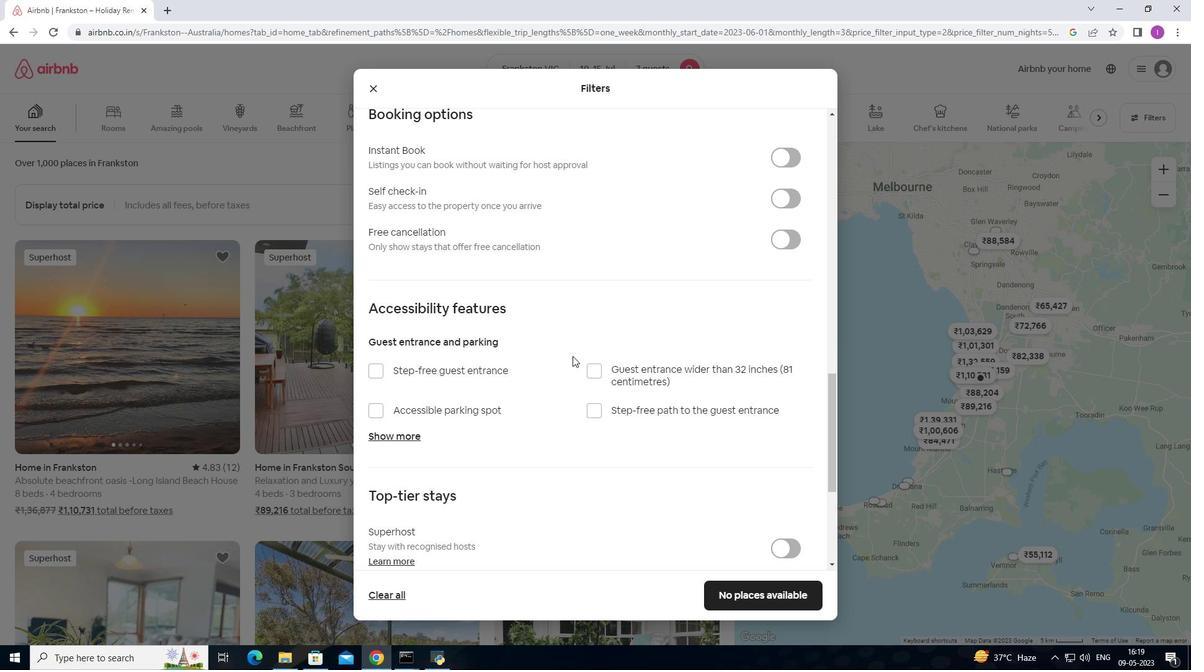 
Action: Mouse scrolled (572, 356) with delta (0, 0)
Screenshot: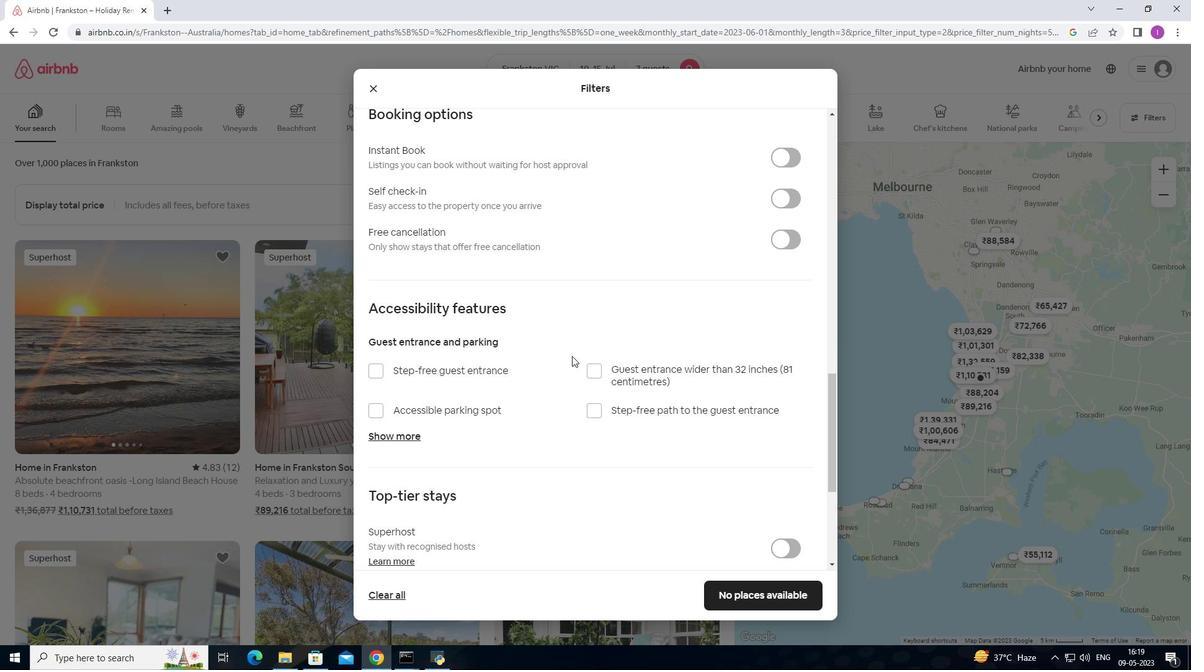 
Action: Mouse scrolled (572, 356) with delta (0, 0)
Screenshot: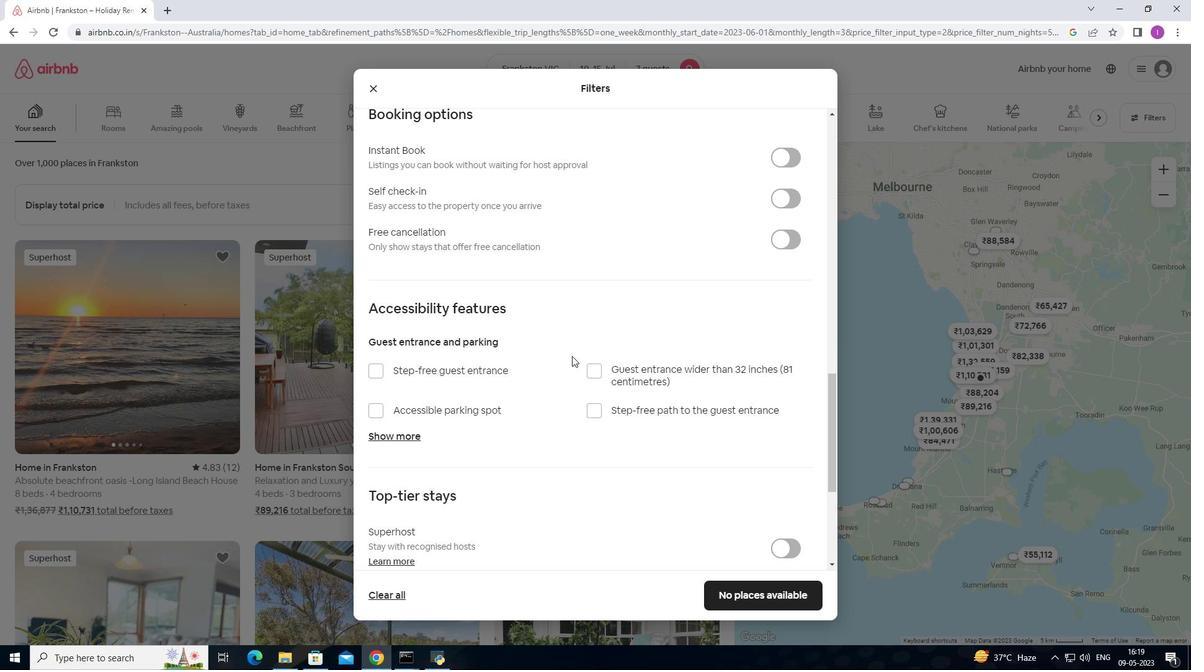 
Action: Mouse scrolled (572, 356) with delta (0, 0)
Screenshot: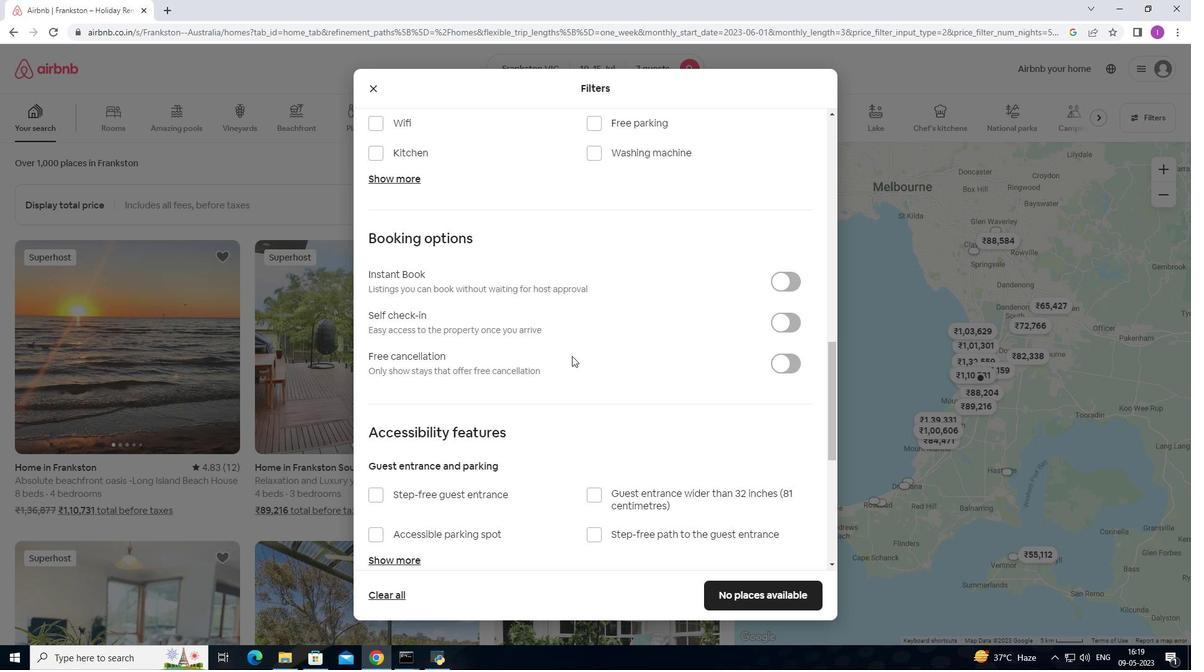 
Action: Mouse scrolled (572, 356) with delta (0, 0)
Screenshot: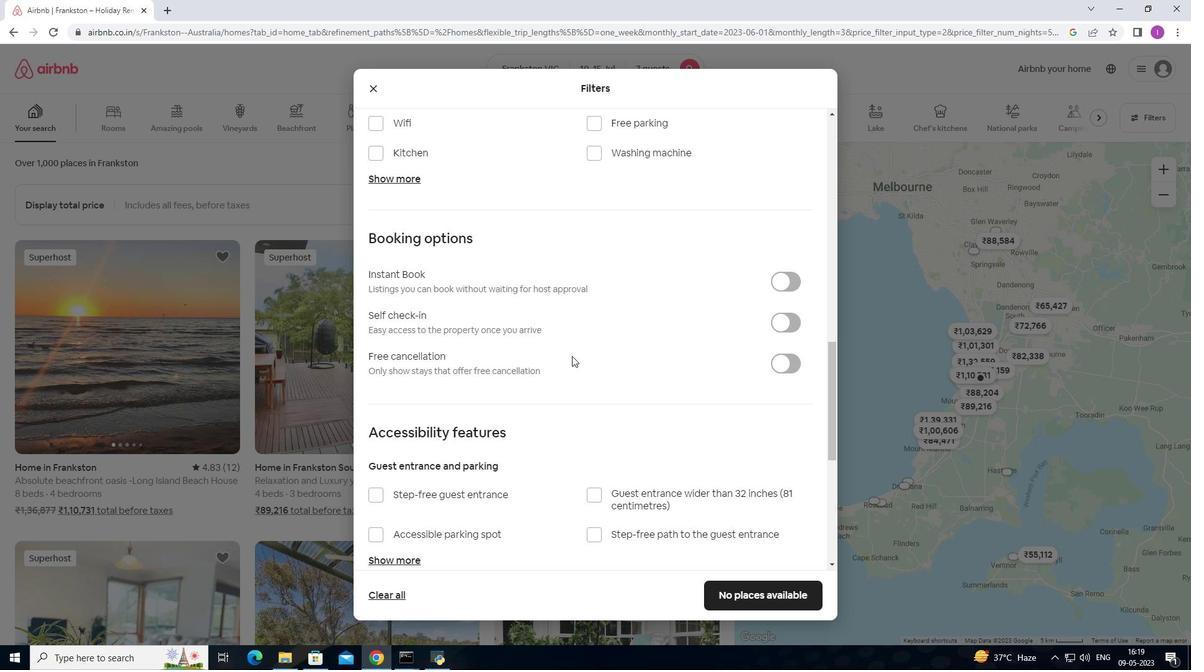 
Action: Mouse scrolled (572, 356) with delta (0, 0)
Screenshot: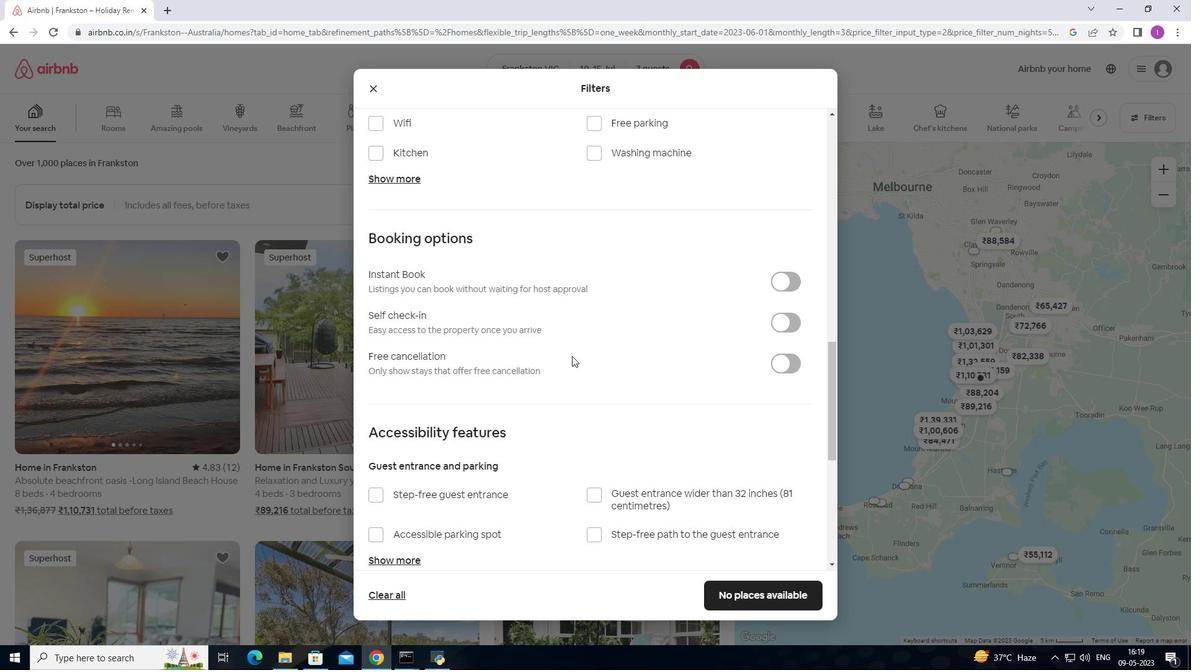 
Action: Mouse scrolled (572, 356) with delta (0, 0)
Screenshot: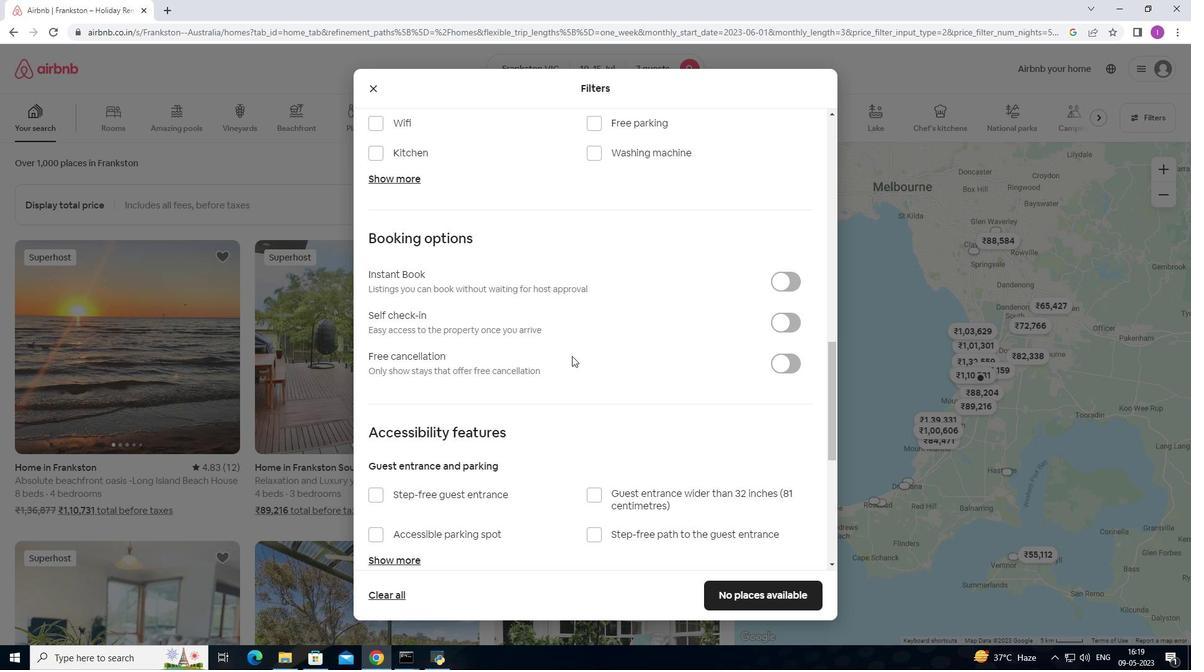 
Action: Mouse moved to (373, 366)
Screenshot: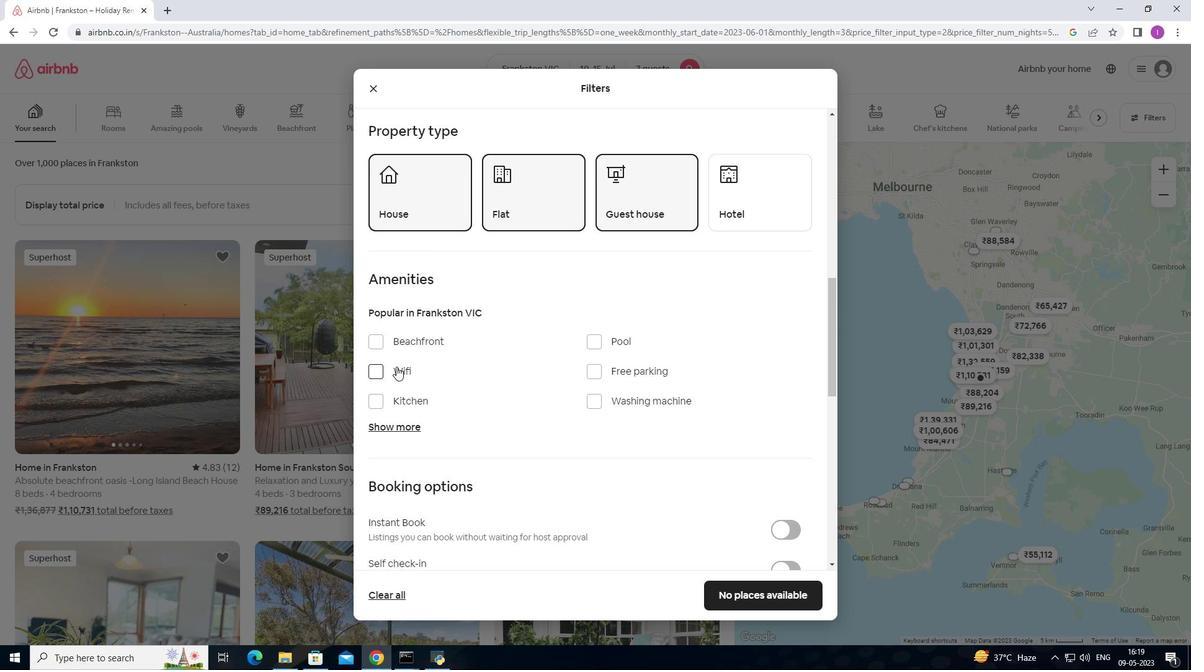 
Action: Mouse pressed left at (373, 366)
Screenshot: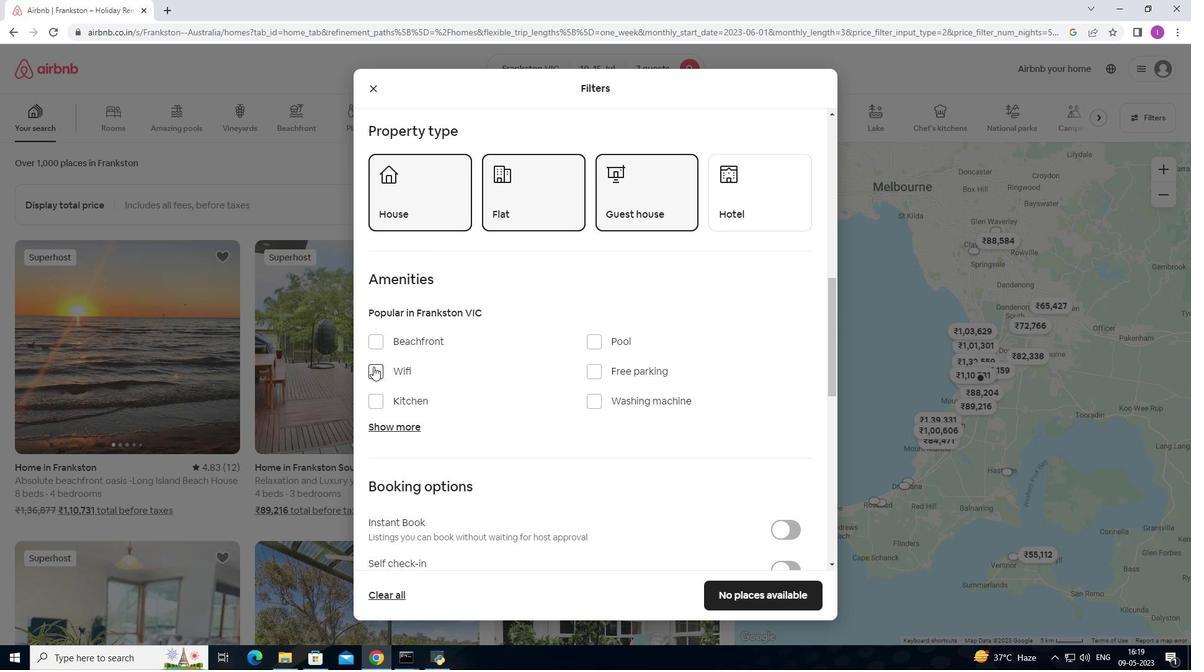 
Action: Mouse moved to (601, 375)
Screenshot: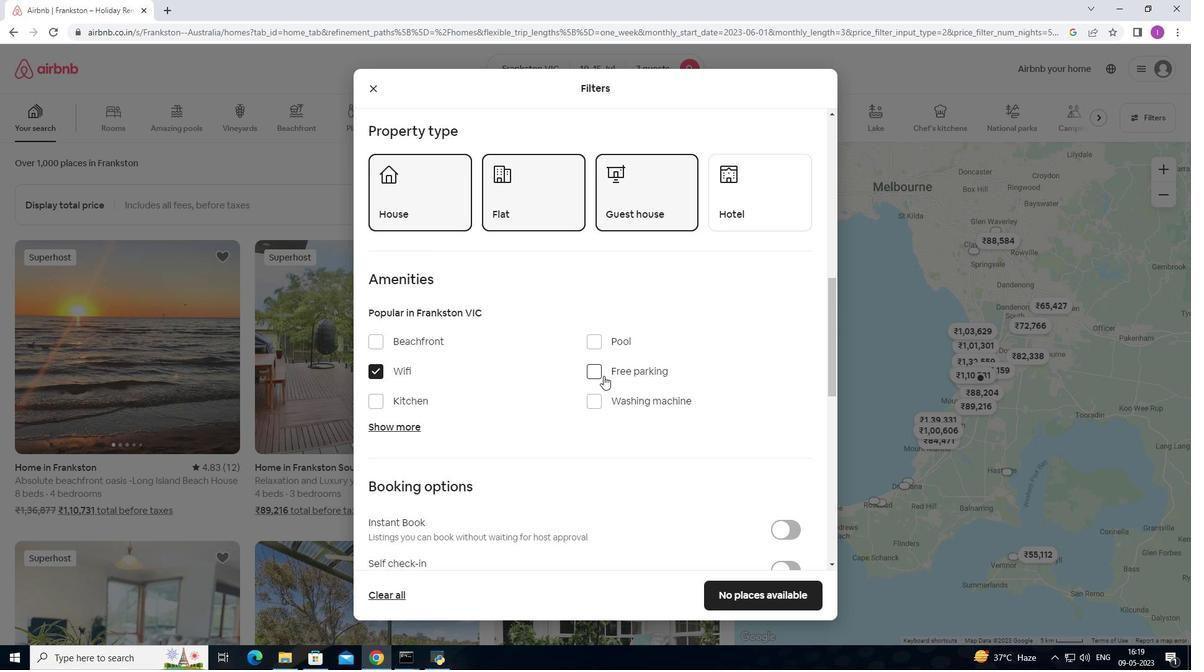 
Action: Mouse pressed left at (601, 375)
Screenshot: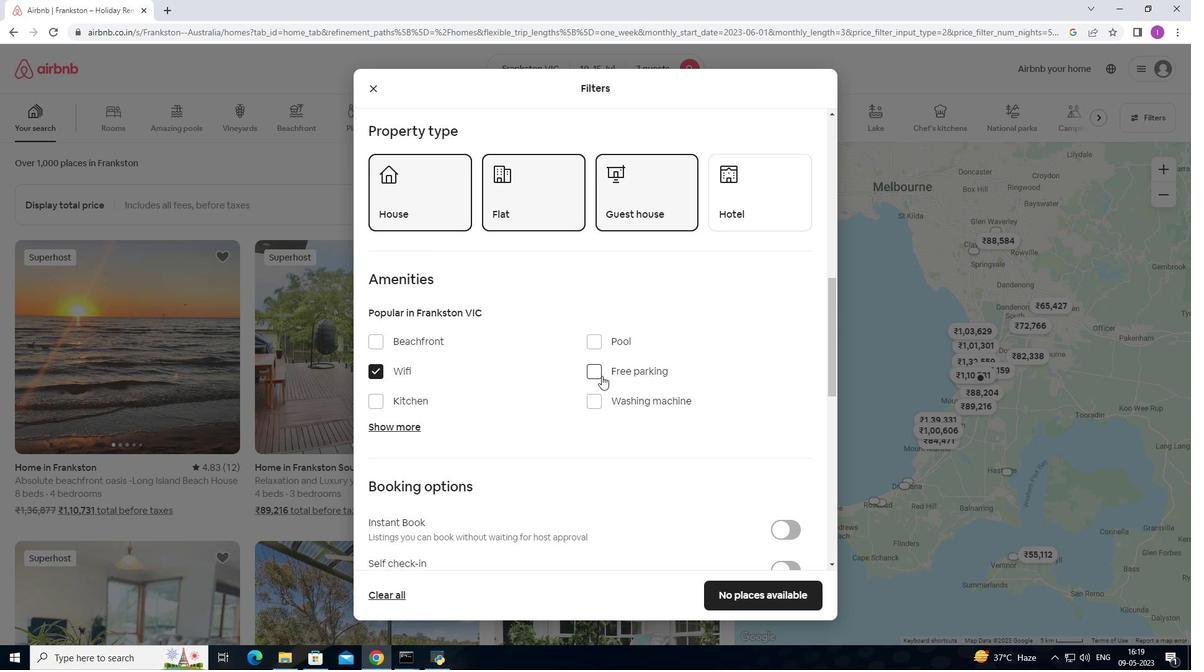 
Action: Mouse moved to (400, 425)
Screenshot: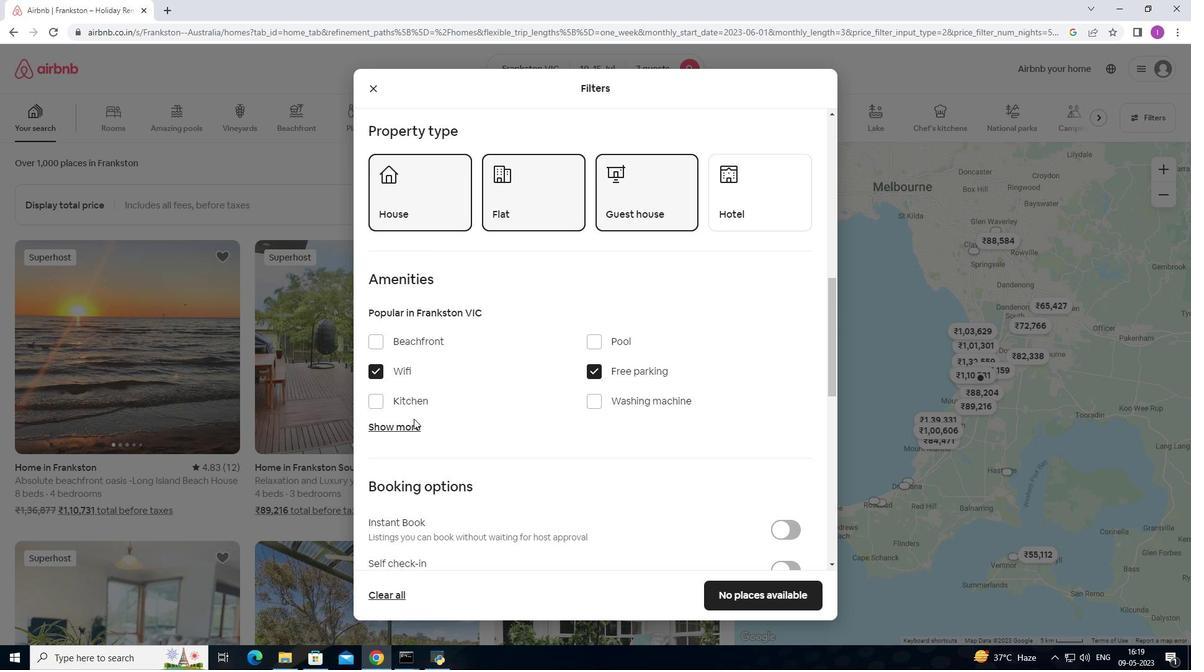 
Action: Mouse pressed left at (400, 425)
Screenshot: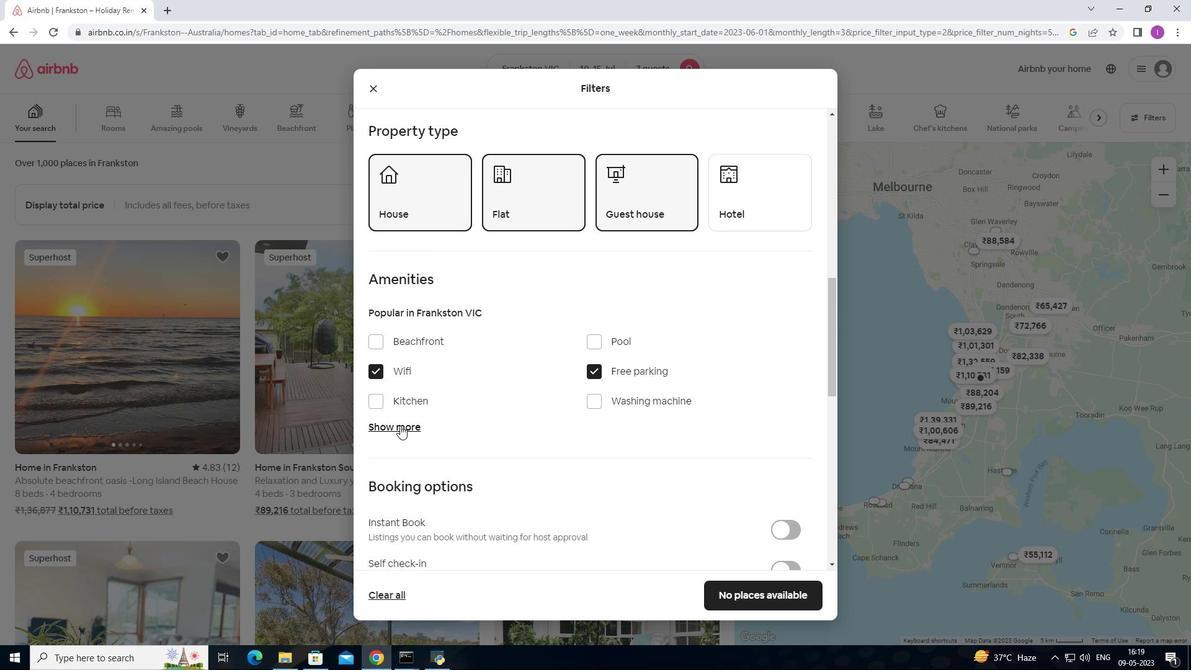 
Action: Mouse moved to (427, 431)
Screenshot: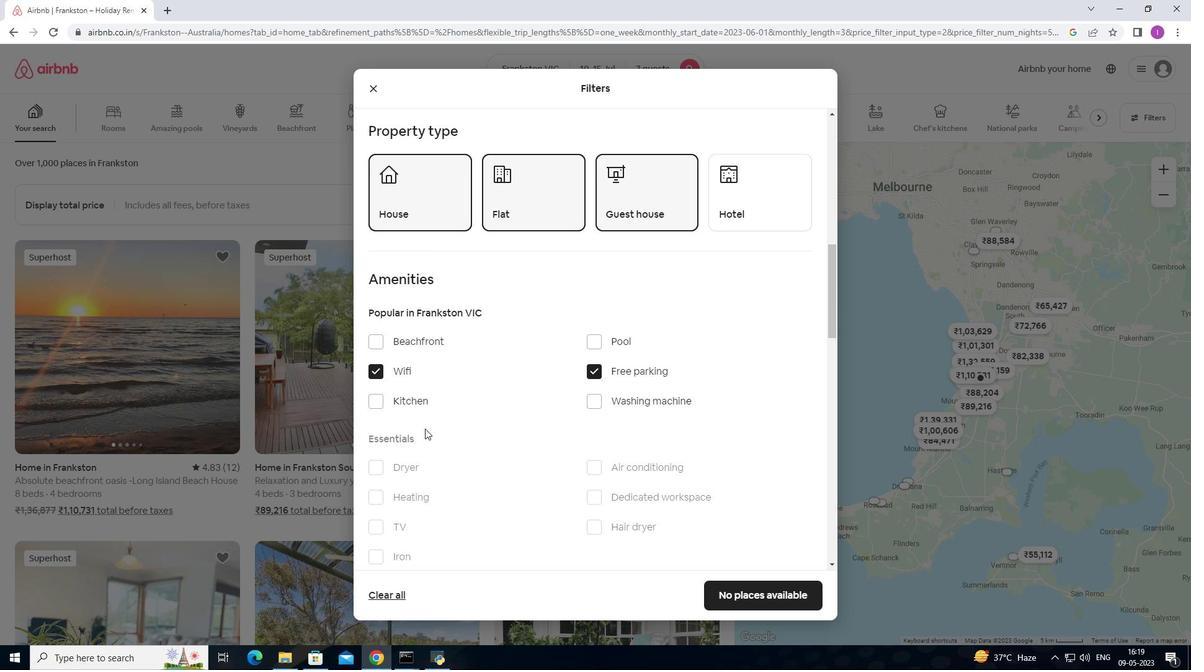 
Action: Mouse scrolled (427, 430) with delta (0, 0)
Screenshot: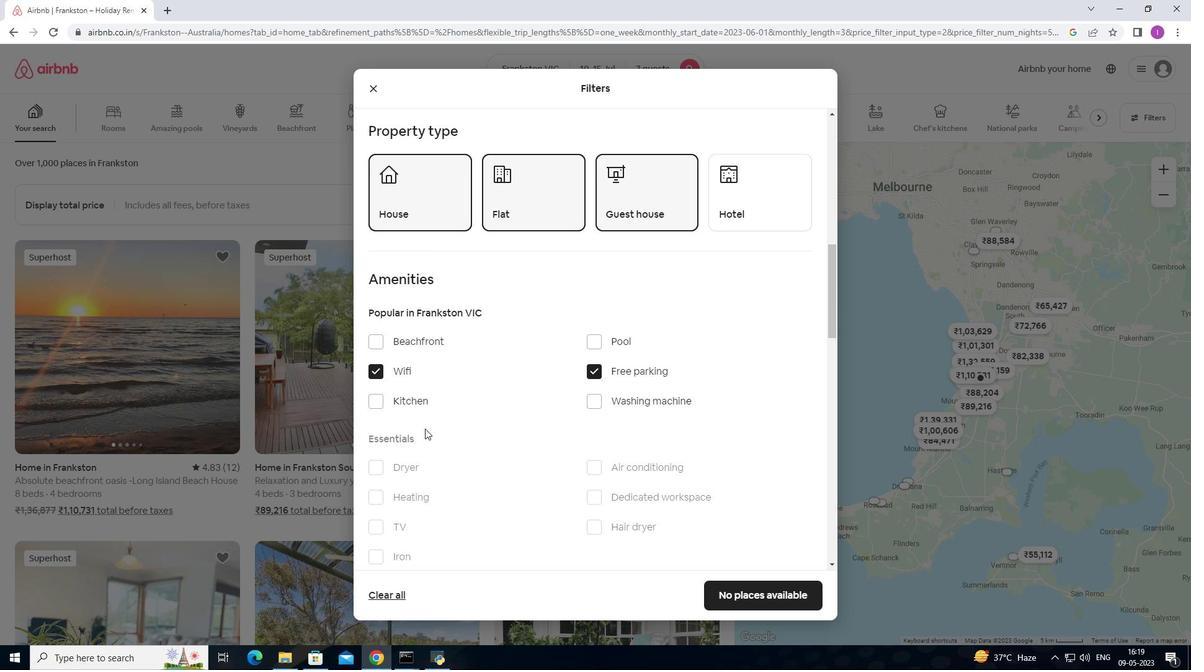 
Action: Mouse moved to (428, 431)
Screenshot: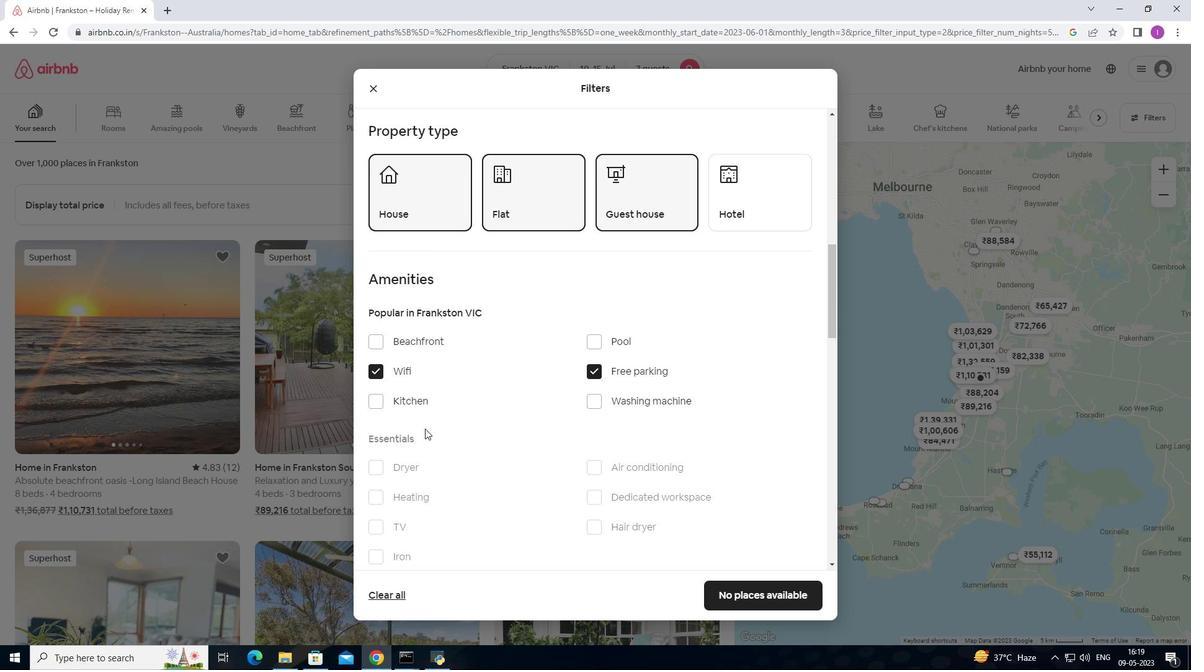 
Action: Mouse scrolled (428, 431) with delta (0, 0)
Screenshot: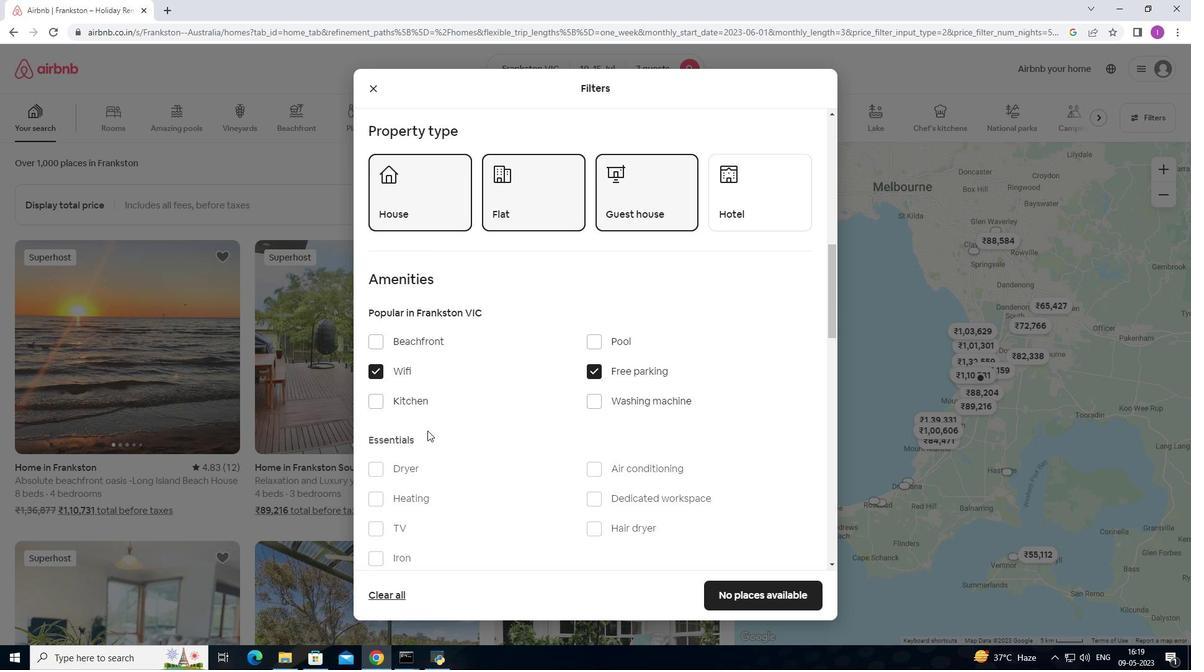 
Action: Mouse moved to (428, 431)
Screenshot: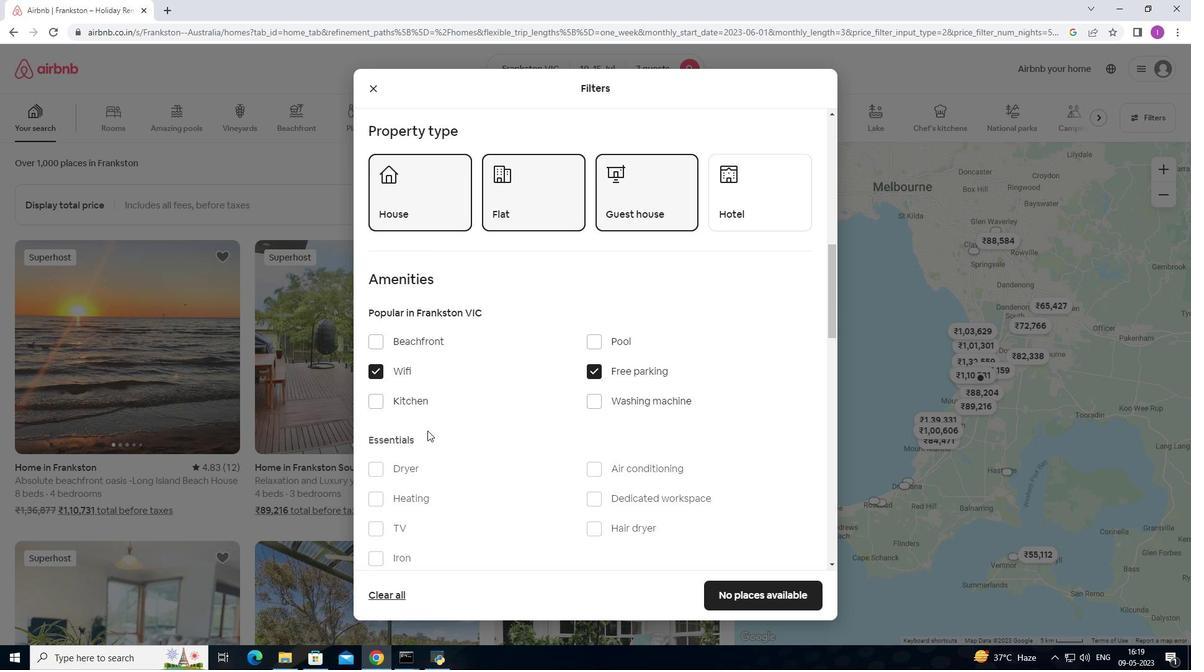 
Action: Mouse scrolled (428, 431) with delta (0, 0)
Screenshot: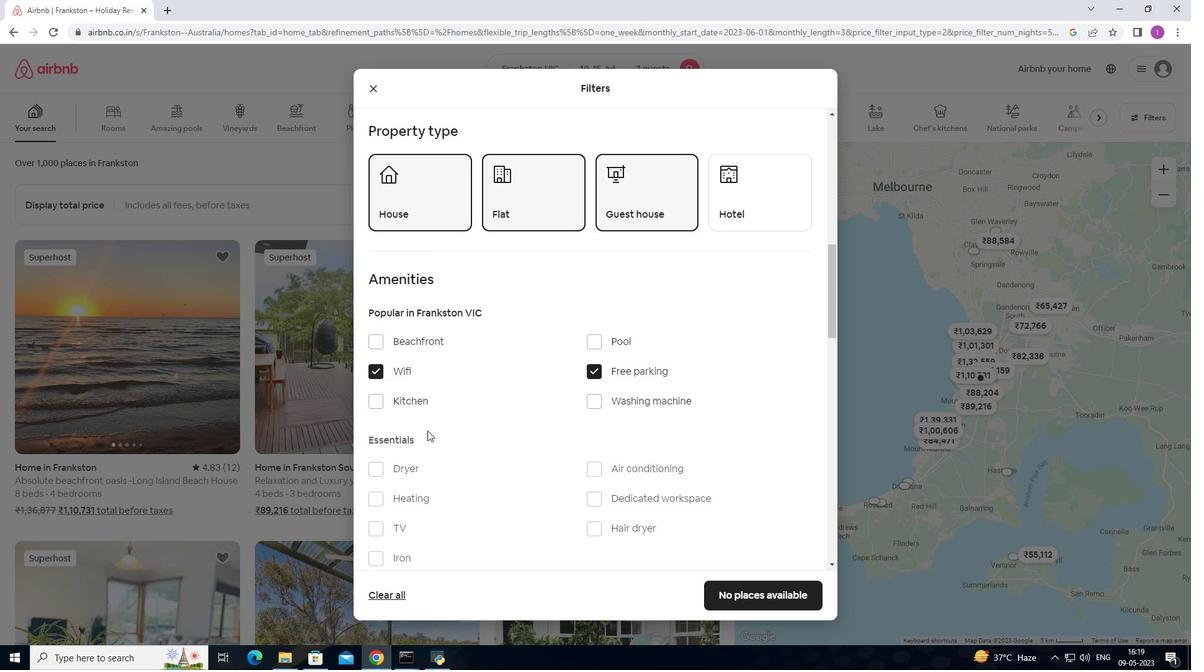 
Action: Mouse moved to (429, 431)
Screenshot: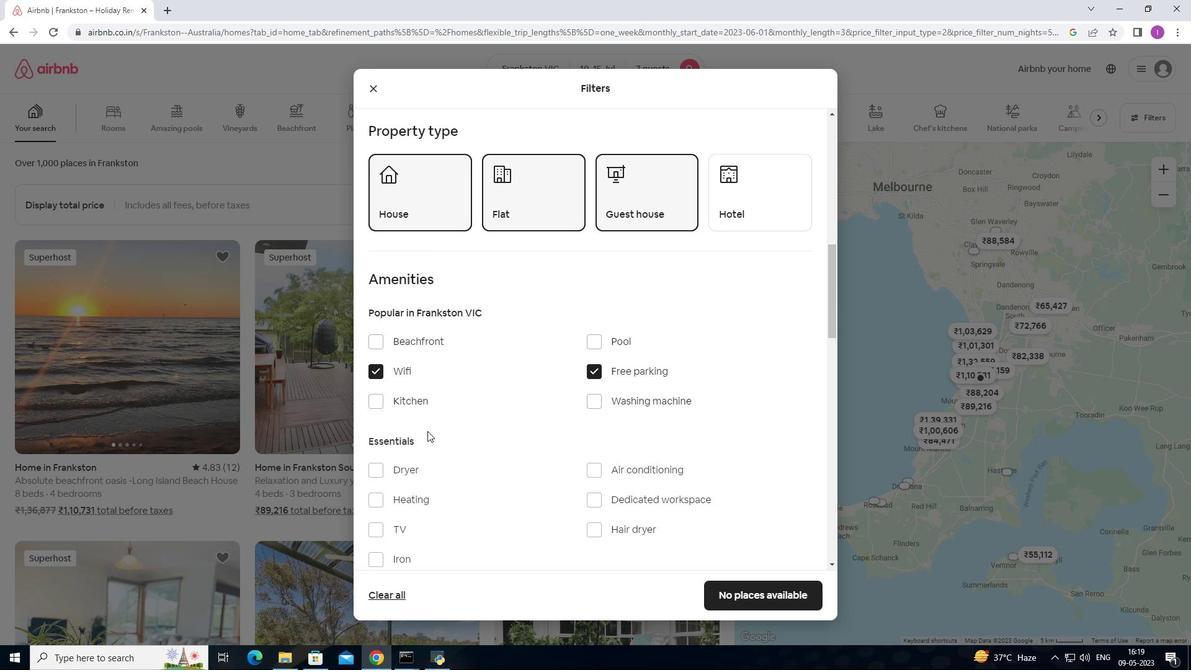 
Action: Mouse scrolled (429, 431) with delta (0, 0)
Screenshot: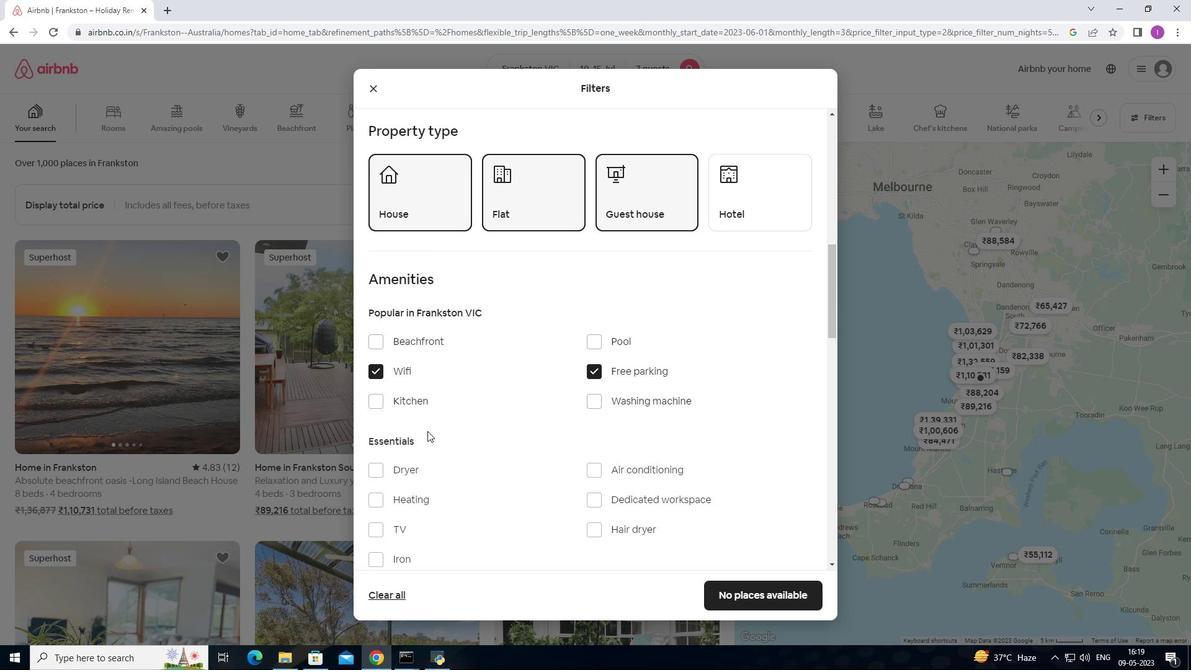 
Action: Mouse moved to (373, 282)
Screenshot: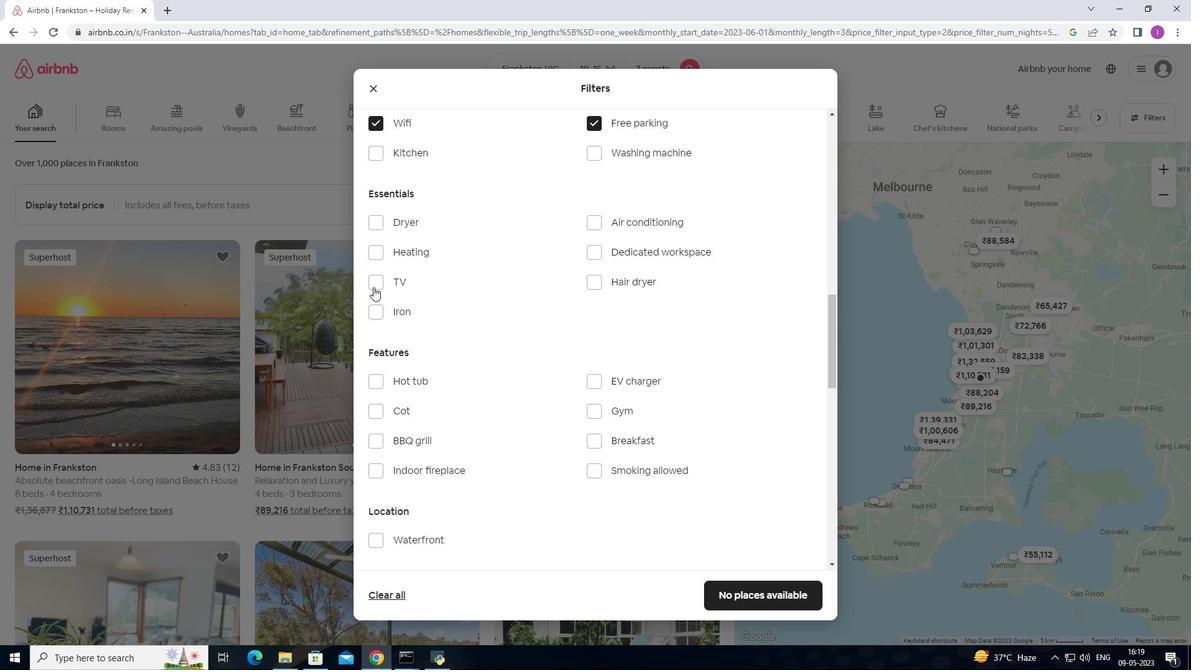 
Action: Mouse pressed left at (373, 282)
Screenshot: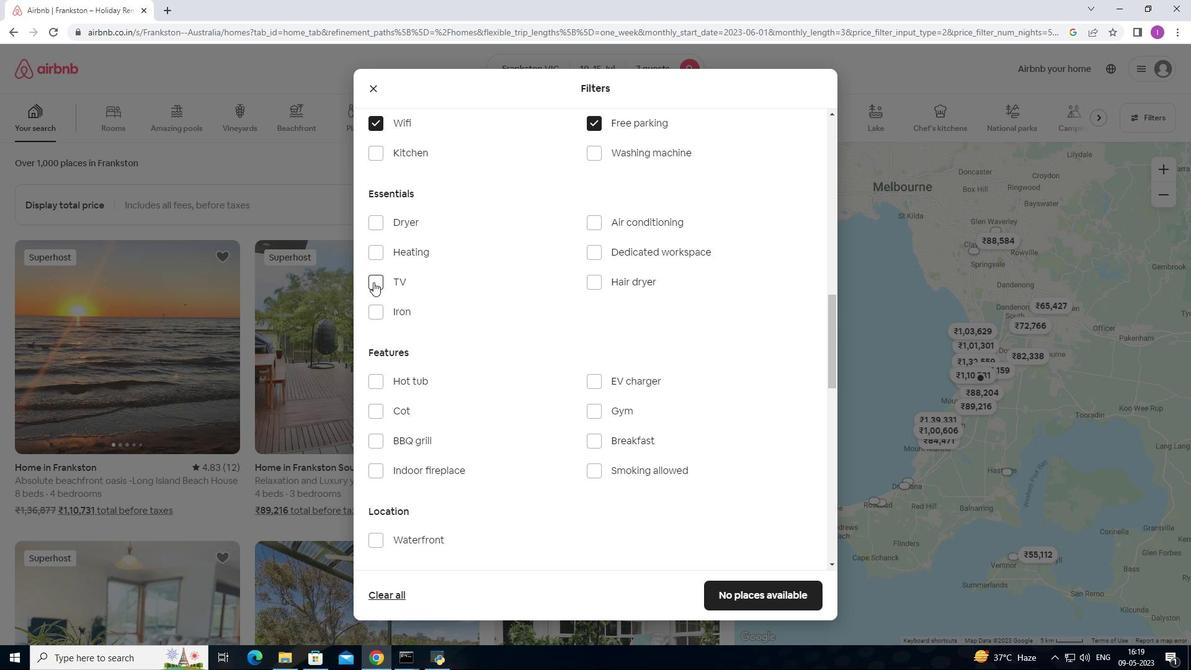 
Action: Mouse moved to (593, 413)
Screenshot: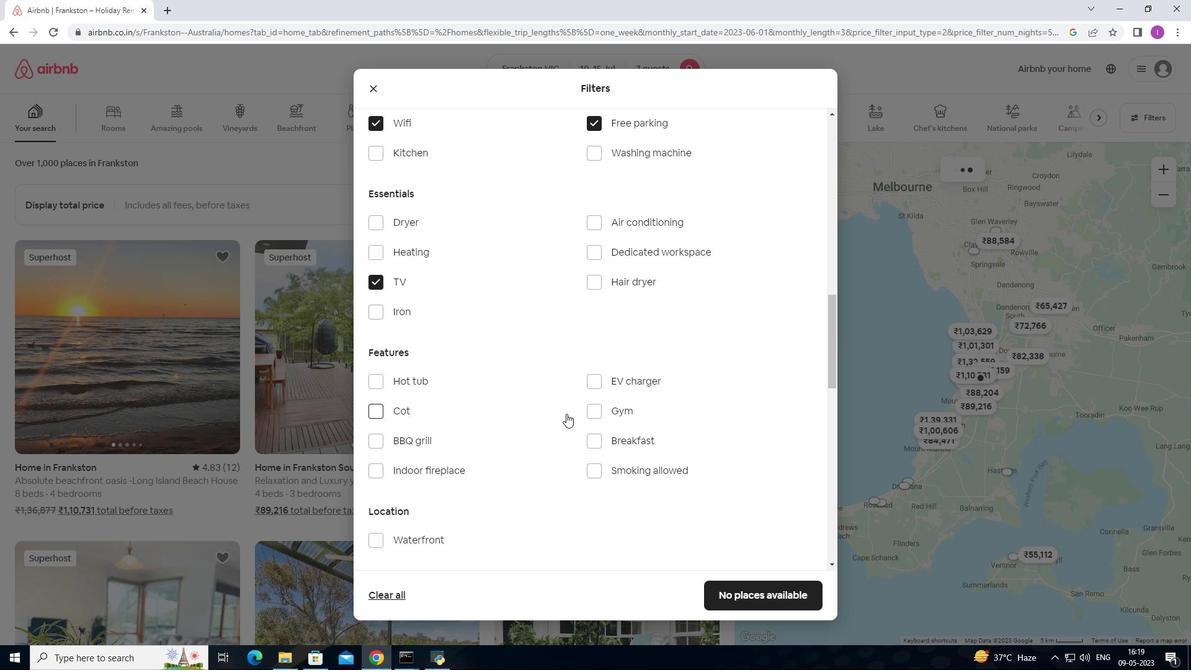
Action: Mouse pressed left at (593, 413)
Screenshot: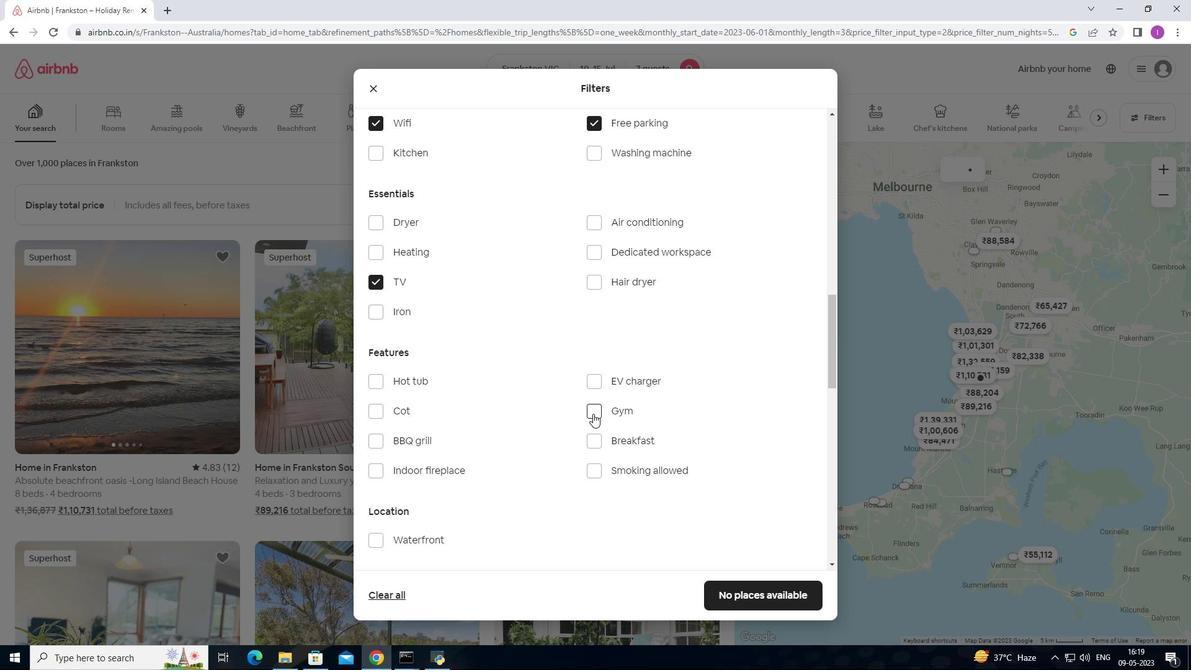 
Action: Mouse moved to (596, 443)
Screenshot: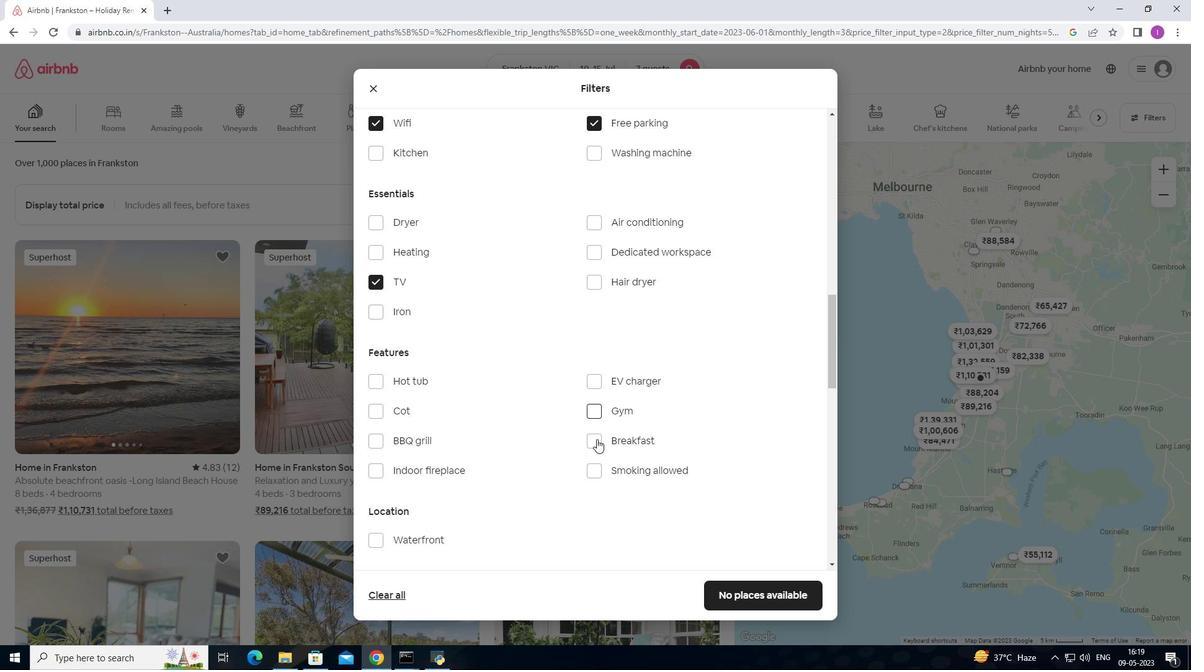 
Action: Mouse pressed left at (596, 443)
Screenshot: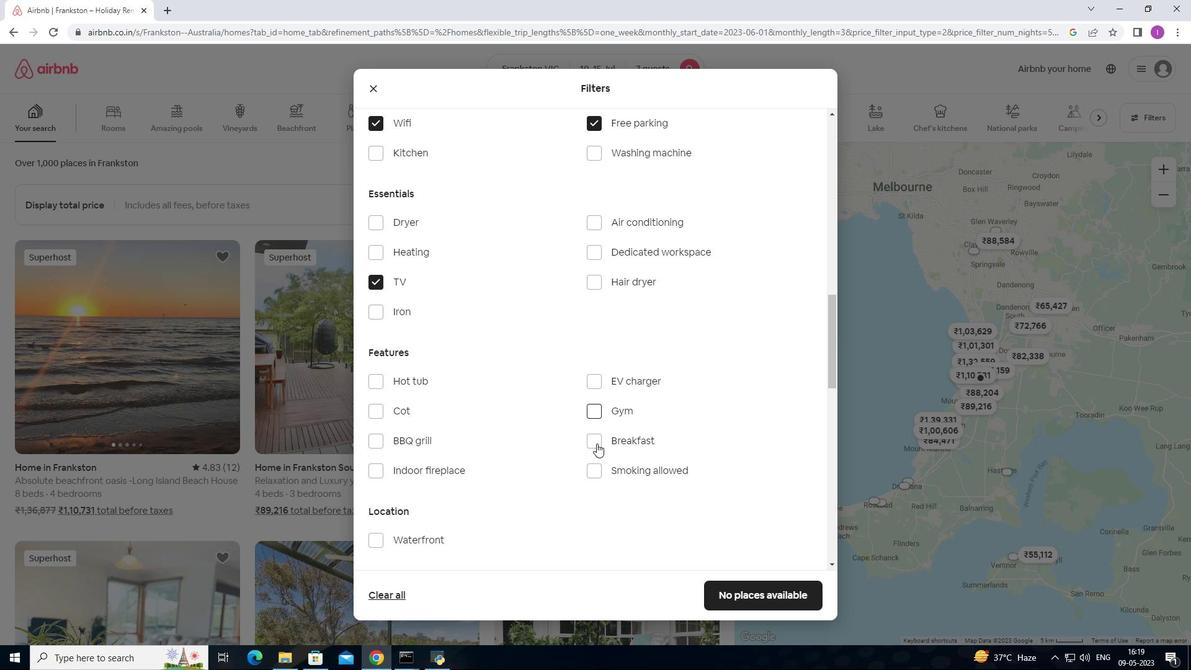 
Action: Mouse moved to (472, 439)
Screenshot: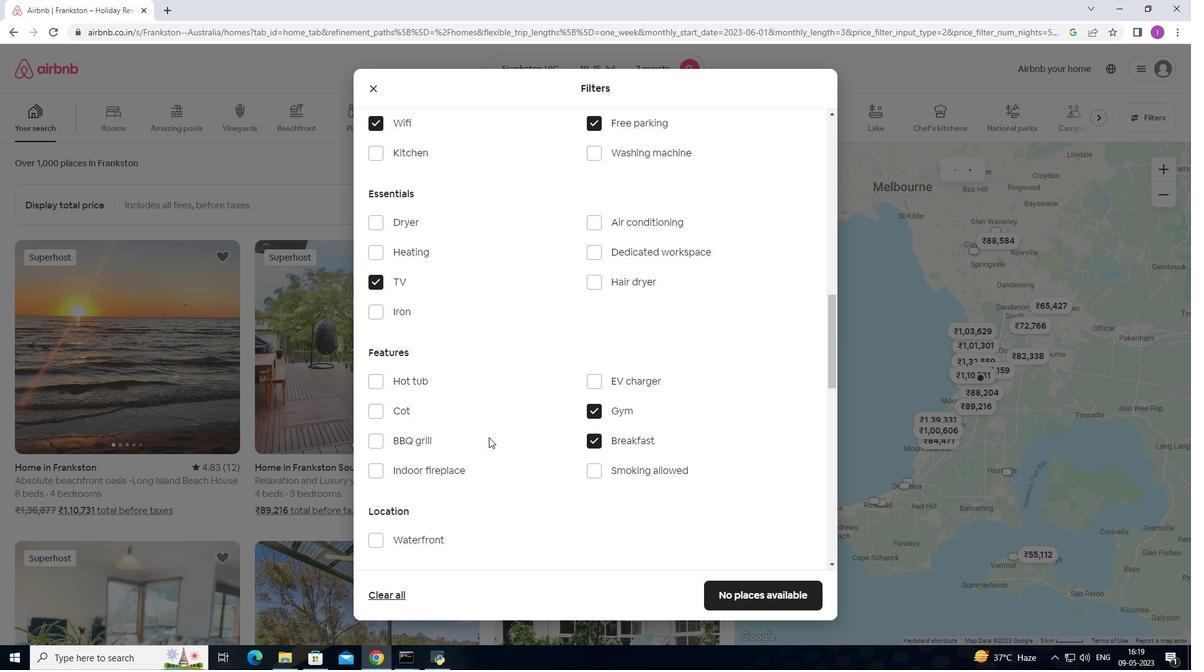 
Action: Mouse scrolled (472, 438) with delta (0, 0)
Screenshot: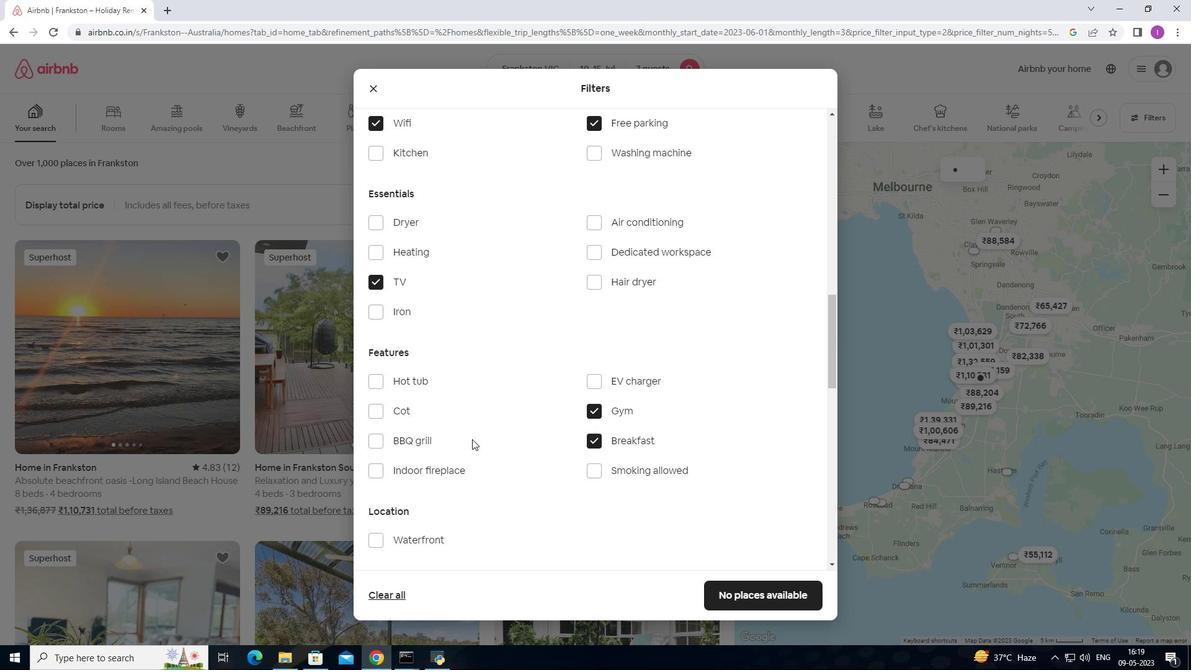 
Action: Mouse scrolled (472, 438) with delta (0, 0)
Screenshot: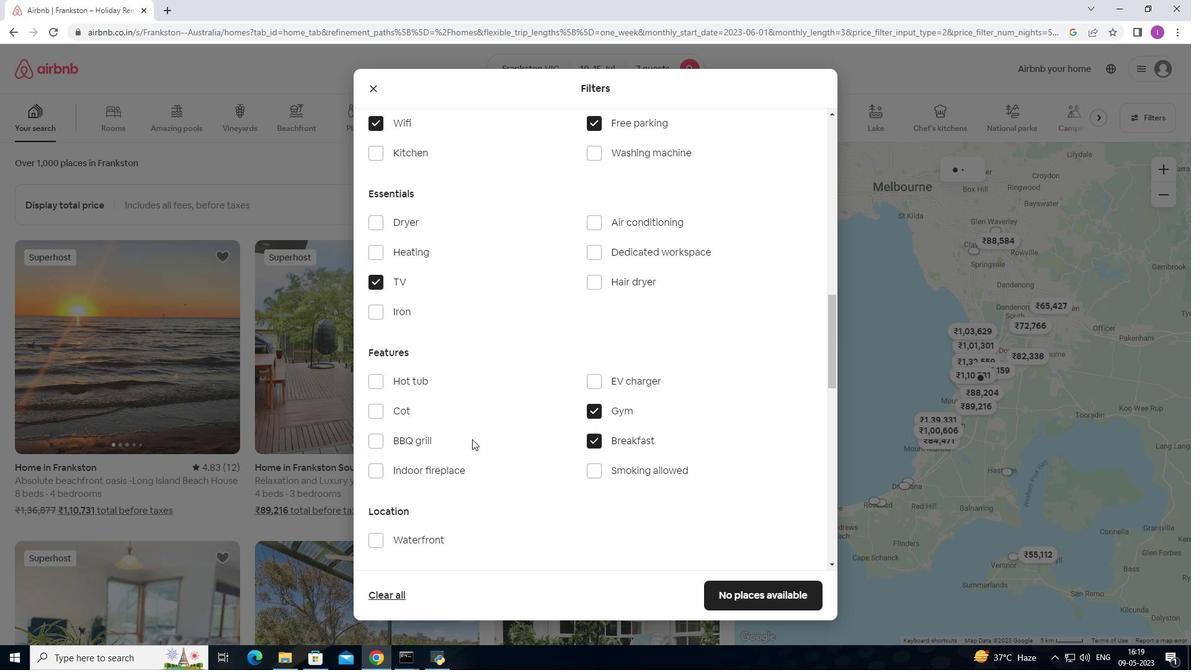 
Action: Mouse scrolled (472, 438) with delta (0, 0)
Screenshot: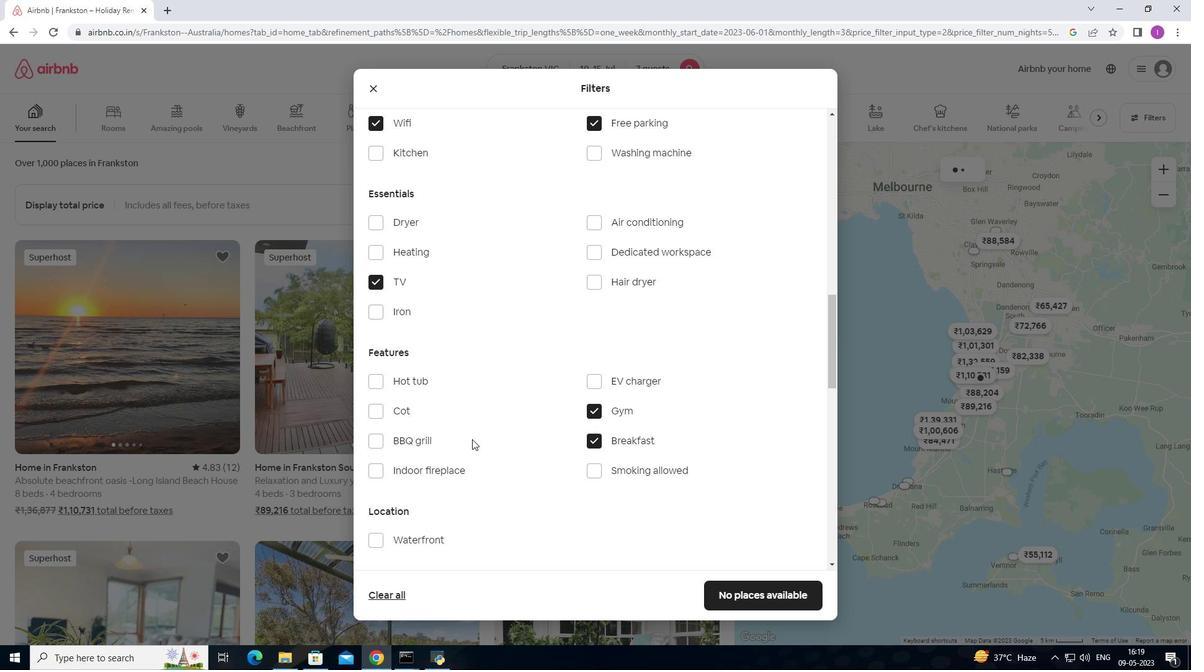 
Action: Mouse scrolled (472, 438) with delta (0, 0)
Screenshot: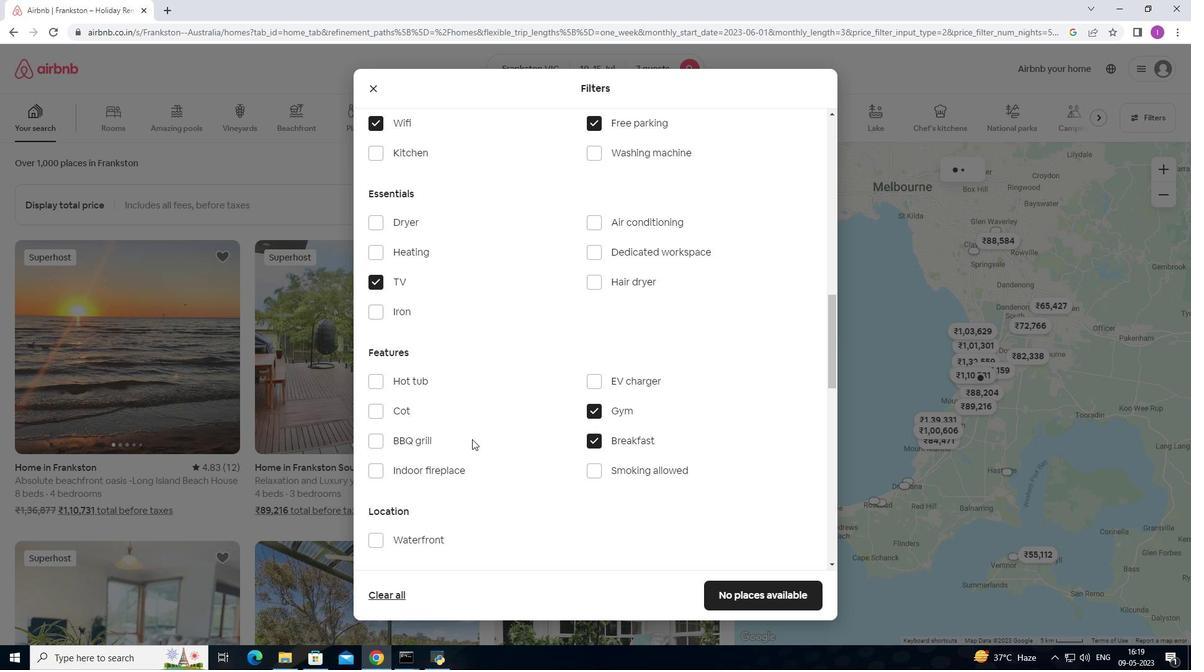 
Action: Mouse moved to (475, 420)
Screenshot: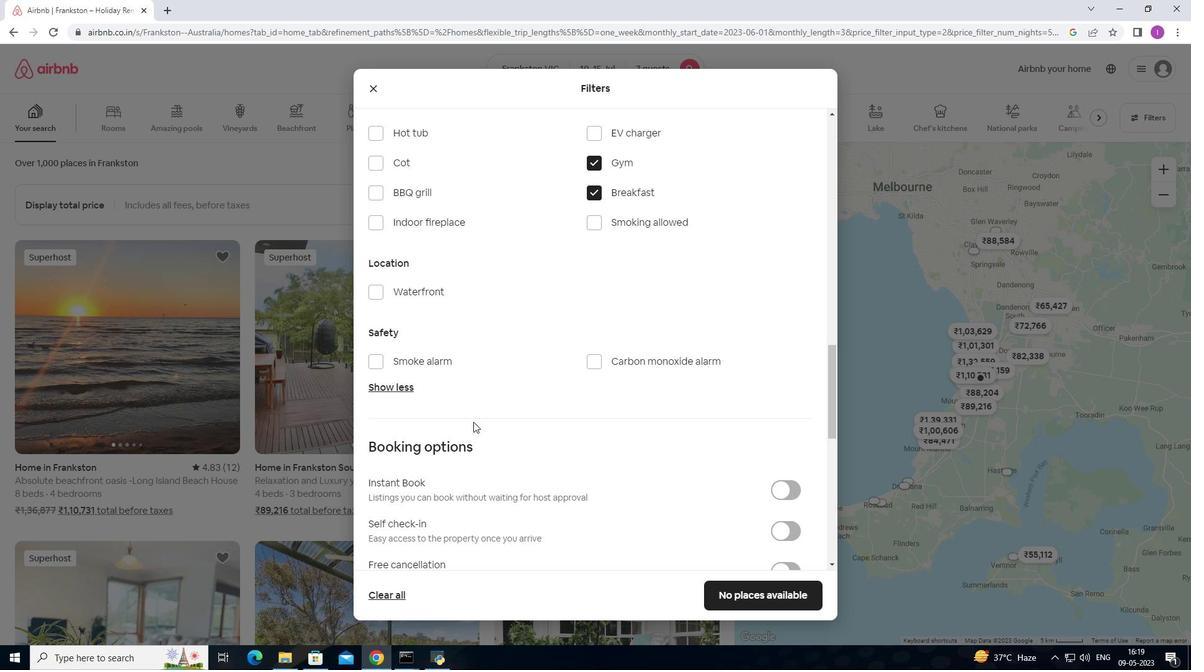 
Action: Mouse scrolled (475, 419) with delta (0, 0)
Screenshot: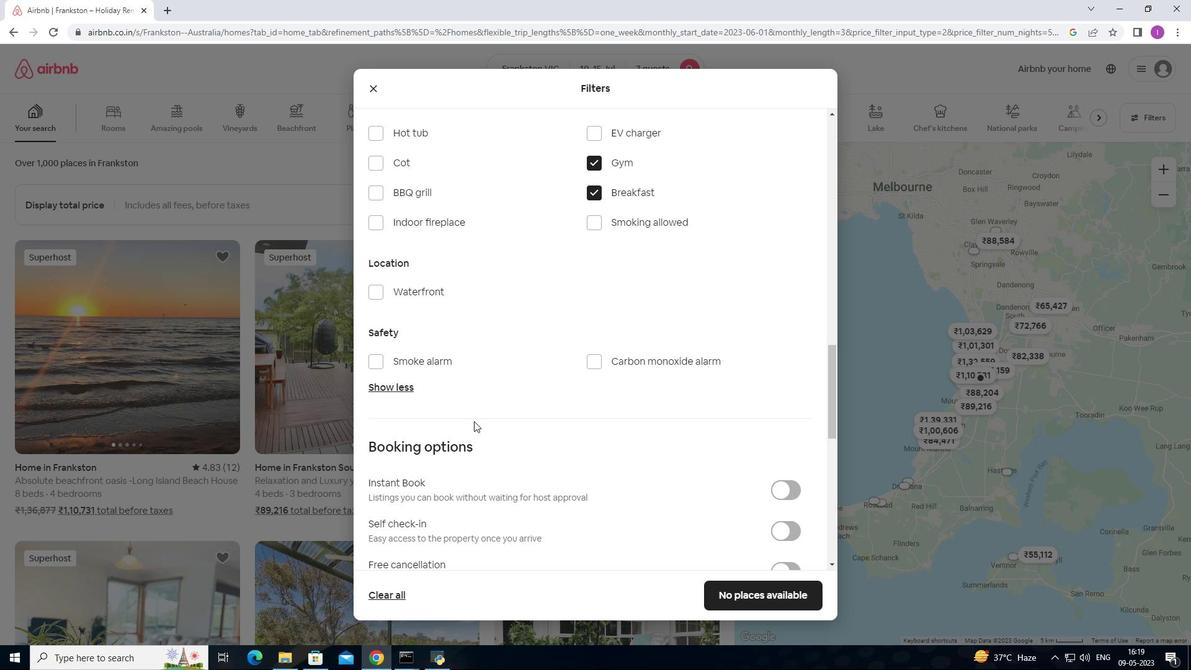 
Action: Mouse scrolled (475, 419) with delta (0, 0)
Screenshot: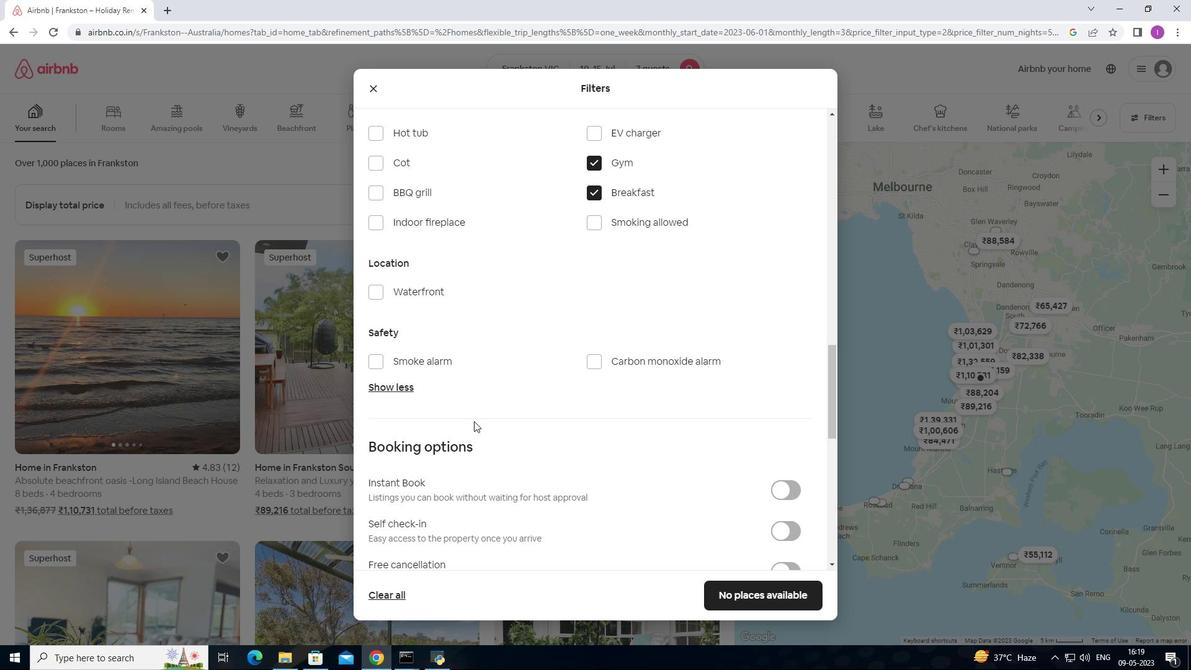 
Action: Mouse moved to (788, 406)
Screenshot: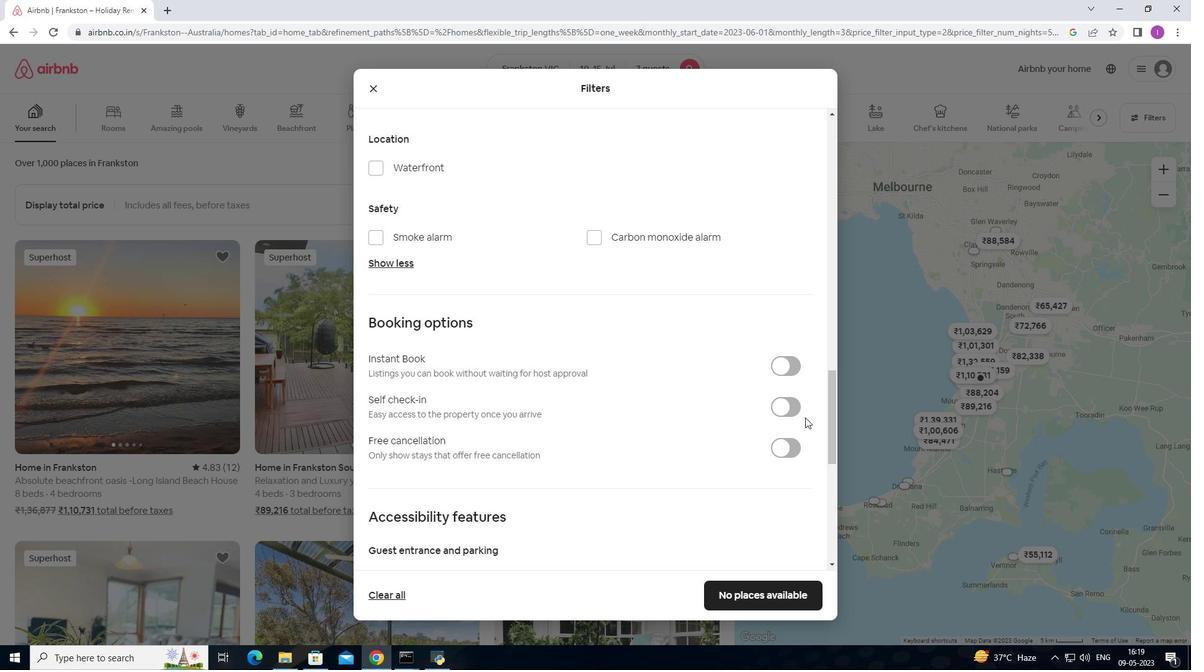 
Action: Mouse pressed left at (788, 406)
Screenshot: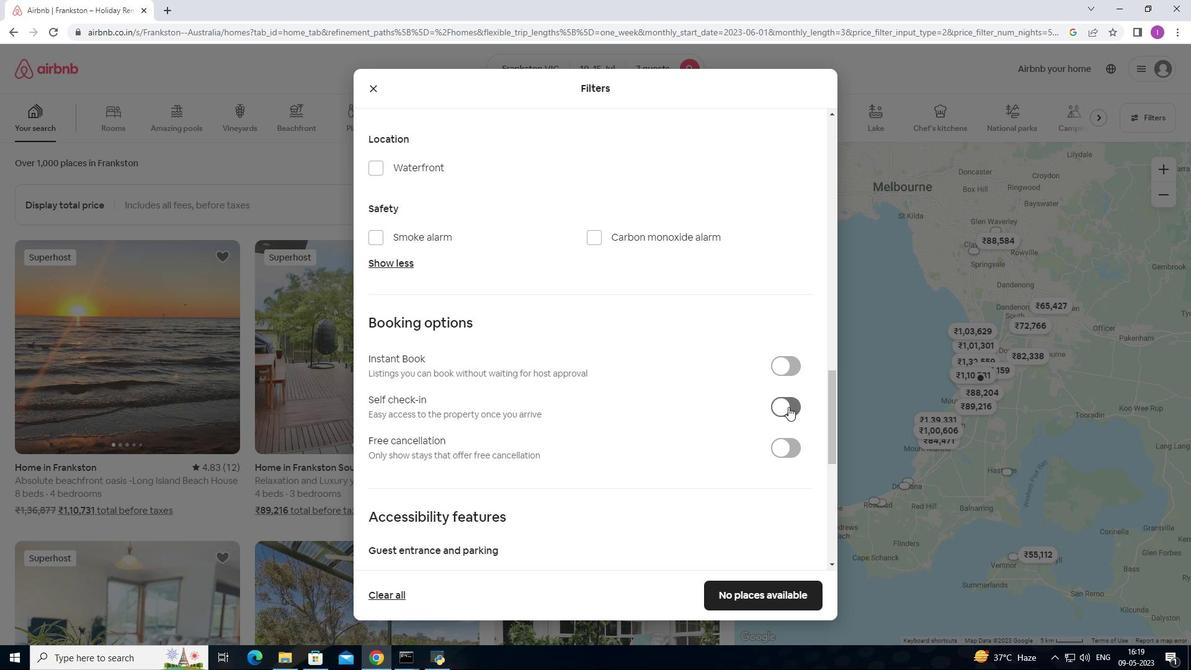 
Action: Mouse moved to (675, 449)
Screenshot: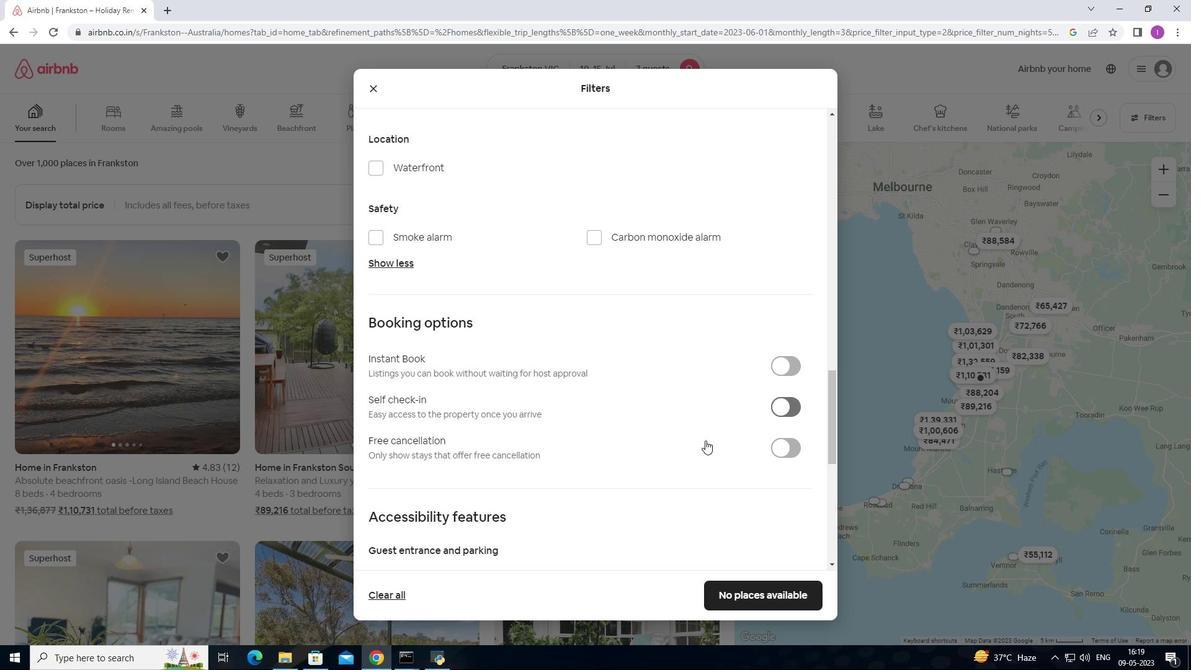 
Action: Mouse scrolled (675, 448) with delta (0, 0)
Screenshot: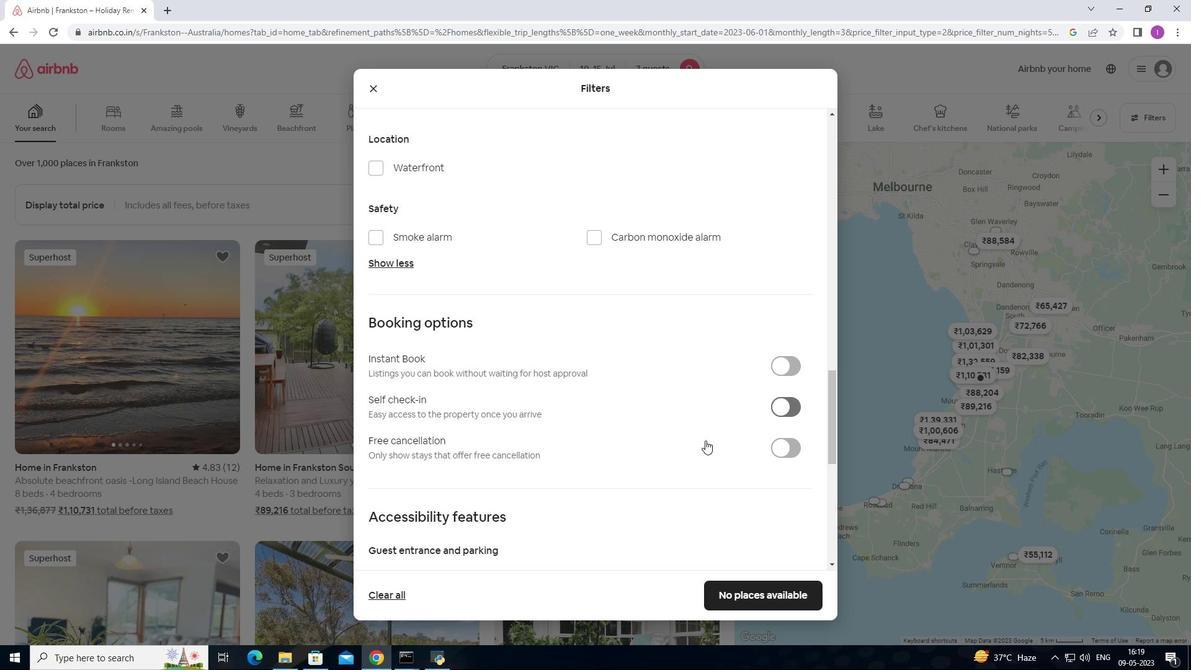 
Action: Mouse moved to (674, 450)
Screenshot: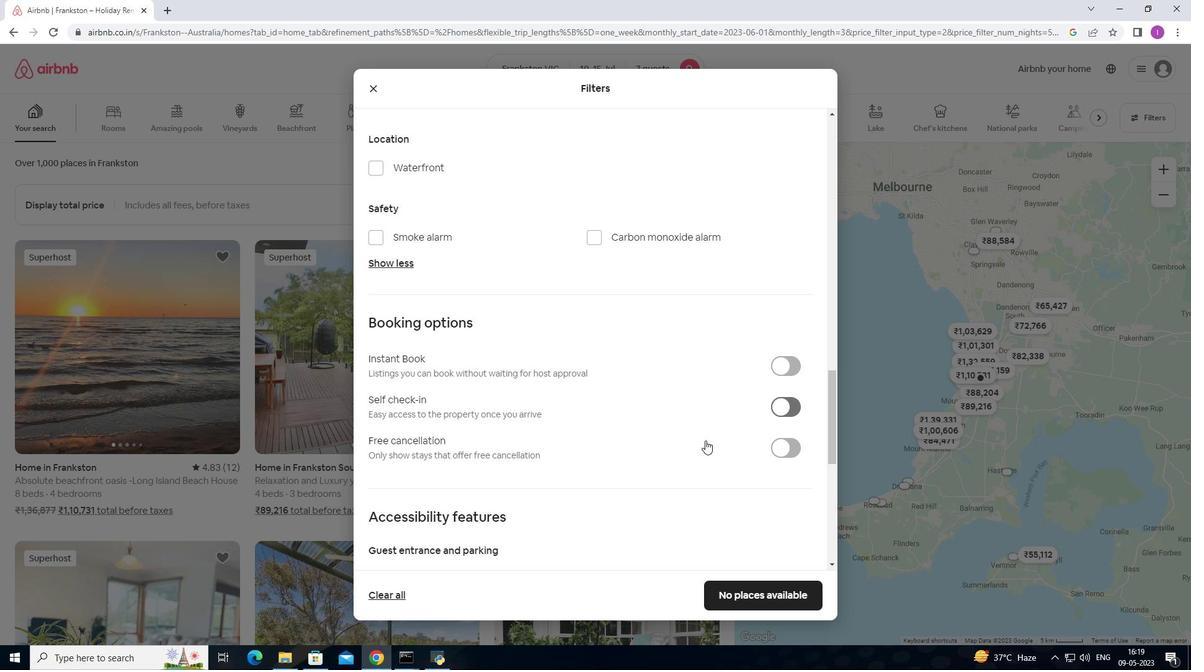 
Action: Mouse scrolled (674, 449) with delta (0, 0)
Screenshot: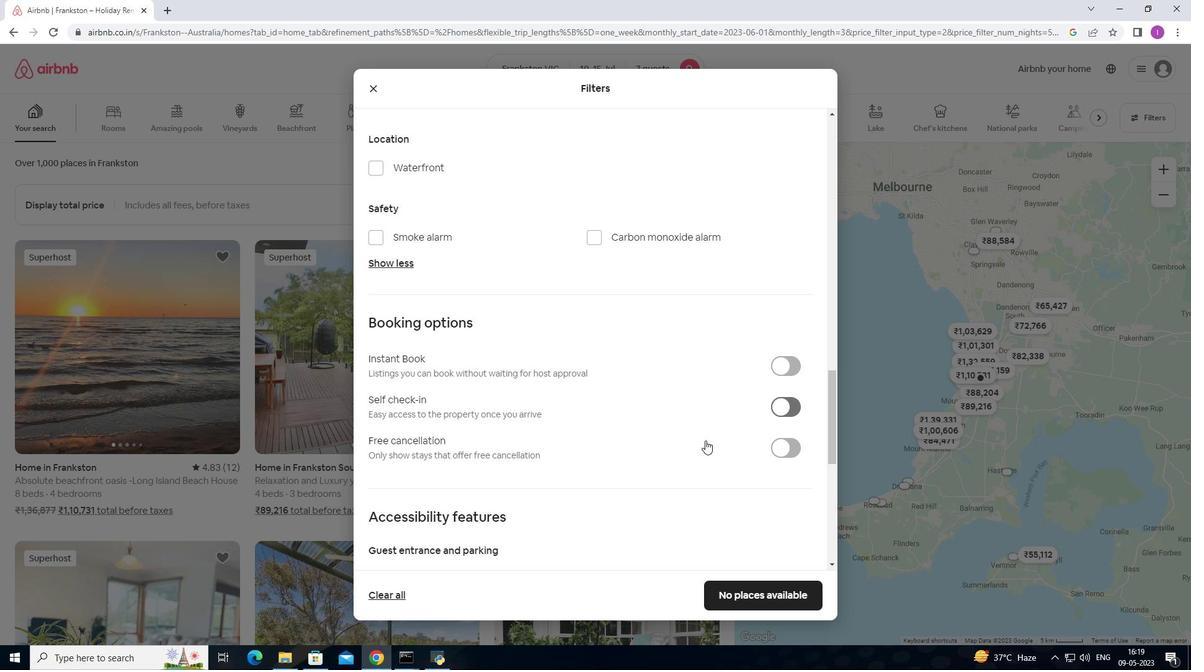 
Action: Mouse scrolled (674, 449) with delta (0, 0)
Screenshot: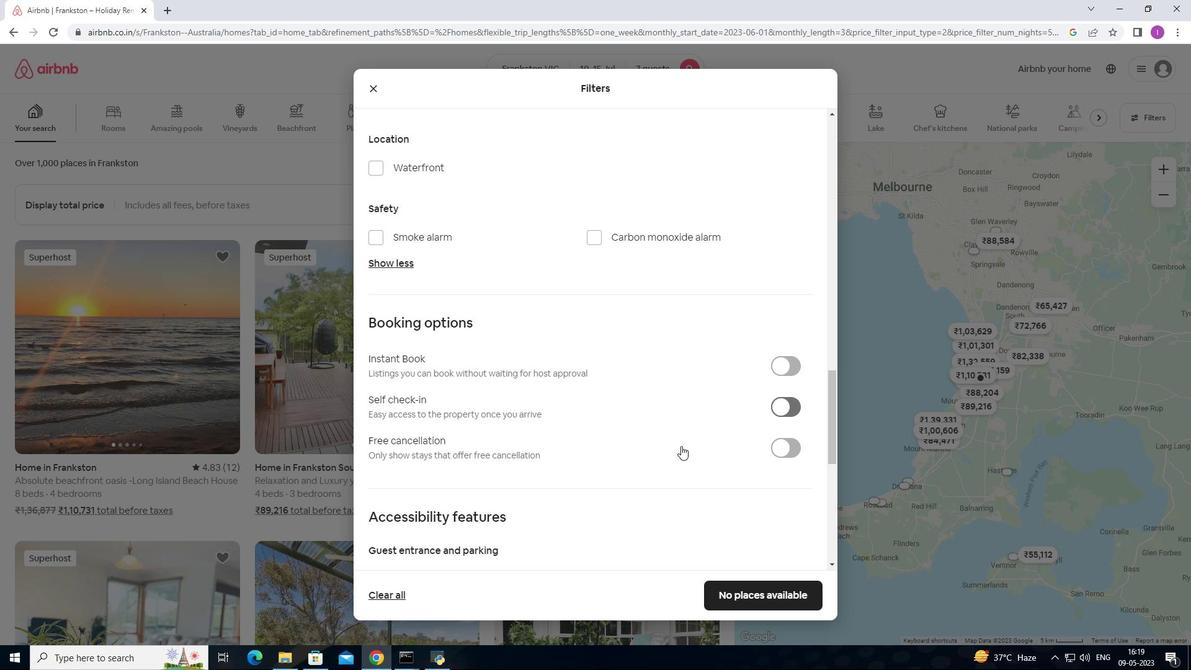 
Action: Mouse moved to (673, 451)
Screenshot: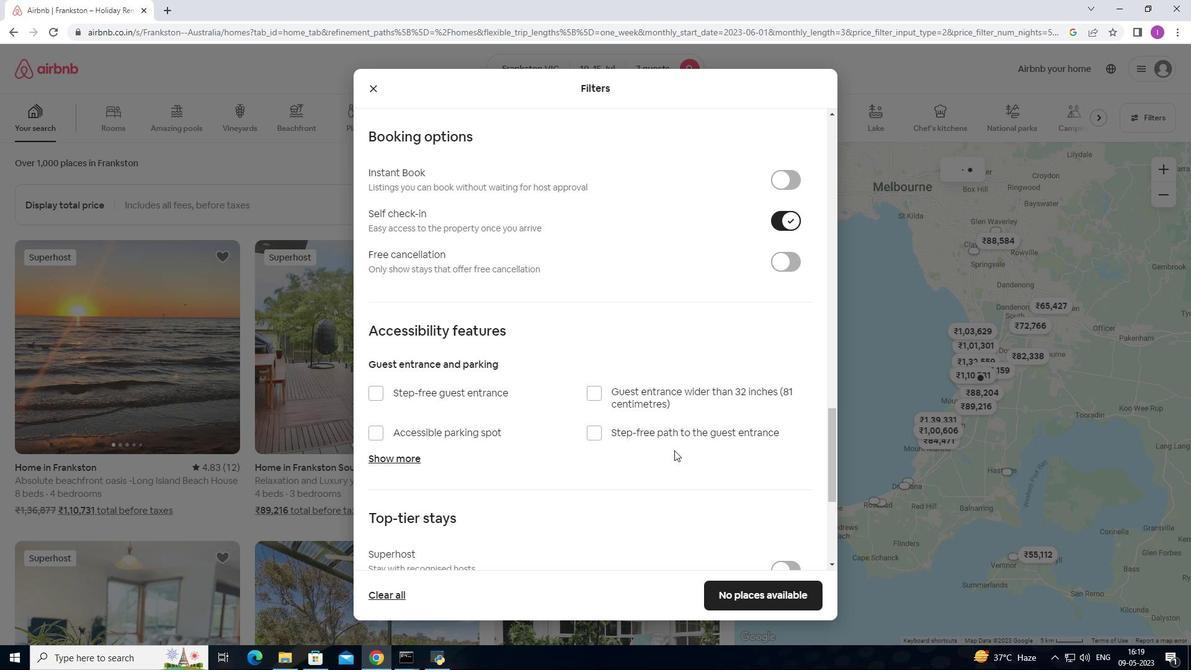 
Action: Mouse scrolled (673, 450) with delta (0, 0)
Screenshot: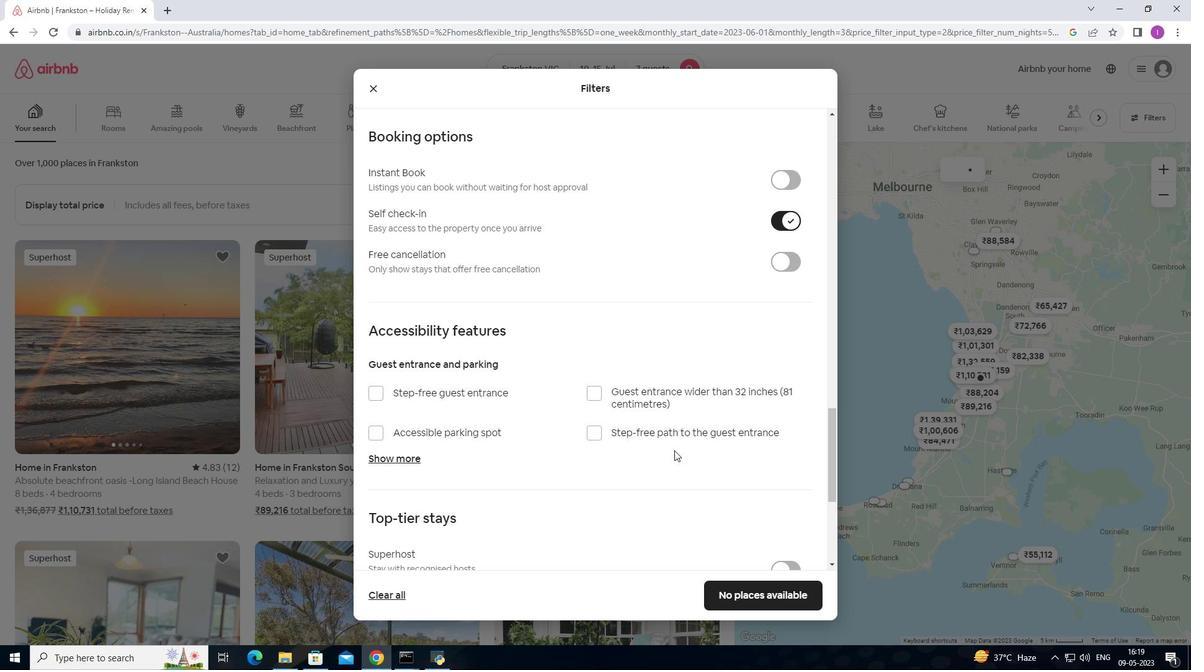 
Action: Mouse moved to (673, 451)
Screenshot: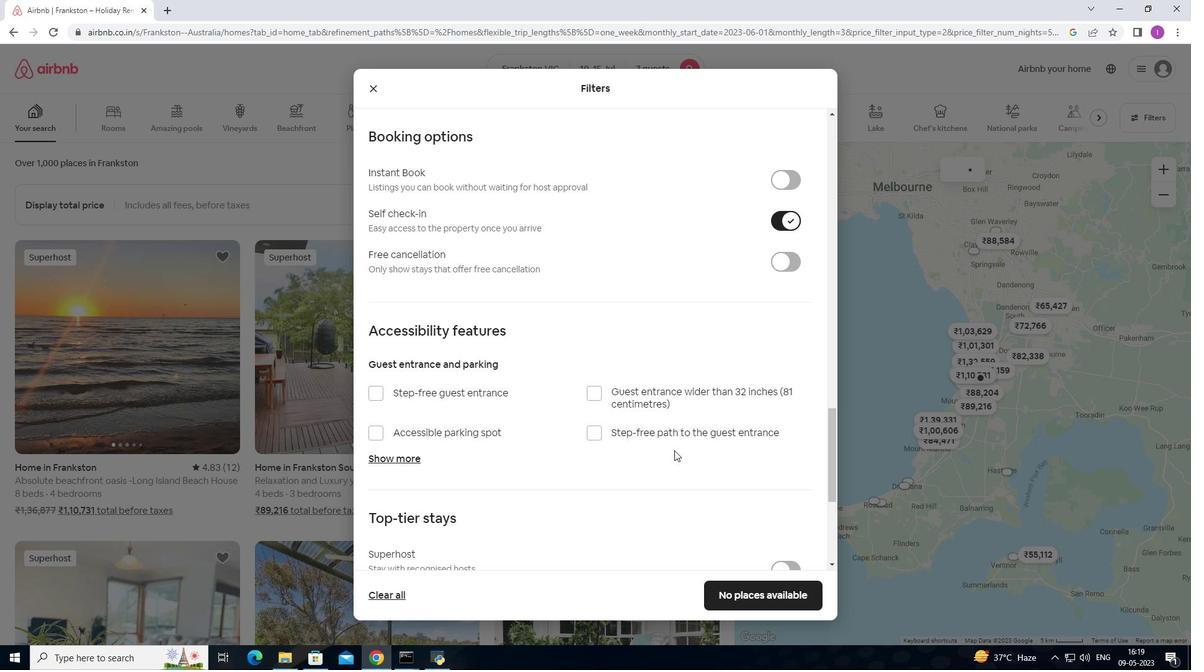 
Action: Mouse scrolled (673, 450) with delta (0, 0)
Screenshot: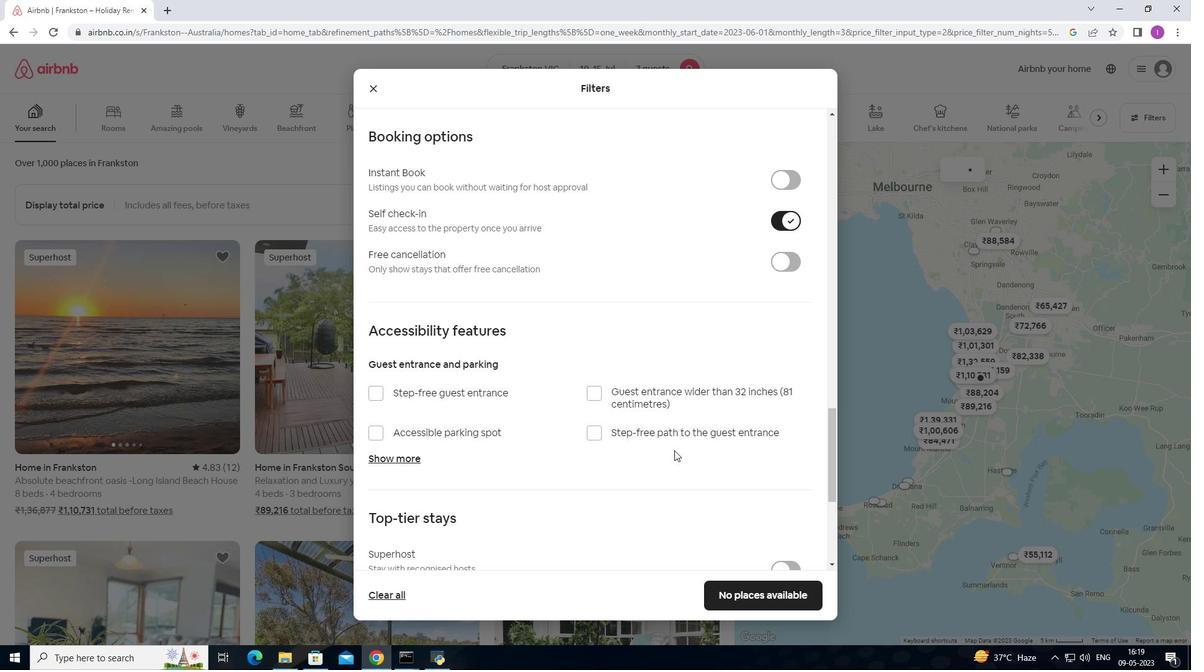 
Action: Mouse scrolled (673, 450) with delta (0, 0)
Screenshot: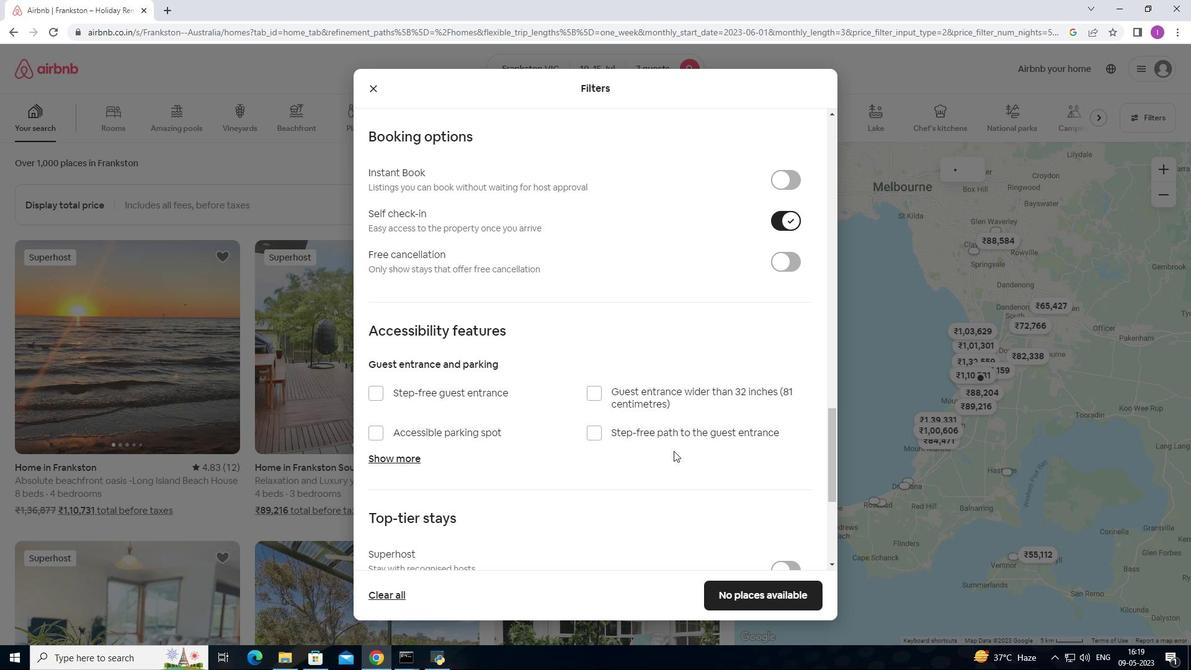 
Action: Mouse scrolled (673, 450) with delta (0, 0)
Screenshot: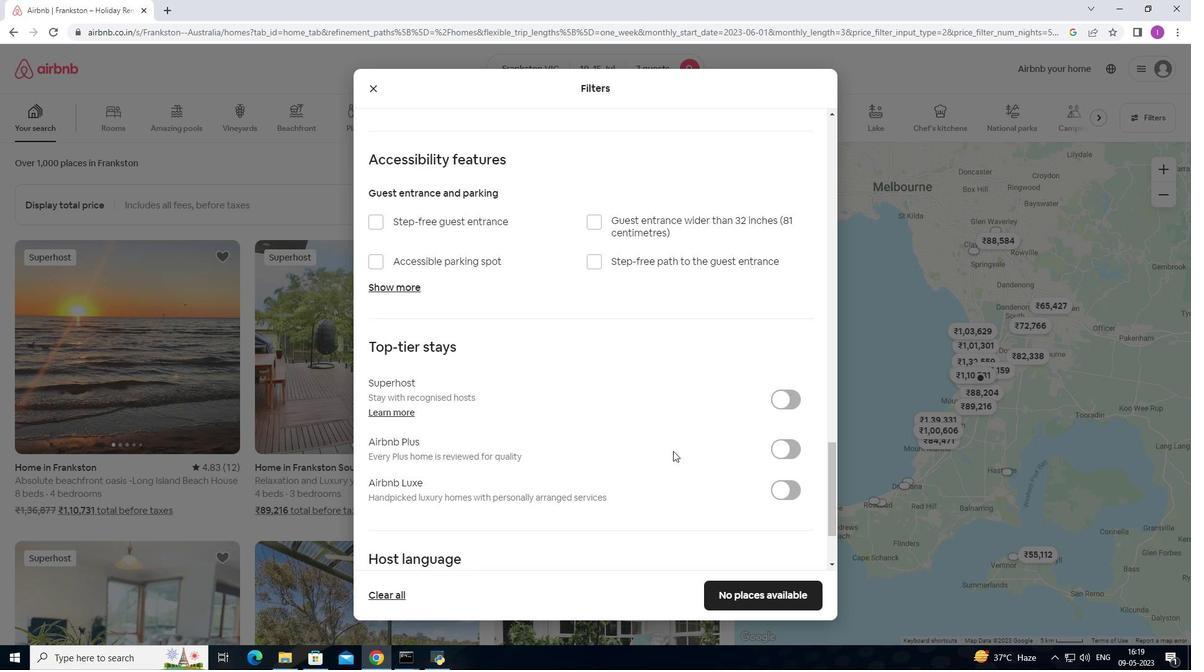 
Action: Mouse scrolled (673, 450) with delta (0, 0)
Screenshot: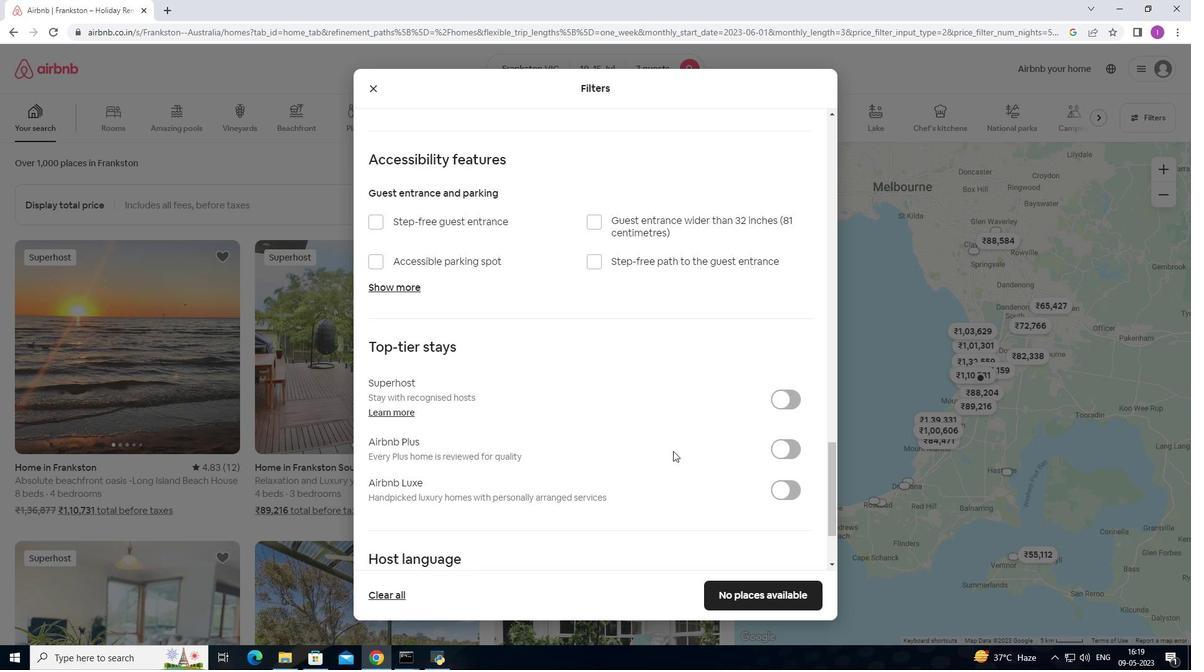 
Action: Mouse moved to (673, 448)
Screenshot: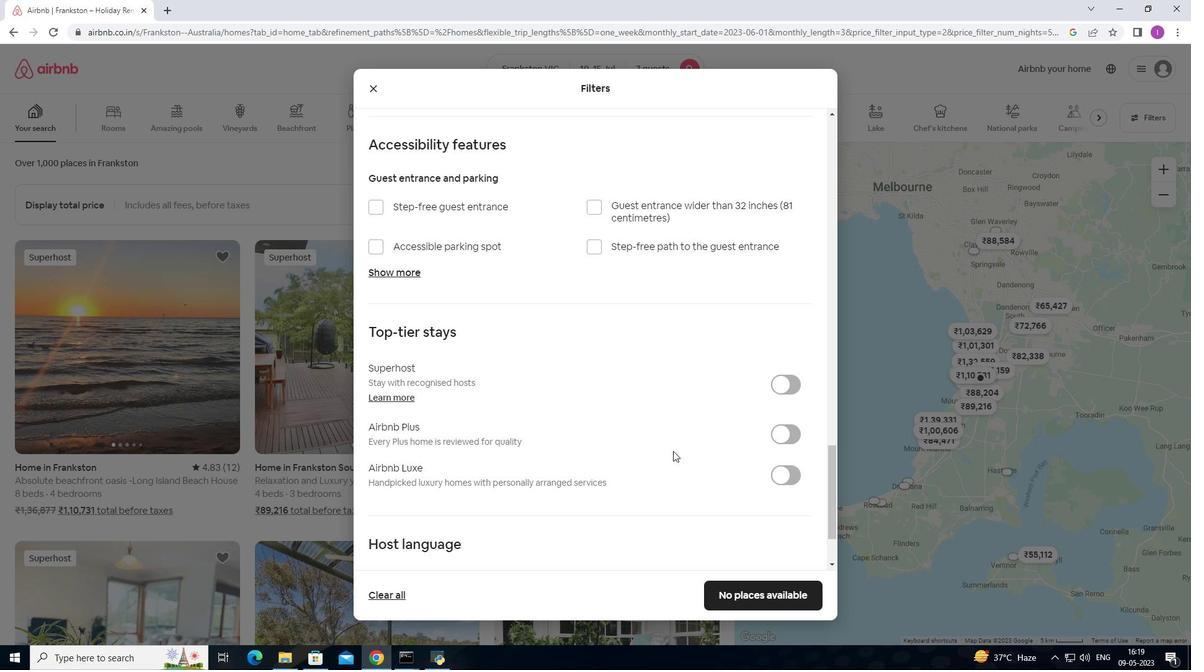 
Action: Mouse scrolled (673, 449) with delta (0, 0)
Screenshot: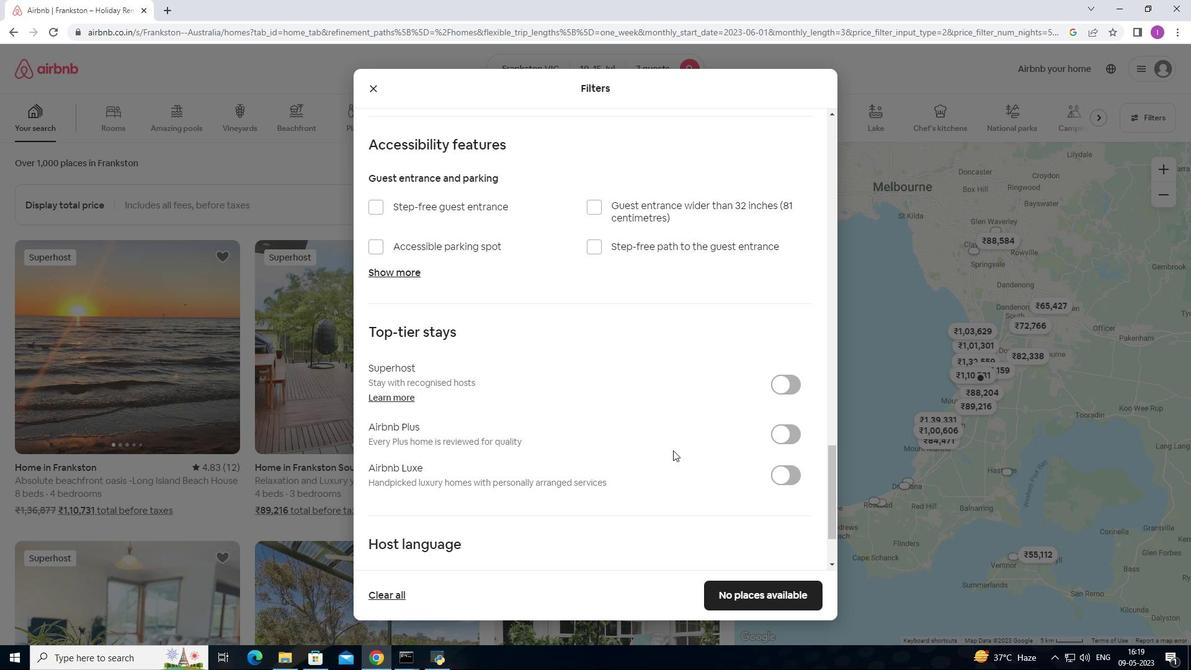 
Action: Mouse moved to (673, 447)
Screenshot: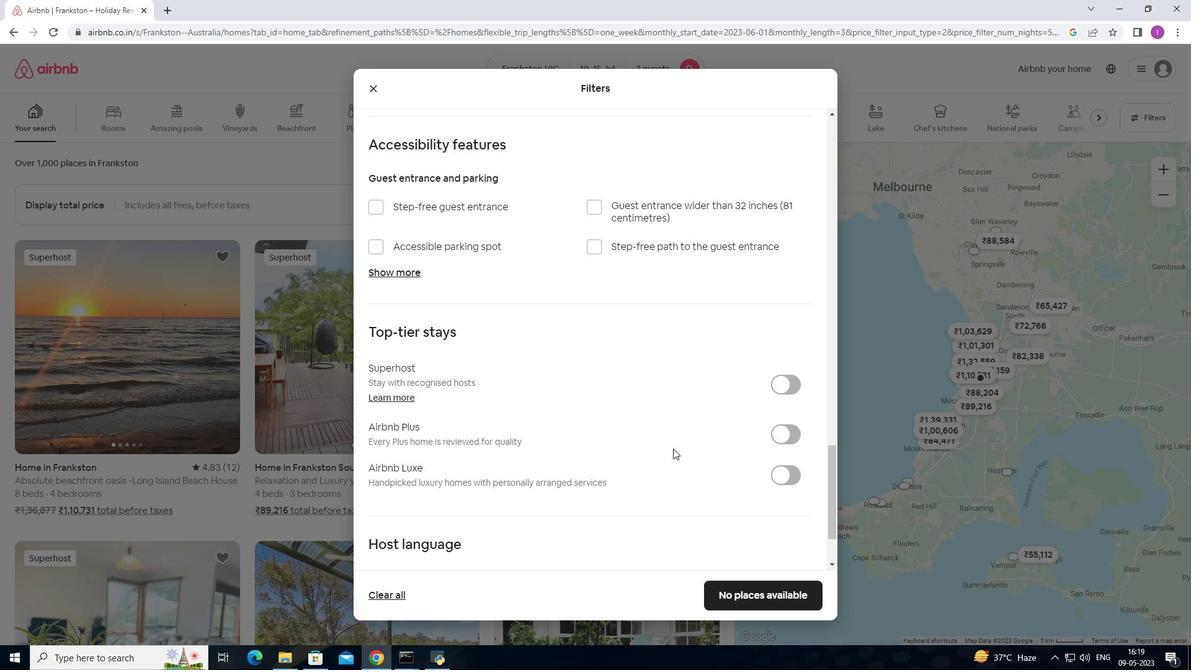 
Action: Mouse scrolled (673, 447) with delta (0, 0)
Screenshot: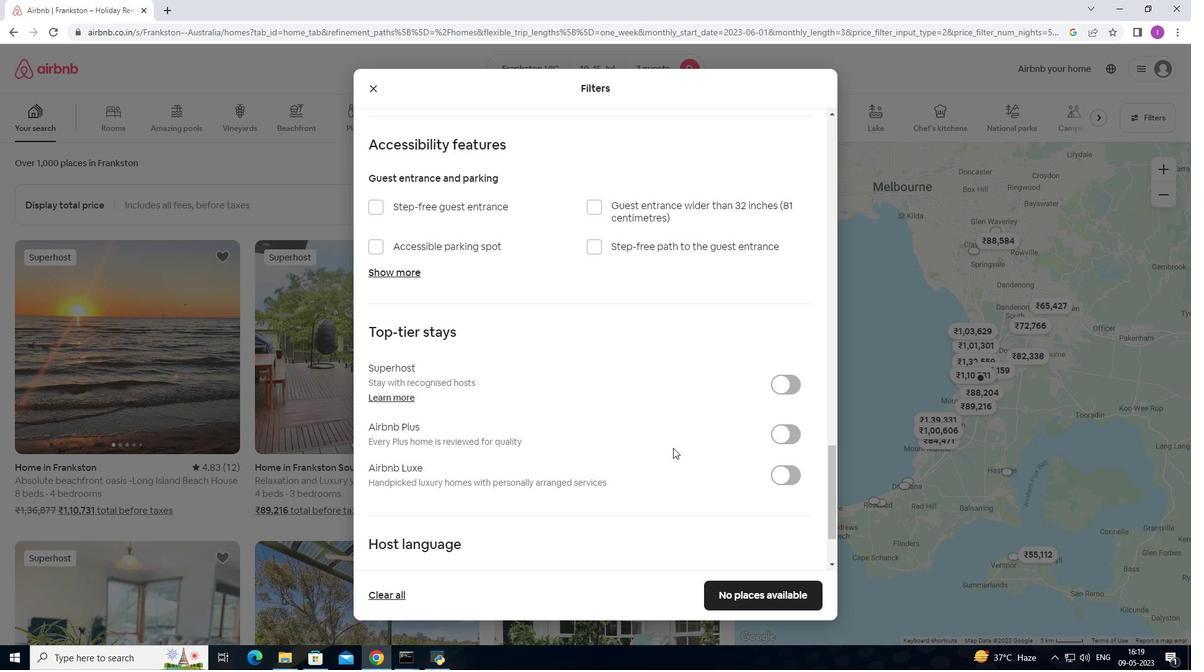 
Action: Mouse scrolled (673, 447) with delta (0, 0)
Screenshot: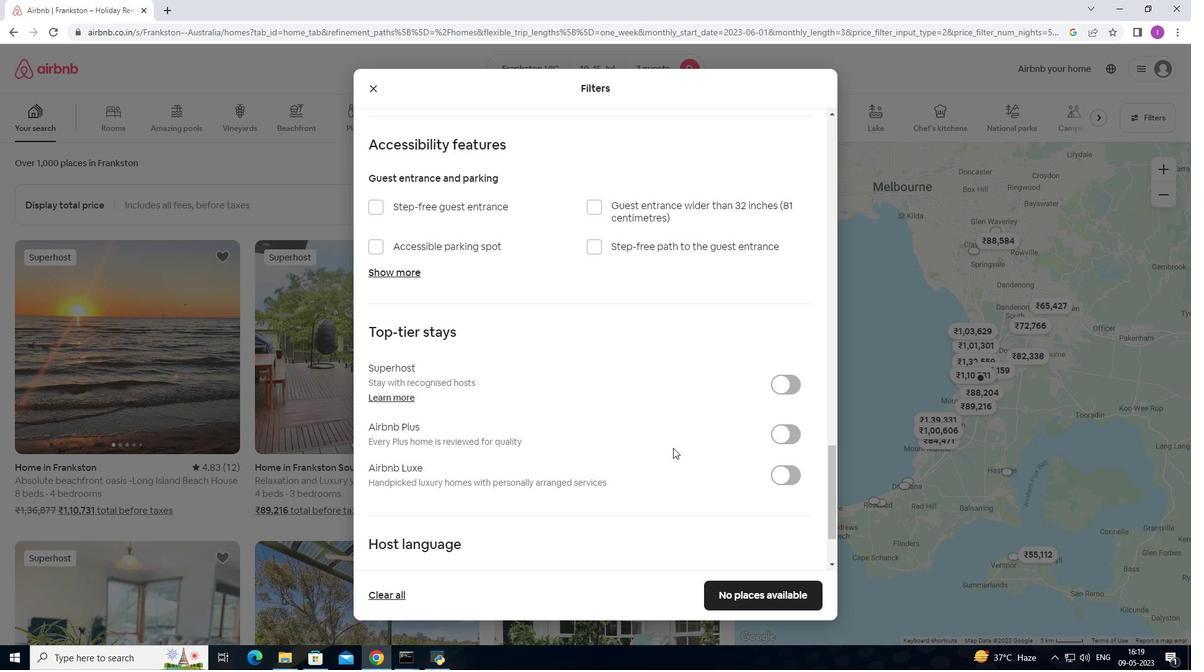
Action: Mouse scrolled (673, 447) with delta (0, 0)
Screenshot: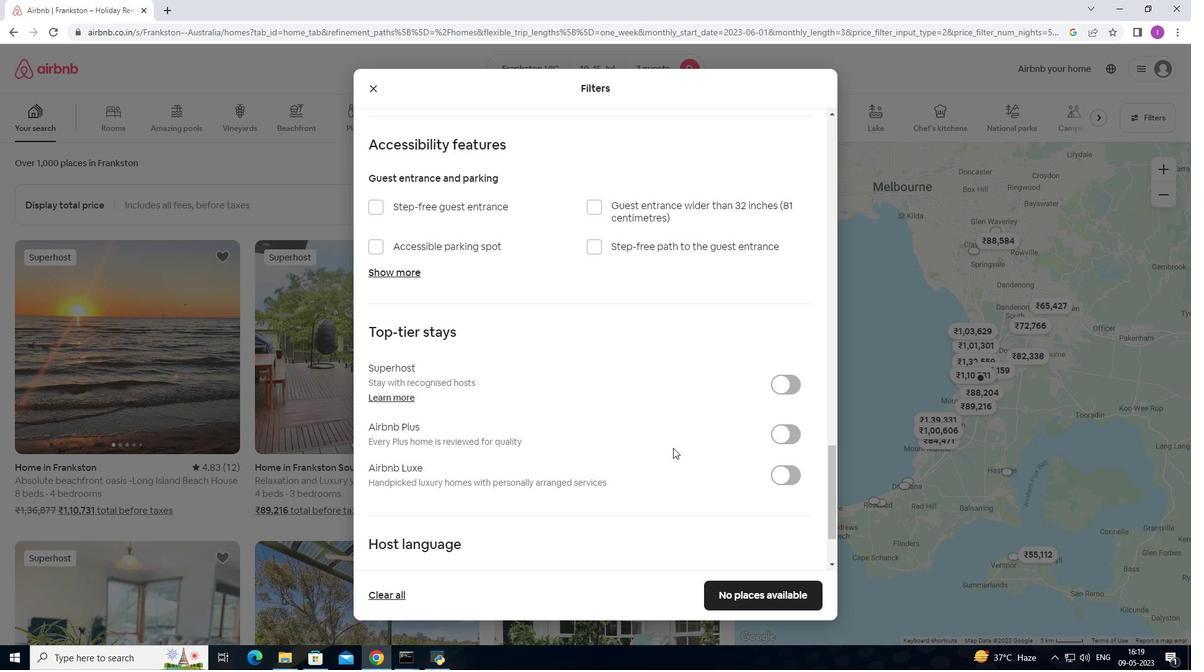 
Action: Mouse scrolled (673, 447) with delta (0, 0)
Screenshot: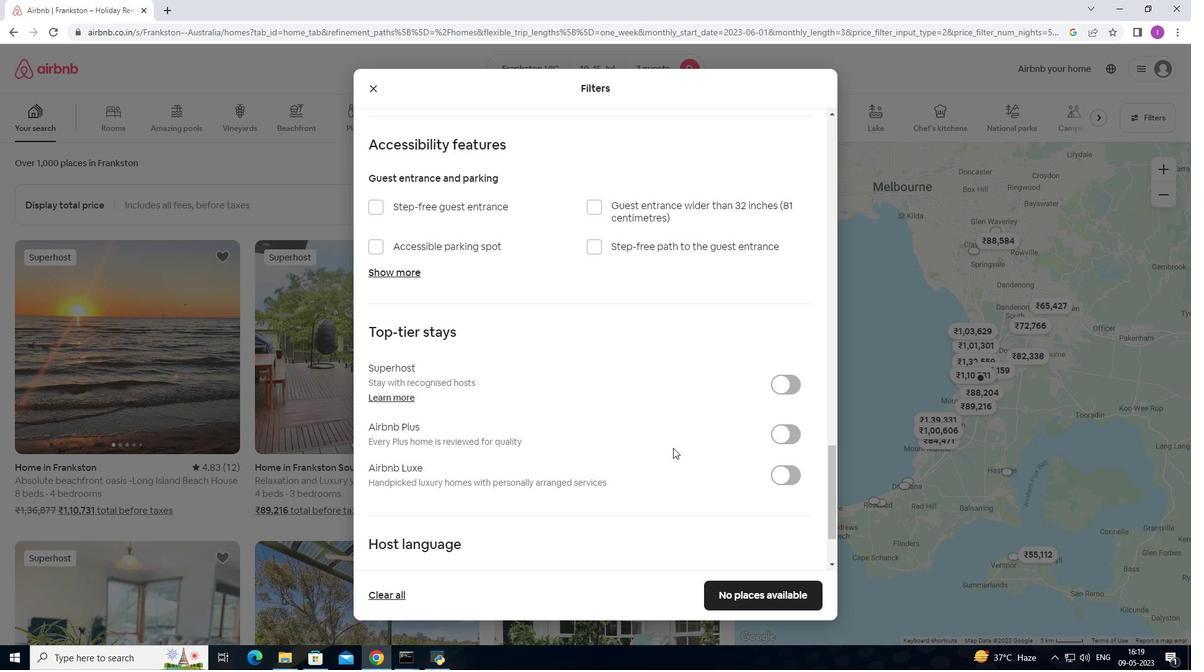 
Action: Mouse moved to (674, 439)
Screenshot: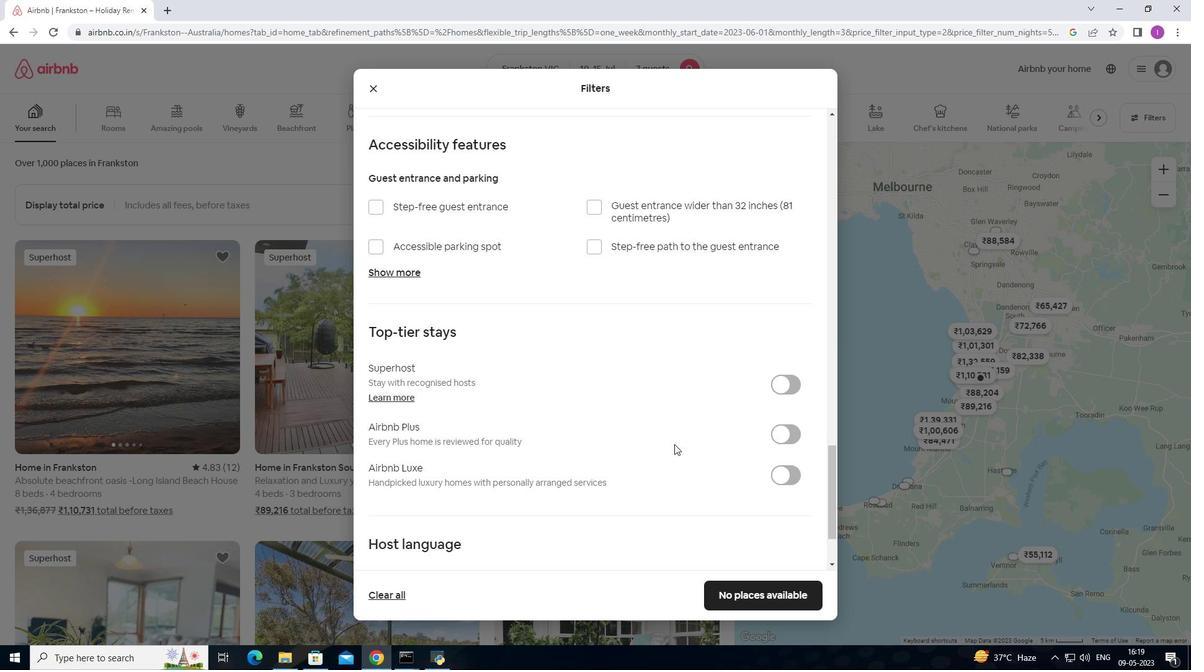 
Action: Mouse scrolled (674, 439) with delta (0, 0)
Screenshot: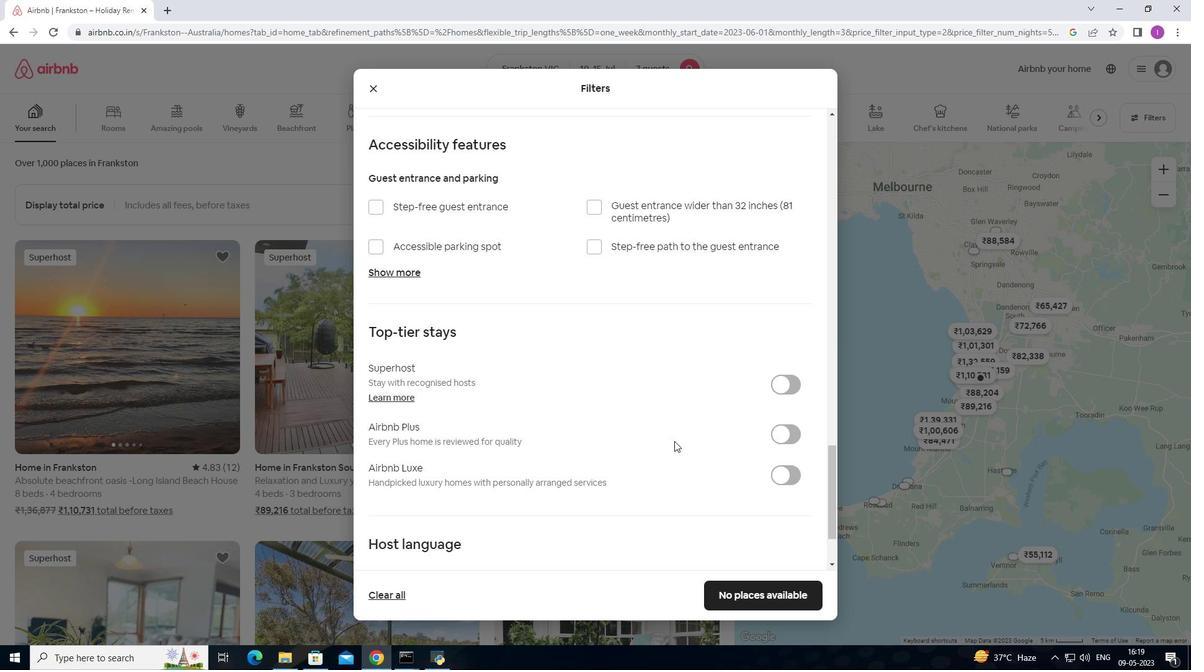 
Action: Mouse scrolled (674, 439) with delta (0, 0)
Screenshot: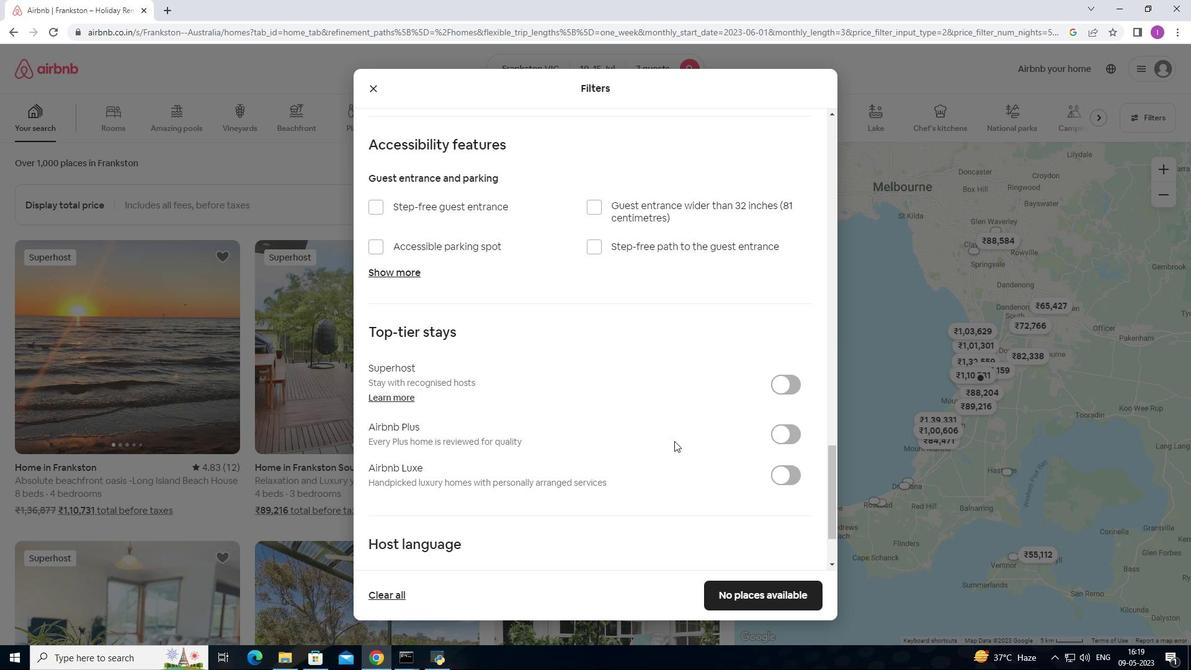 
Action: Mouse scrolled (674, 439) with delta (0, 0)
Screenshot: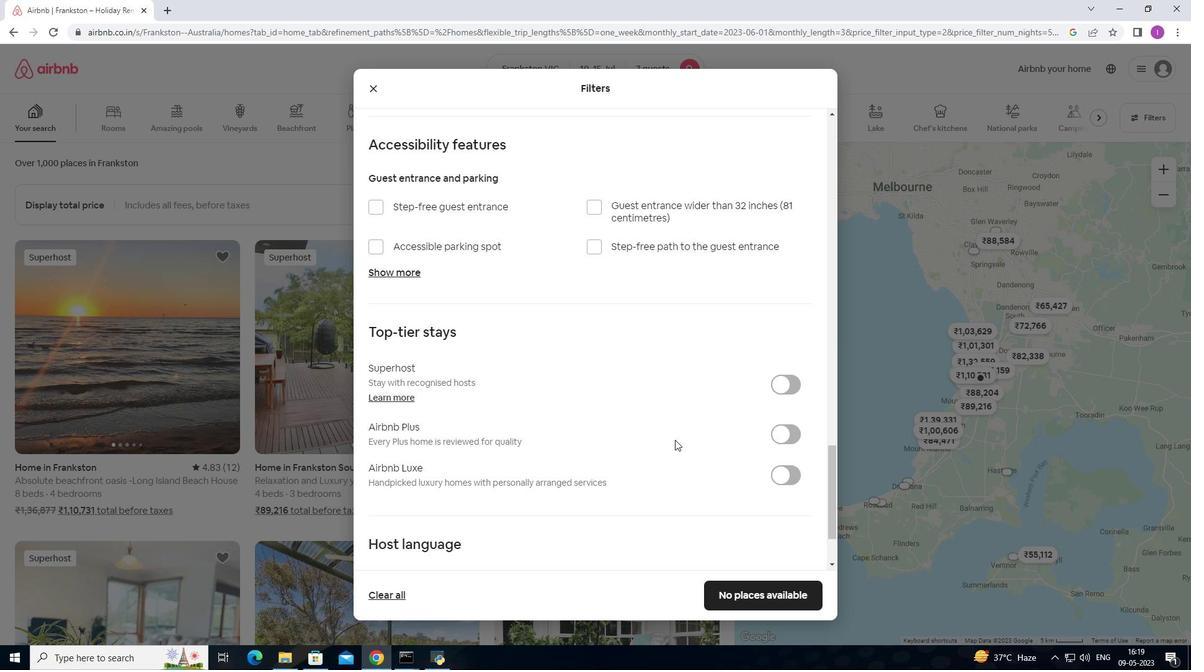 
Action: Mouse scrolled (674, 439) with delta (0, 0)
Screenshot: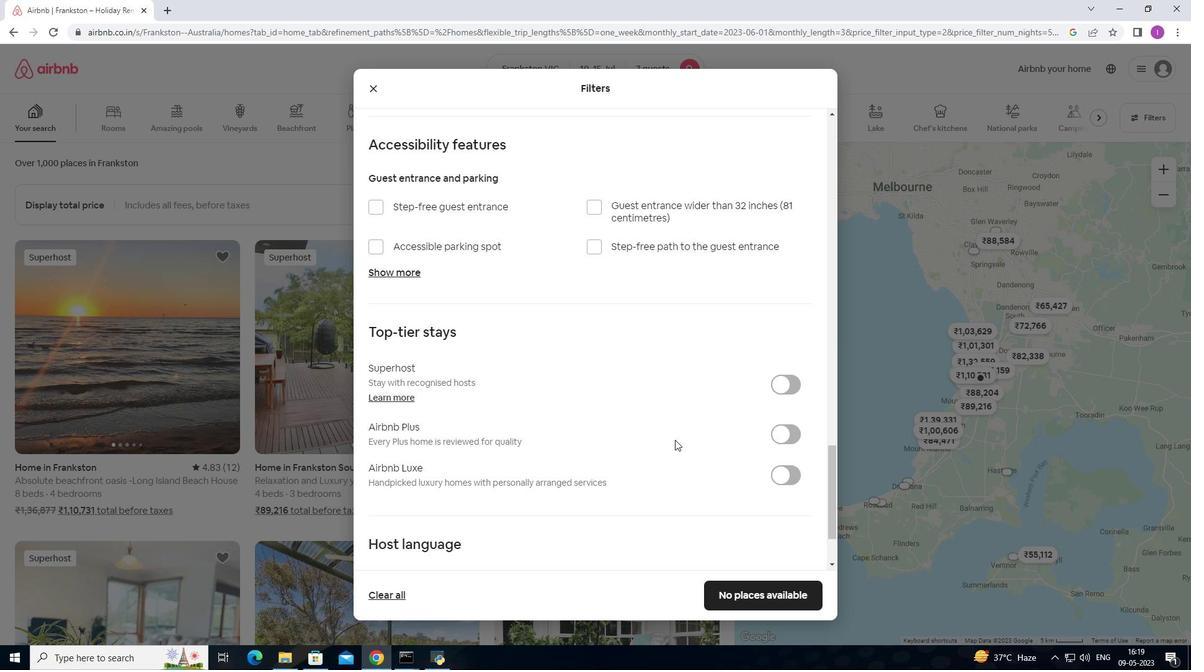 
Action: Mouse scrolled (674, 439) with delta (0, 0)
Screenshot: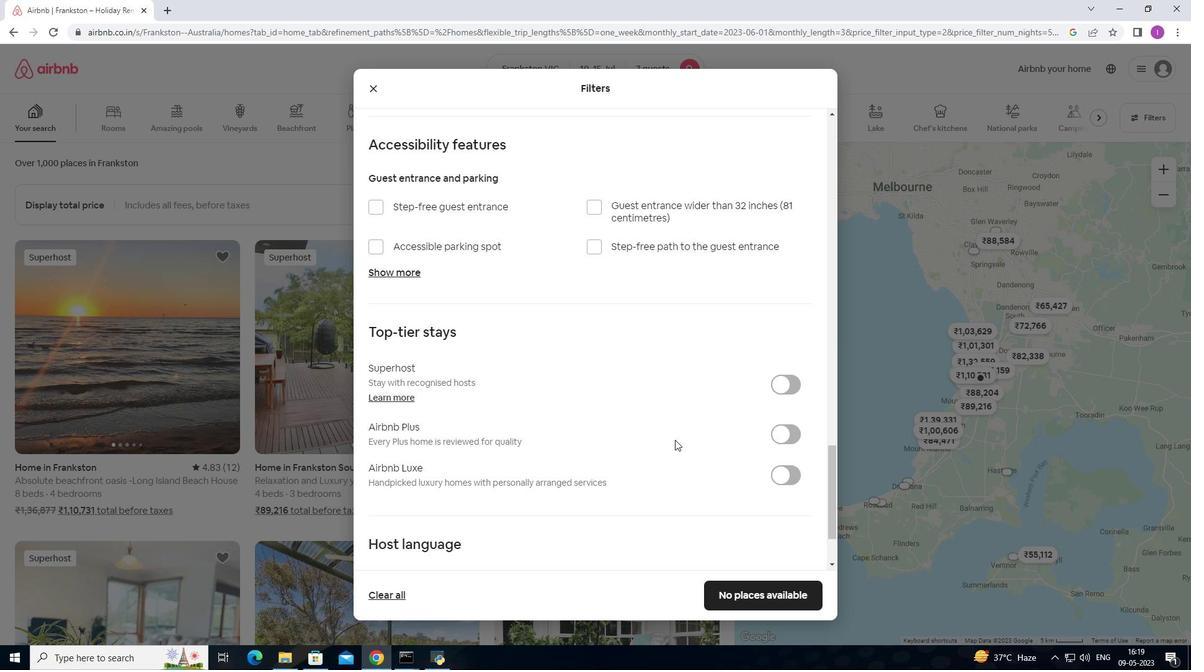 
Action: Mouse scrolled (674, 439) with delta (0, 0)
Screenshot: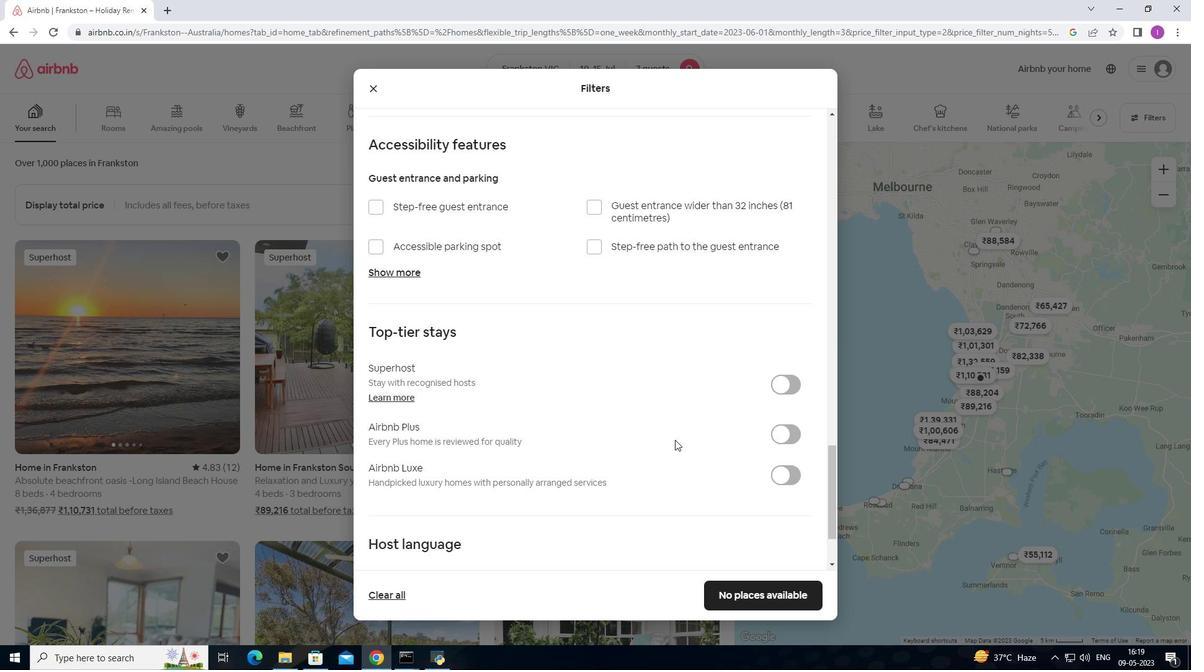 
Action: Mouse scrolled (674, 439) with delta (0, 0)
Screenshot: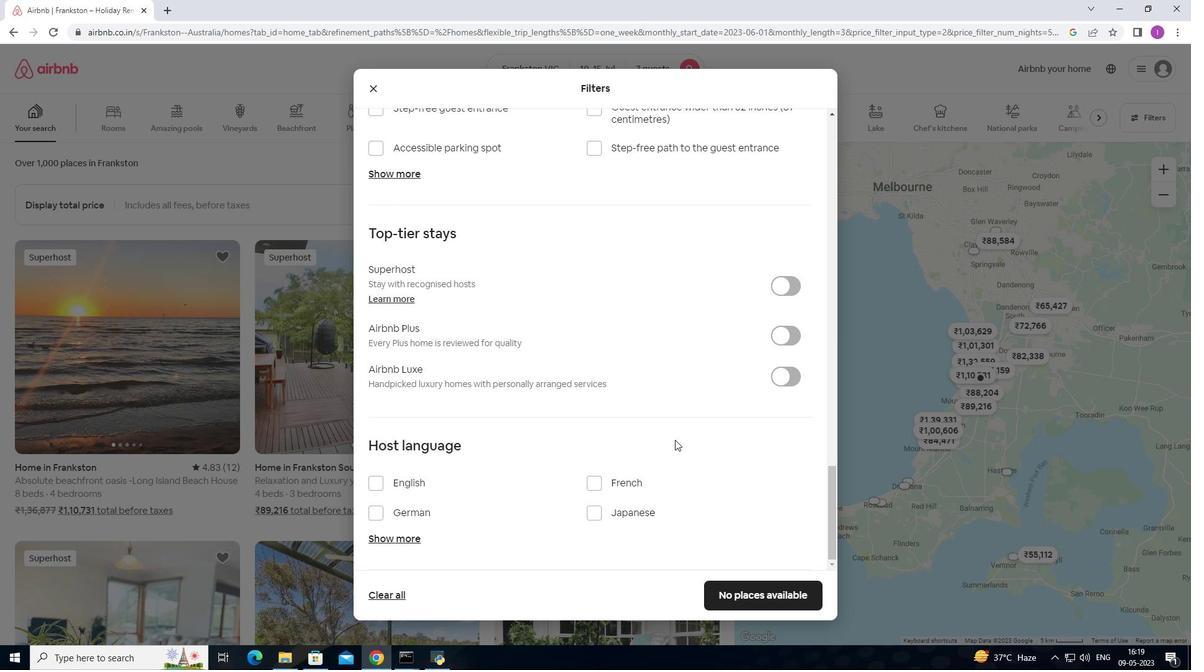 
Action: Mouse moved to (379, 483)
Screenshot: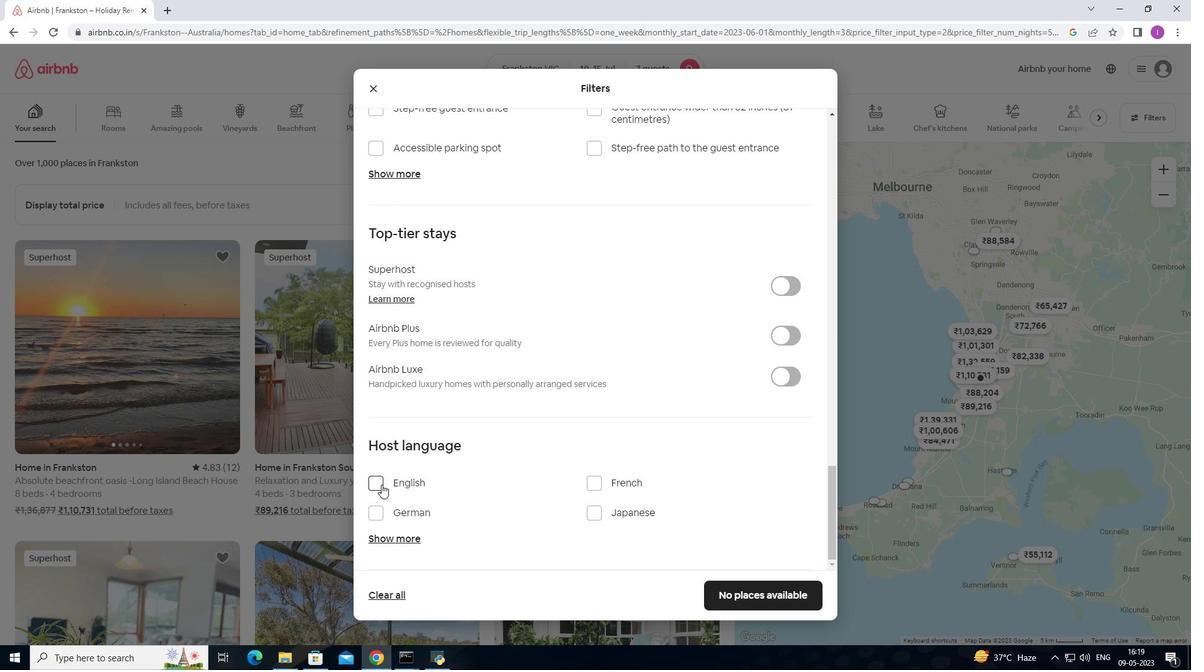 
Action: Mouse pressed left at (379, 483)
Screenshot: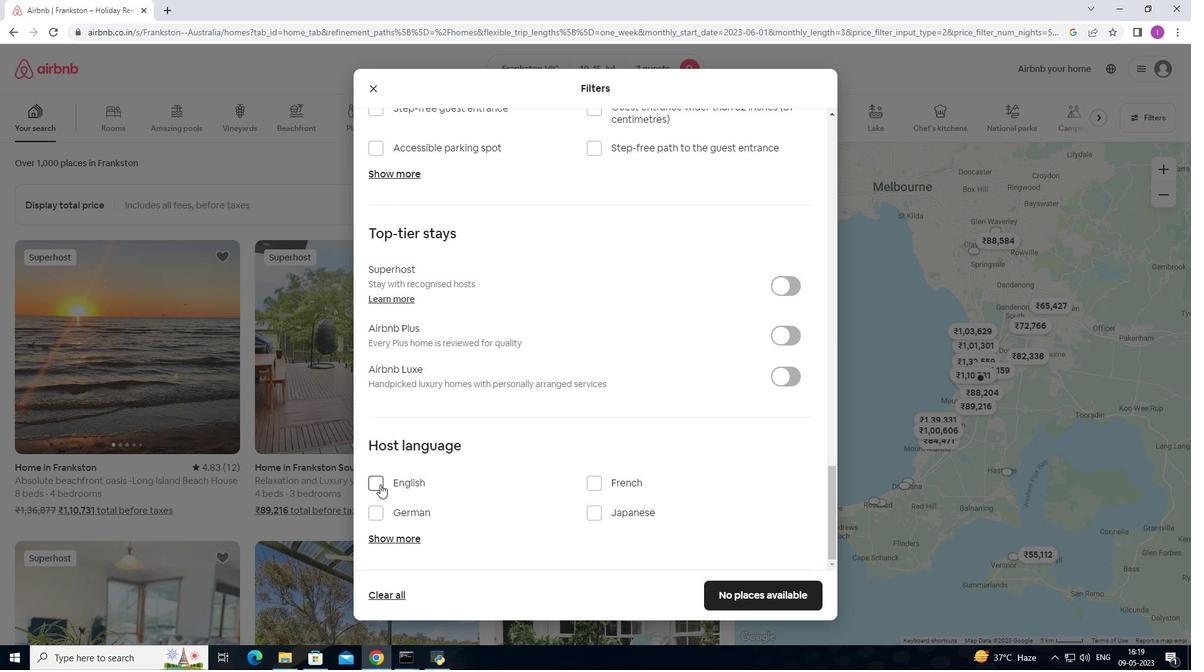 
Action: Mouse moved to (691, 576)
Screenshot: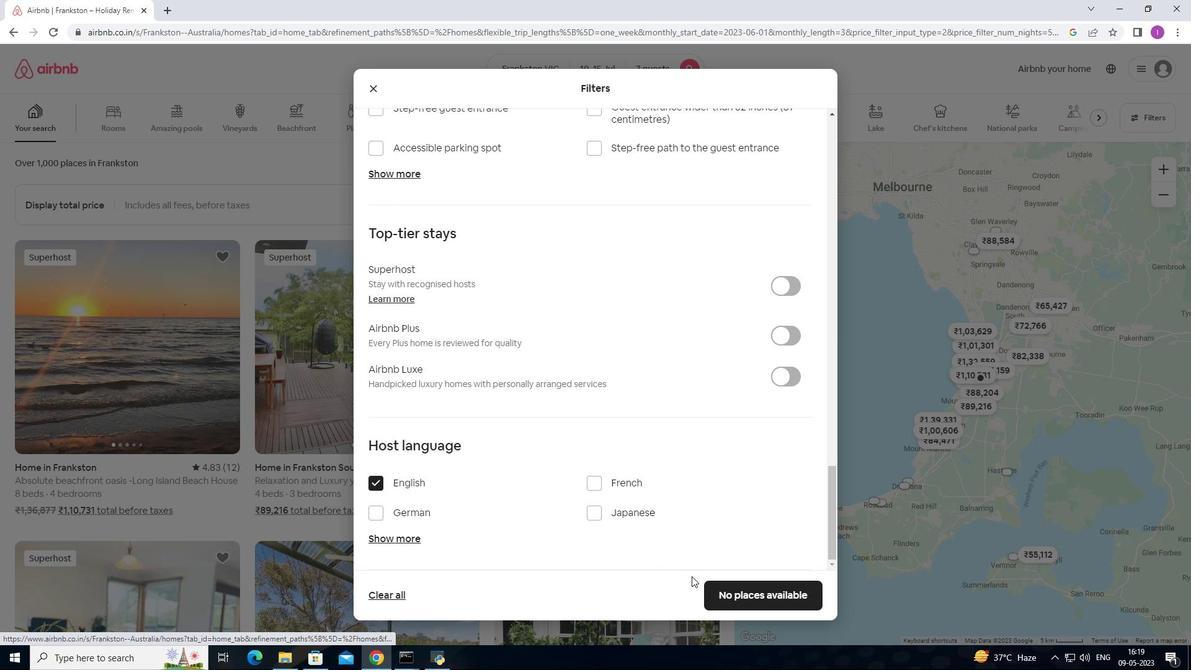 
Action: Mouse scrolled (691, 575) with delta (0, 0)
Screenshot: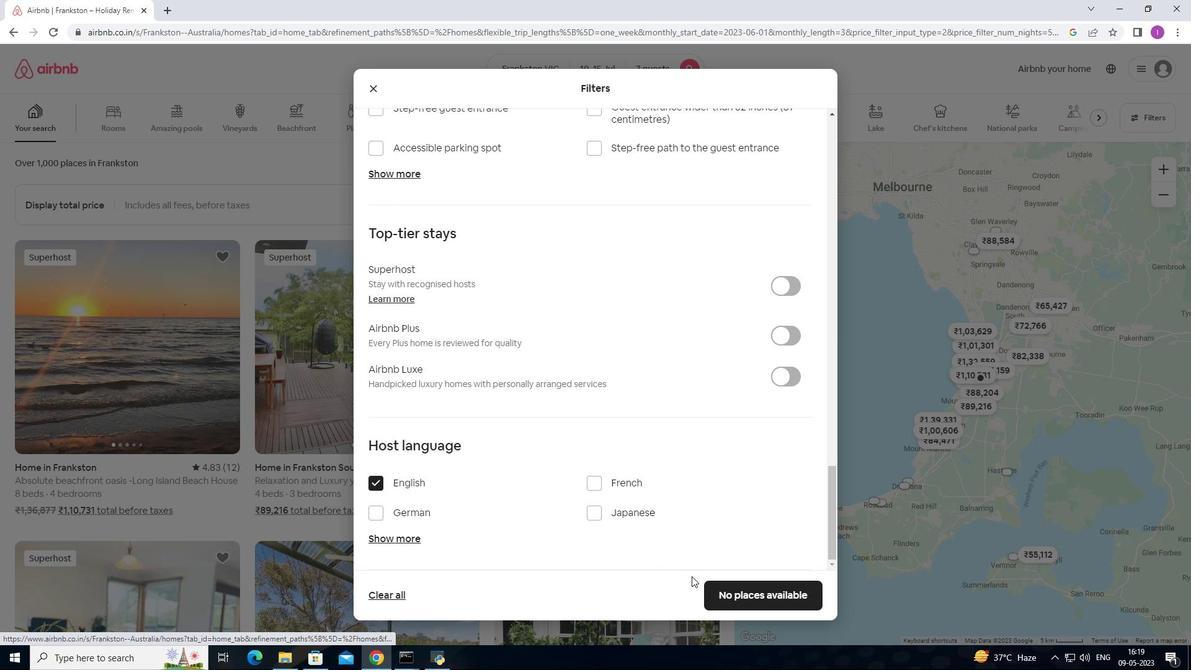 
Action: Mouse scrolled (691, 575) with delta (0, 0)
Screenshot: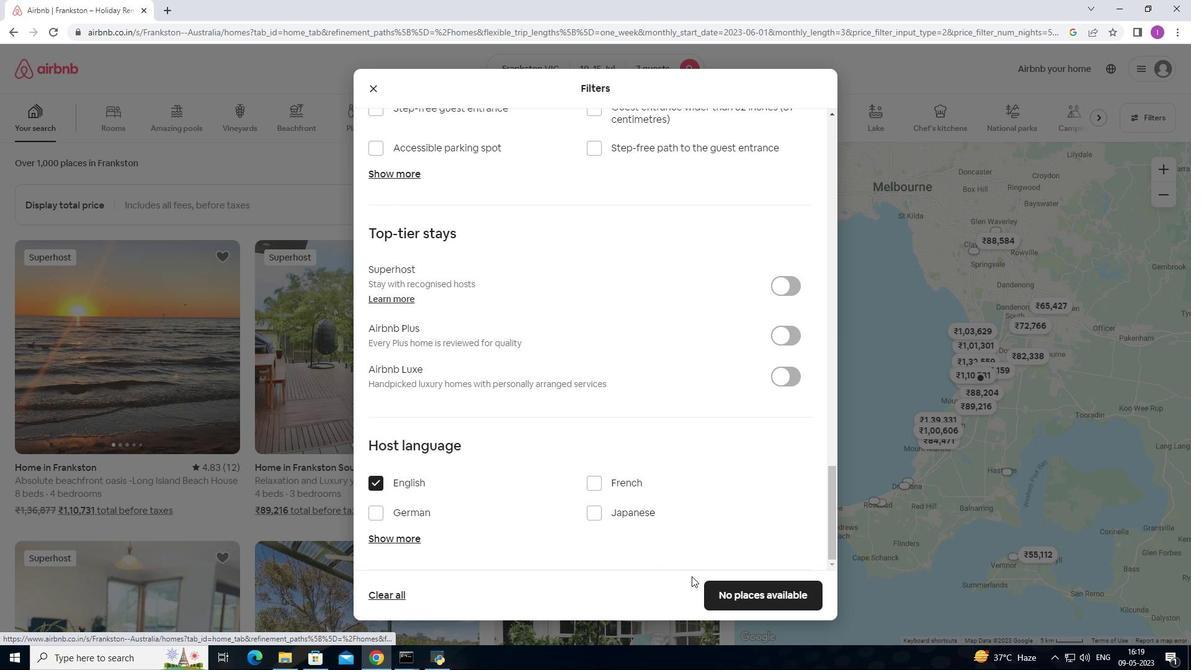 
Action: Mouse scrolled (691, 575) with delta (0, 0)
Screenshot: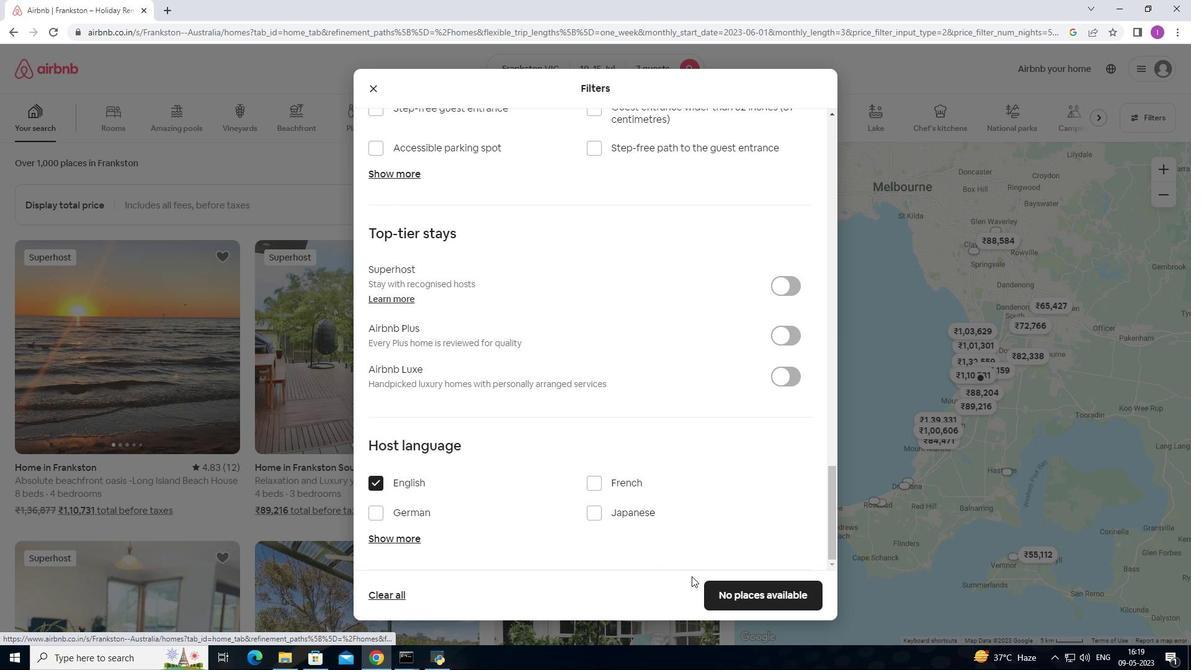 
Action: Mouse scrolled (691, 575) with delta (0, 0)
Screenshot: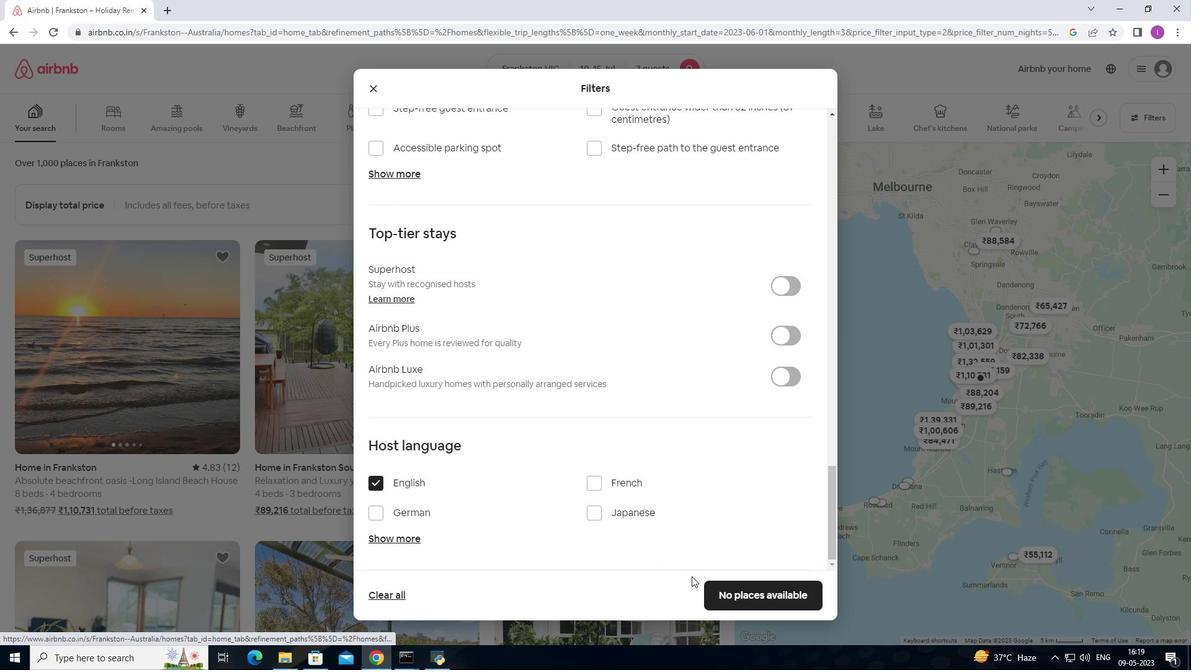 
Action: Mouse scrolled (691, 575) with delta (0, 0)
Screenshot: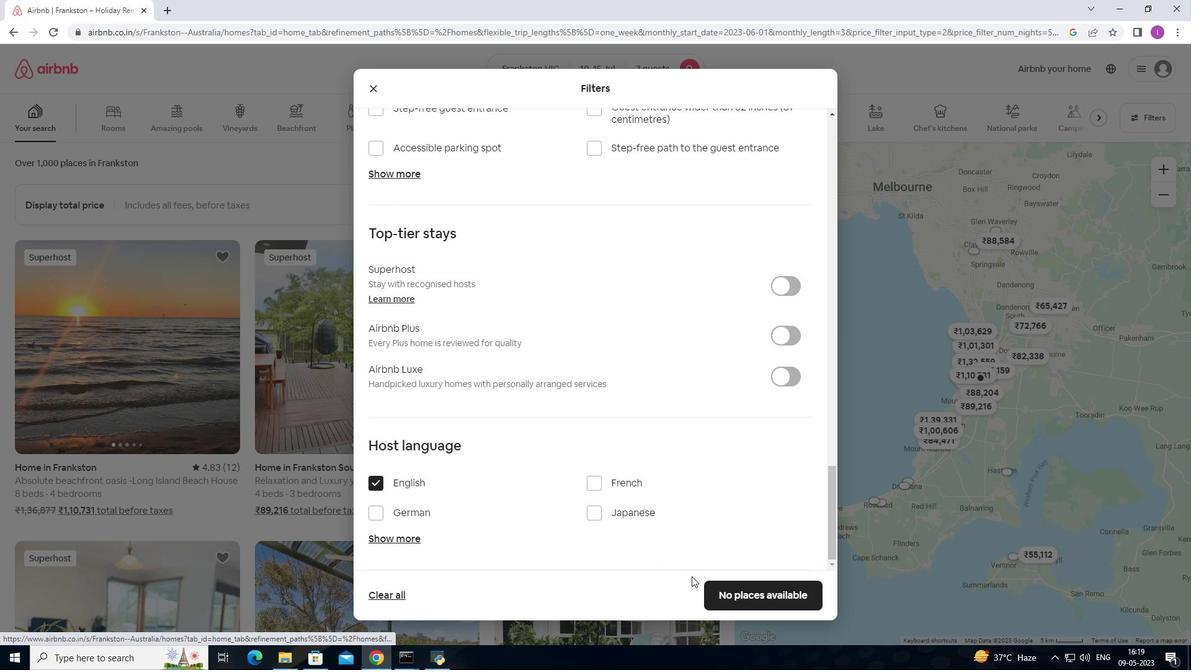 
Action: Mouse moved to (691, 576)
Screenshot: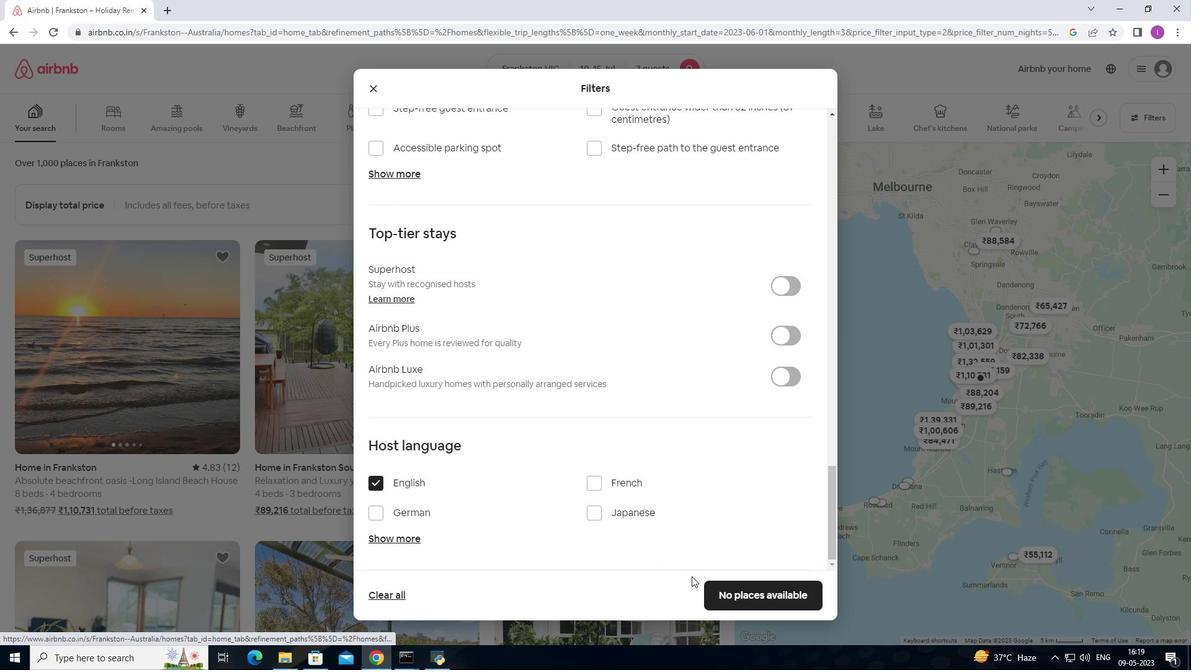 
Action: Mouse scrolled (691, 575) with delta (0, 0)
Screenshot: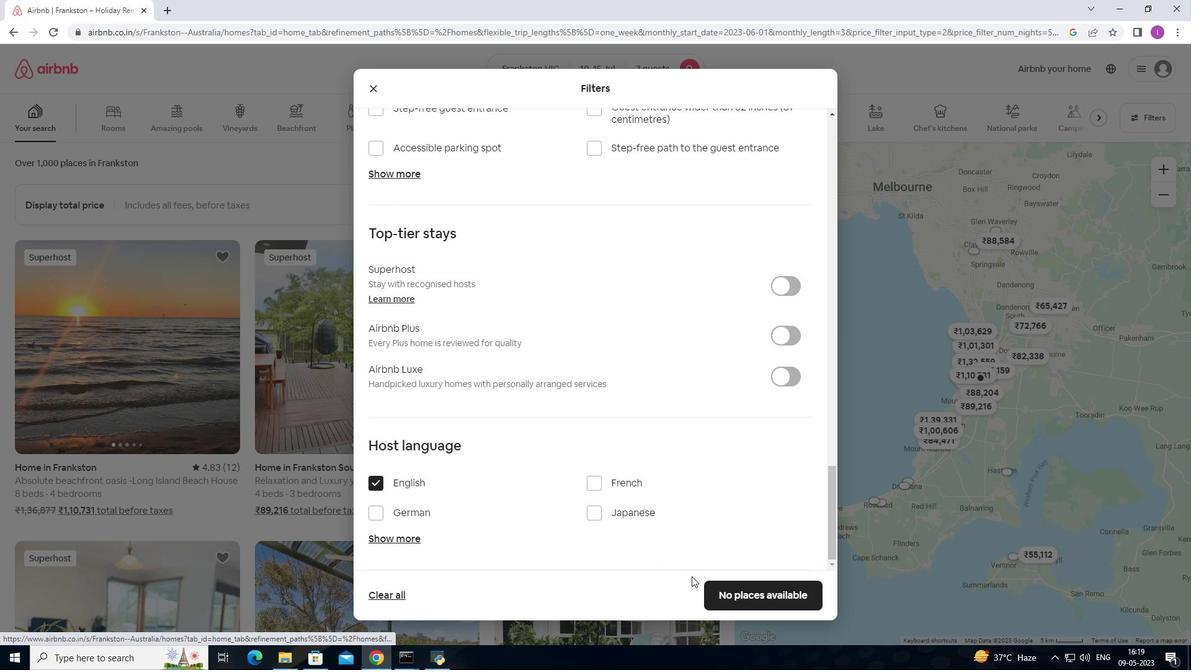 
Action: Mouse moved to (759, 595)
Screenshot: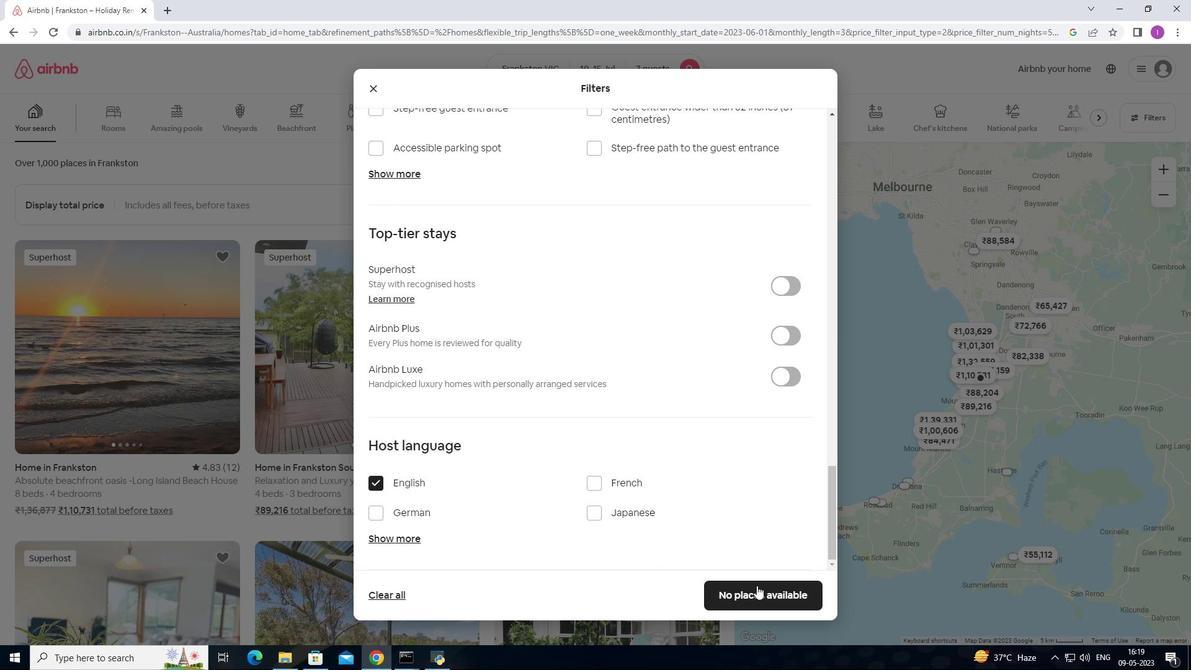 
Action: Mouse pressed left at (759, 595)
Screenshot: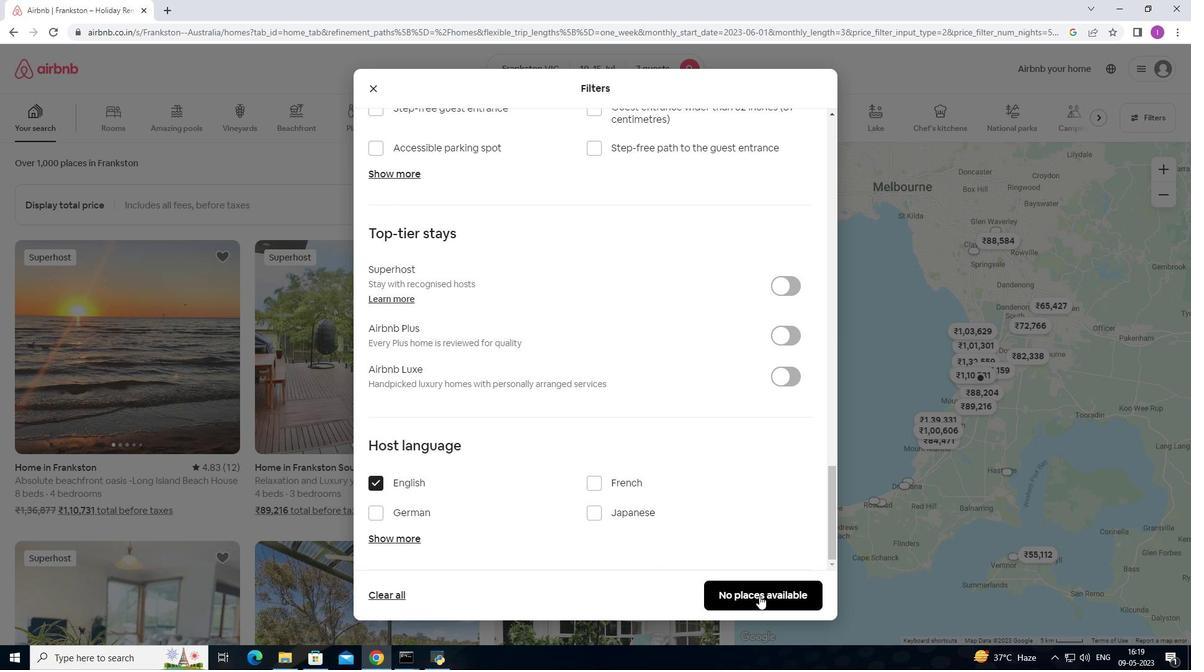 
Action: Mouse moved to (735, 576)
Screenshot: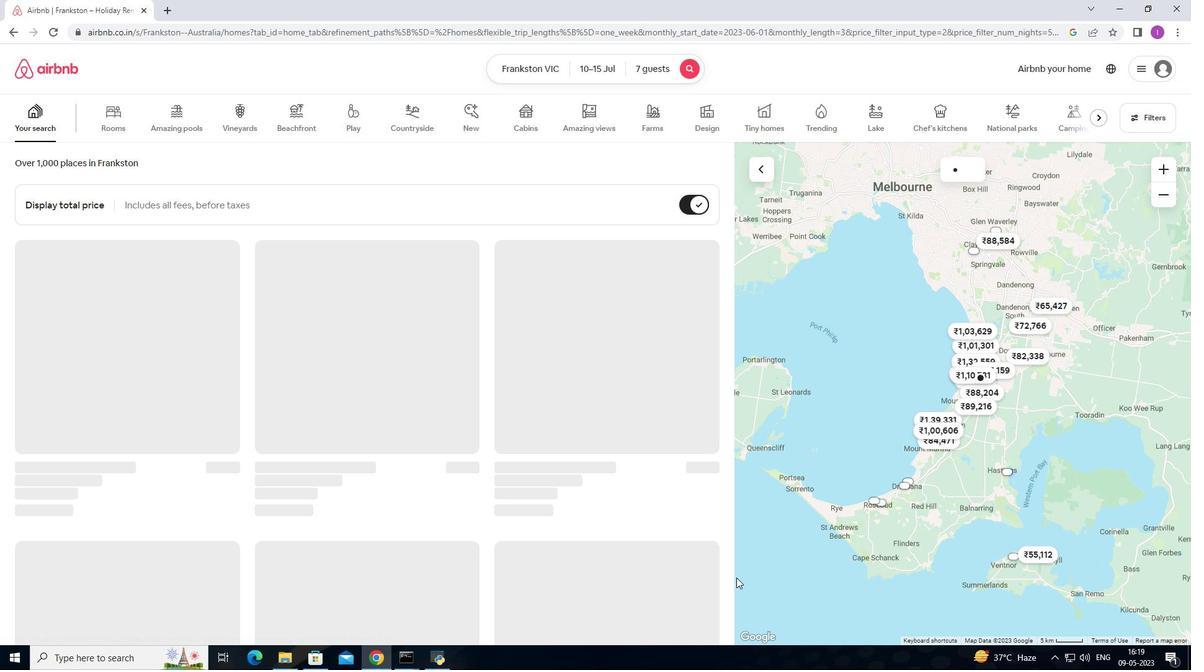 
